Task: Search one way flight ticket for 3 adults, 3 children in premium economy from Roanoke: Roanoke-blacksburg Regional Airport (woodrum Field) to Rock Springs: Southwest Wyoming Regional Airport (rock Springs Sweetwater County Airport) on 8-5-2023. Choice of flights is Royal air maroc. Number of bags: 1 carry on bag. Price is upto 94000. Outbound departure time preference is 23:45.
Action: Mouse moved to (368, 351)
Screenshot: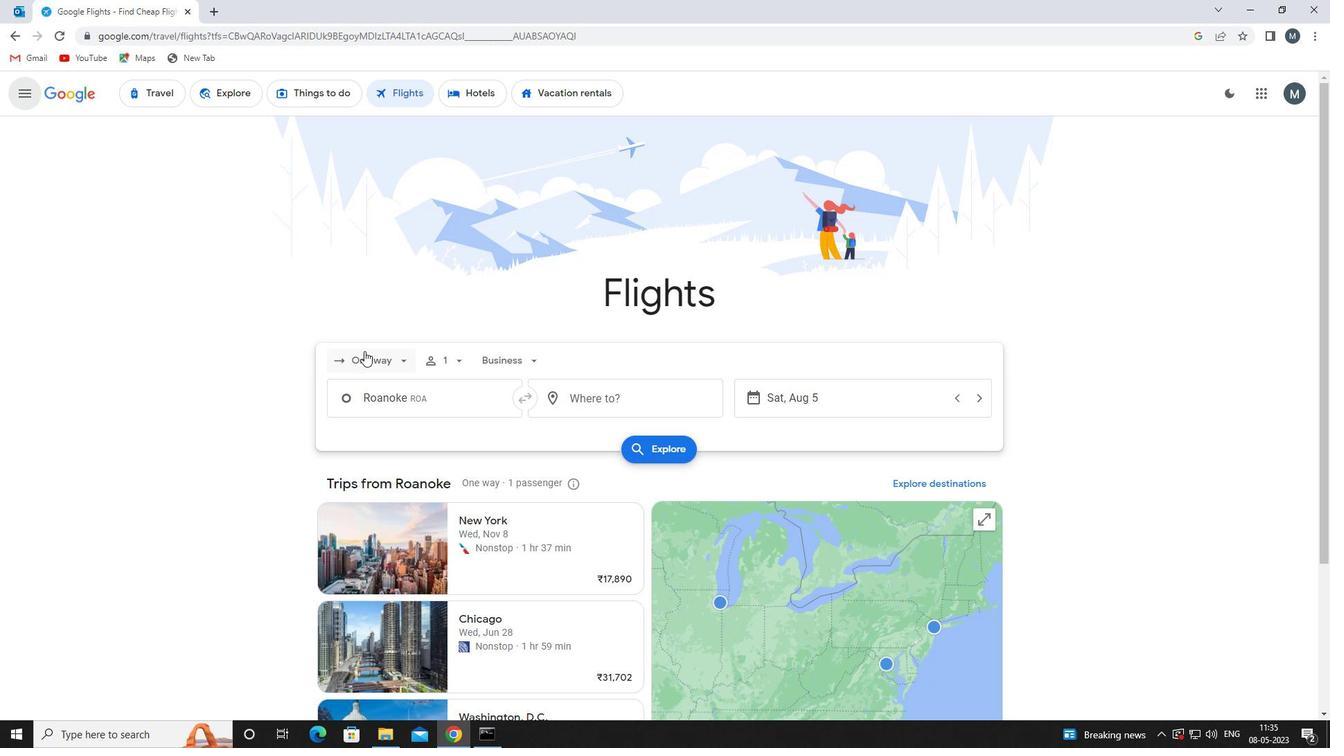 
Action: Mouse pressed left at (368, 351)
Screenshot: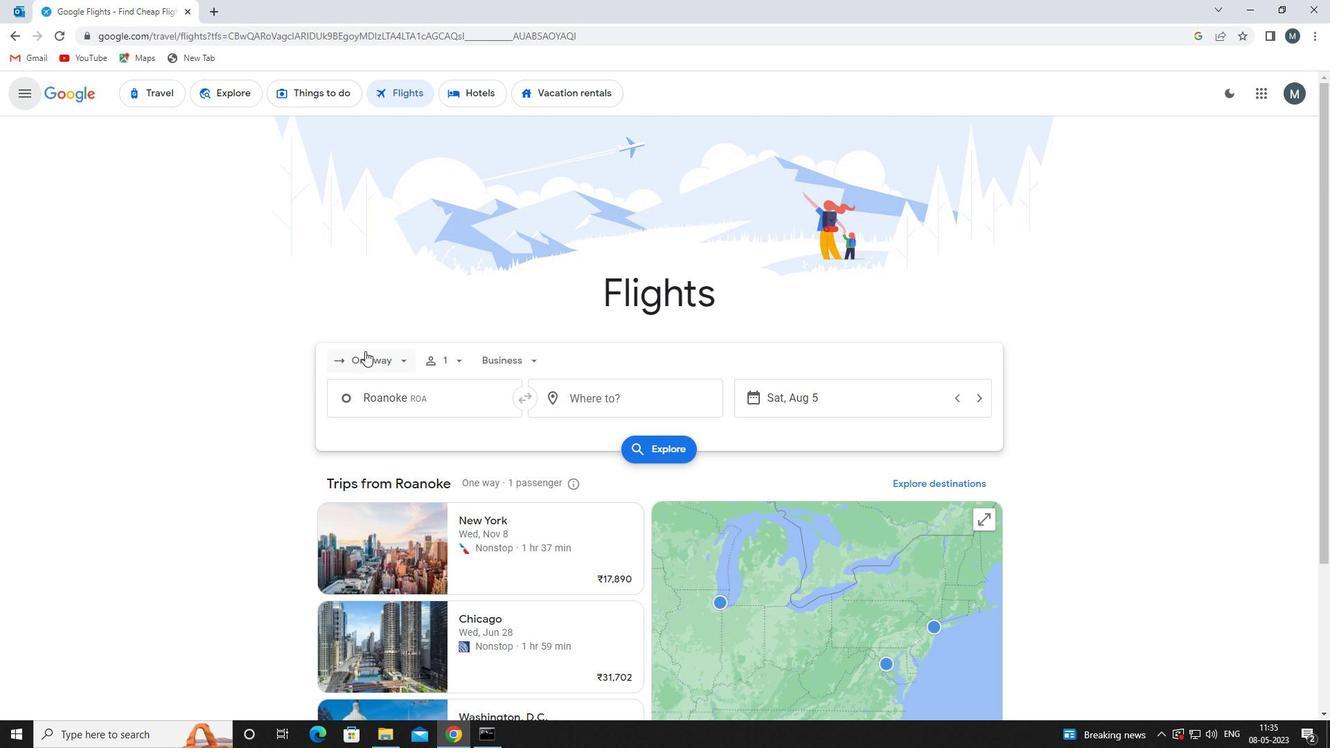 
Action: Mouse moved to (384, 421)
Screenshot: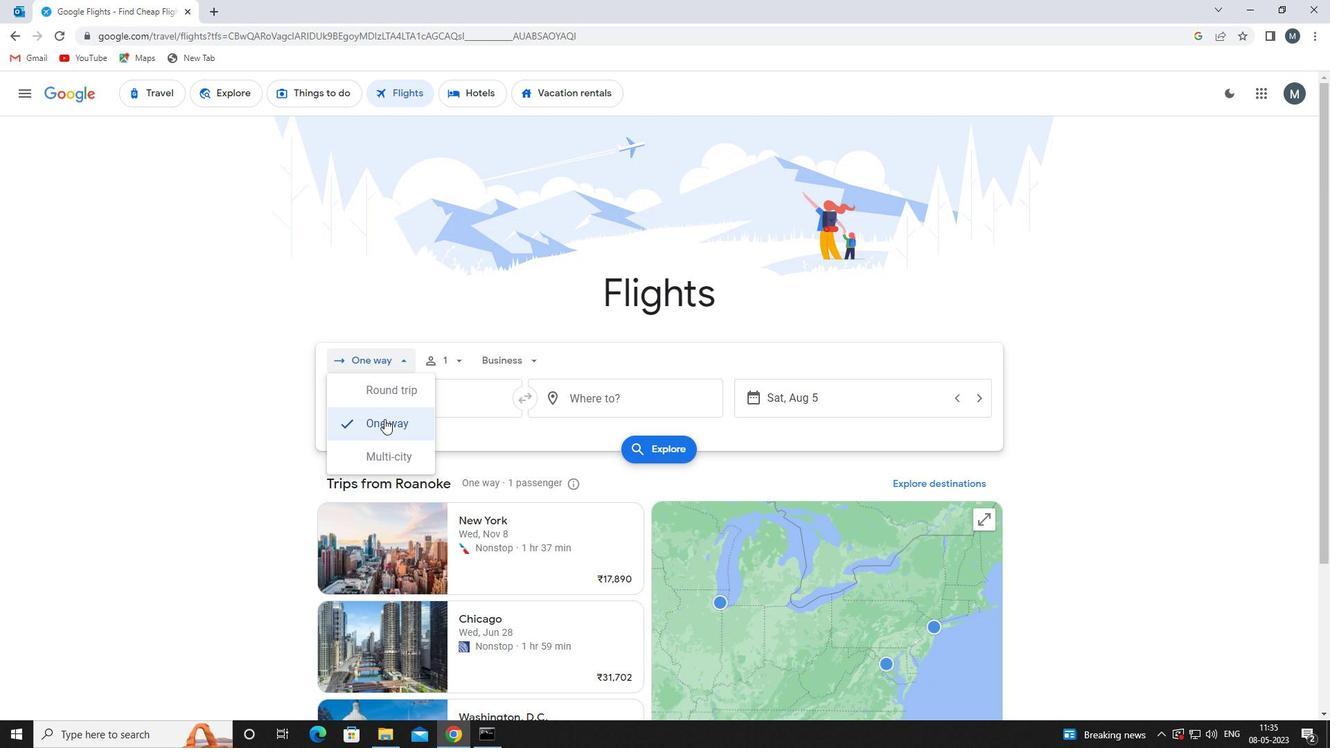 
Action: Mouse pressed left at (384, 421)
Screenshot: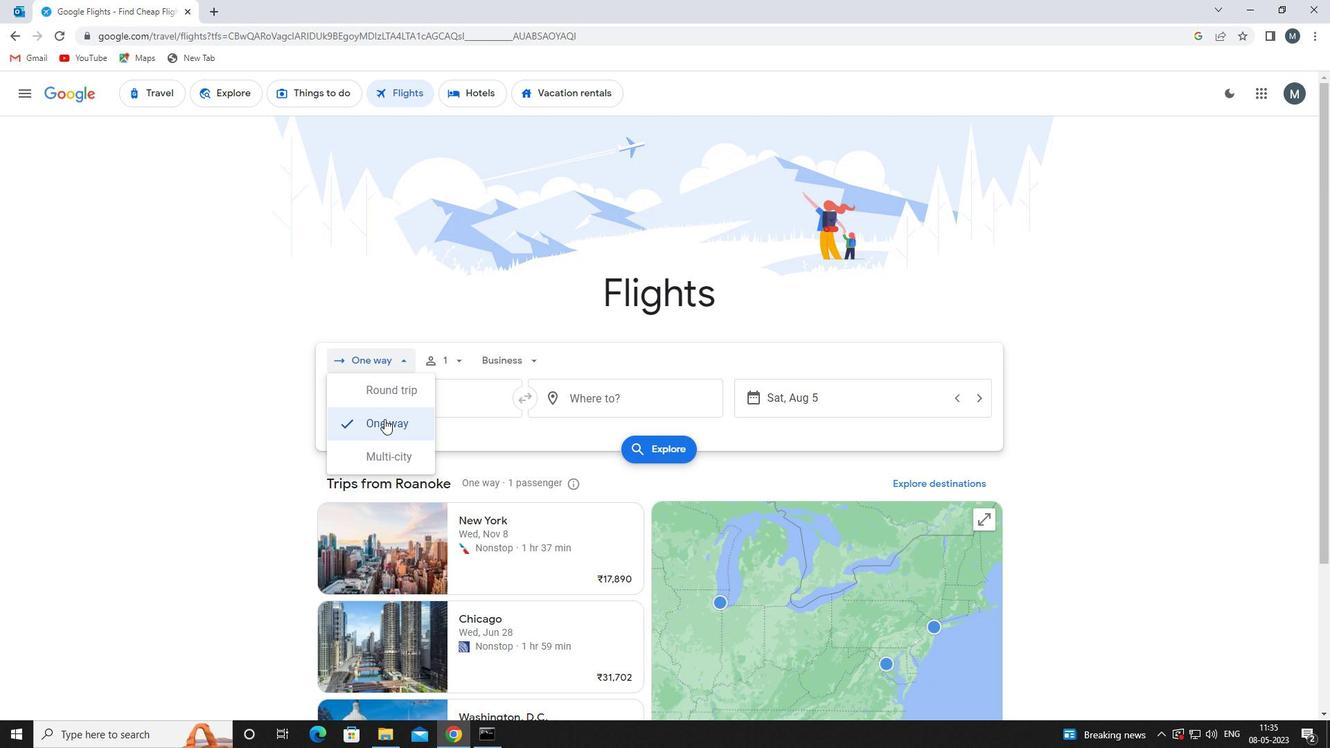 
Action: Mouse moved to (462, 365)
Screenshot: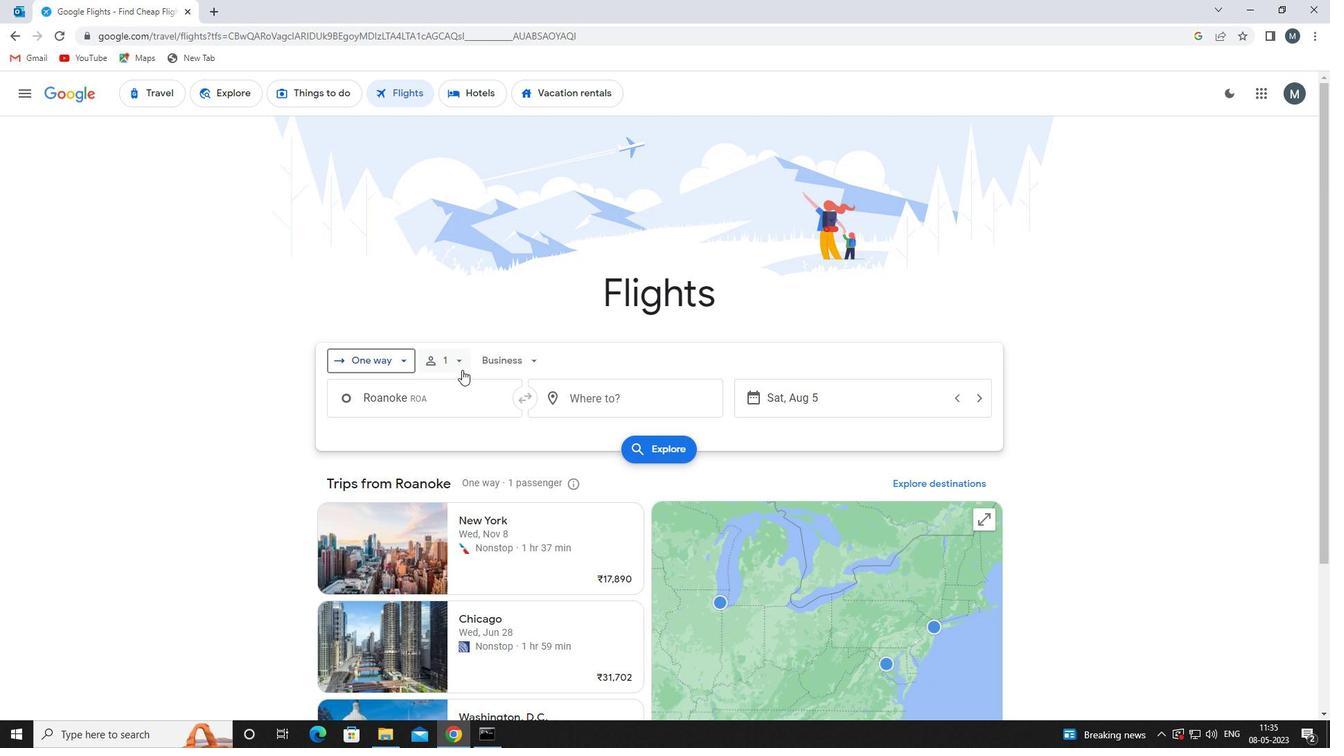 
Action: Mouse pressed left at (462, 365)
Screenshot: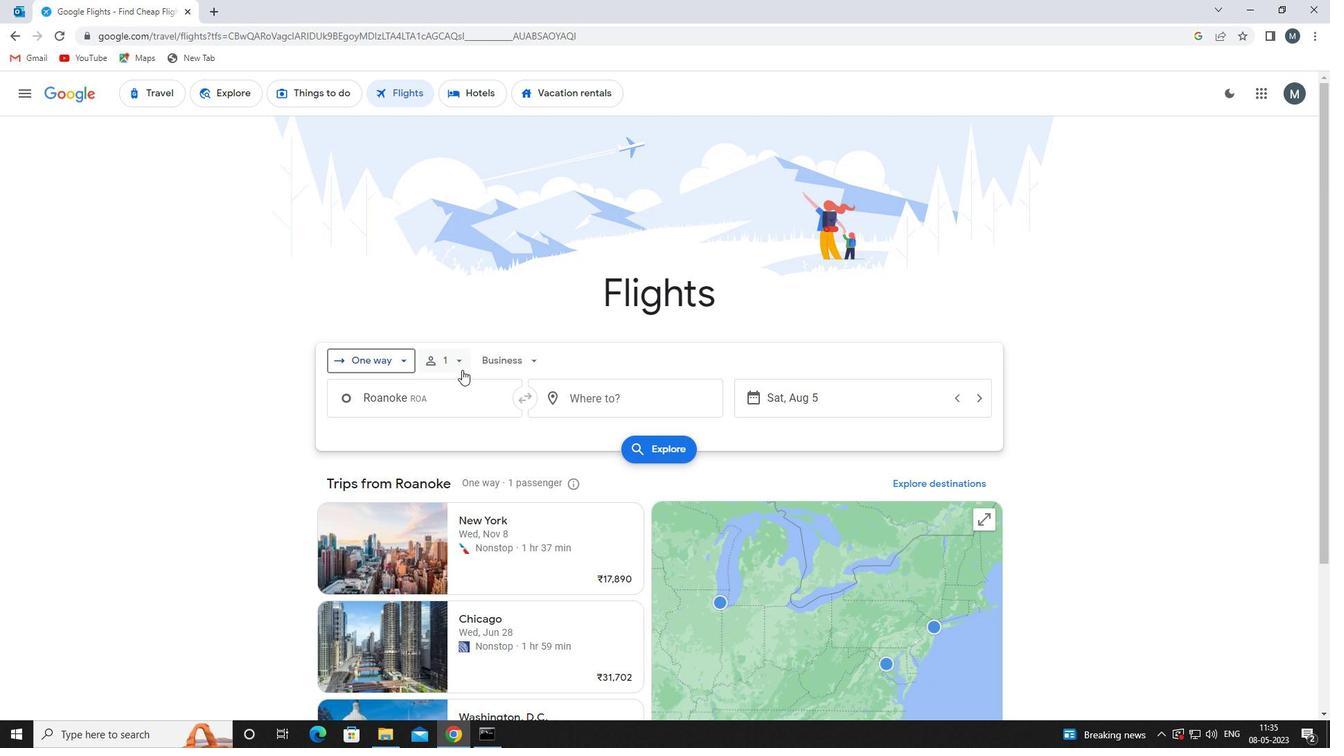 
Action: Mouse moved to (566, 399)
Screenshot: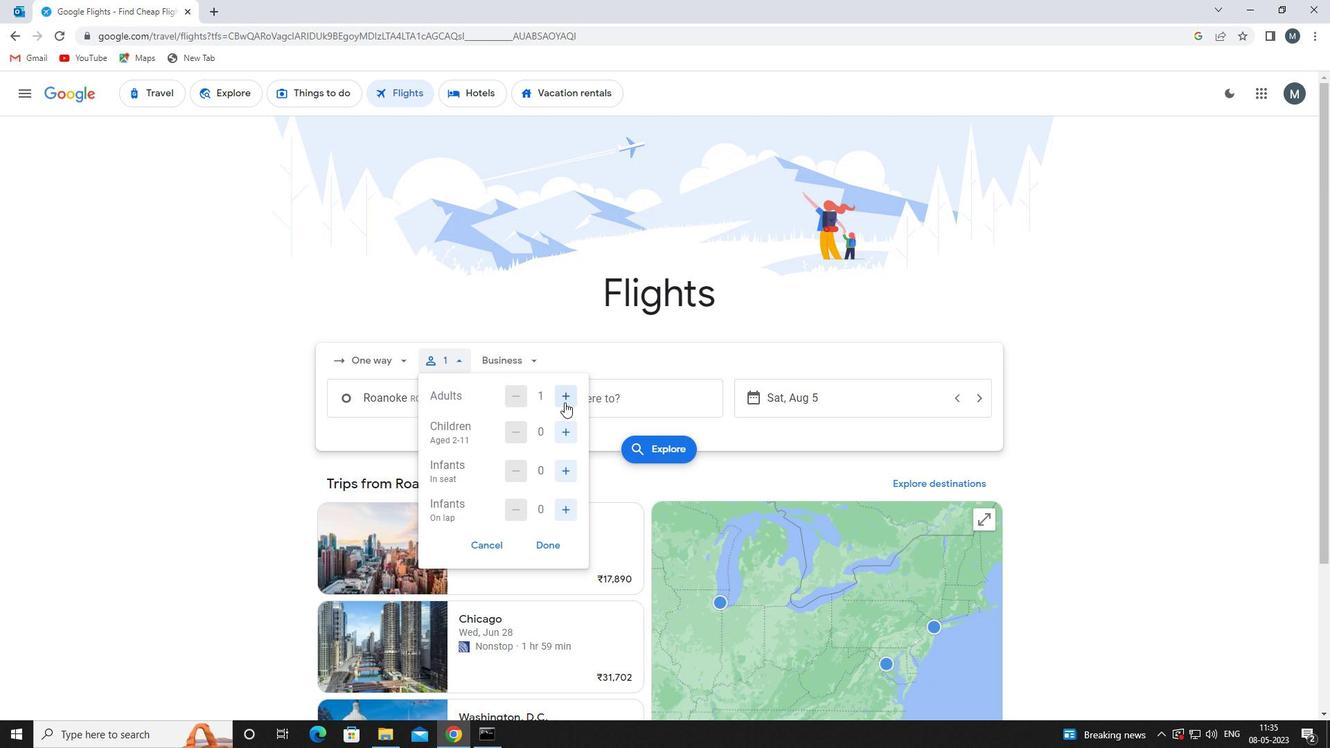 
Action: Mouse pressed left at (566, 399)
Screenshot: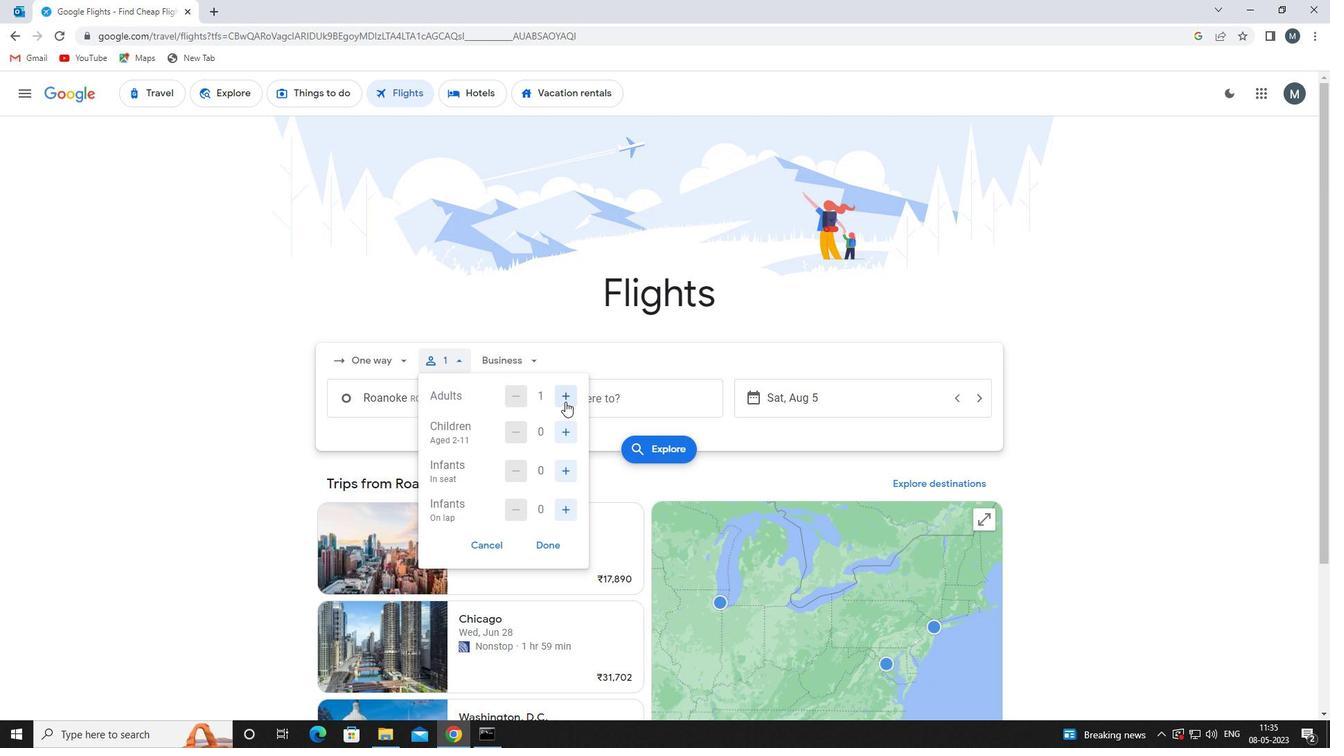 
Action: Mouse moved to (567, 399)
Screenshot: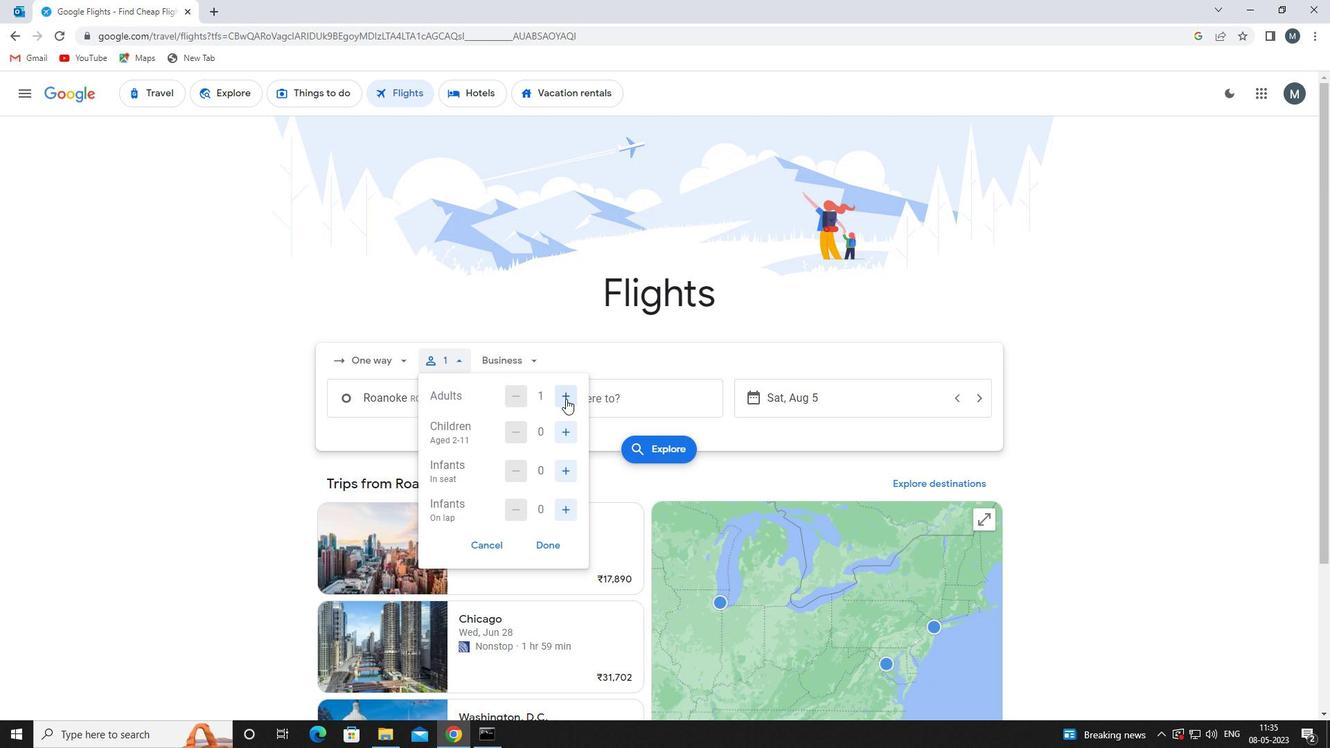 
Action: Mouse pressed left at (567, 399)
Screenshot: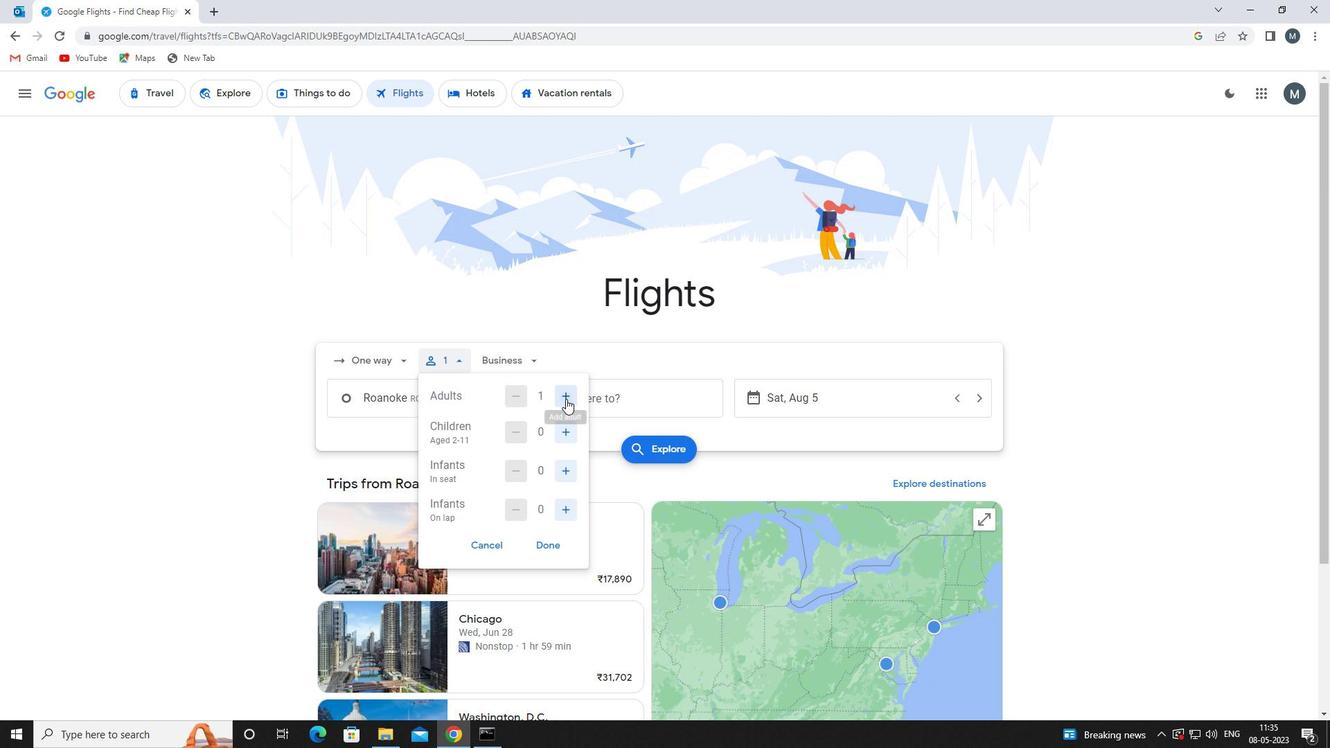 
Action: Mouse moved to (569, 436)
Screenshot: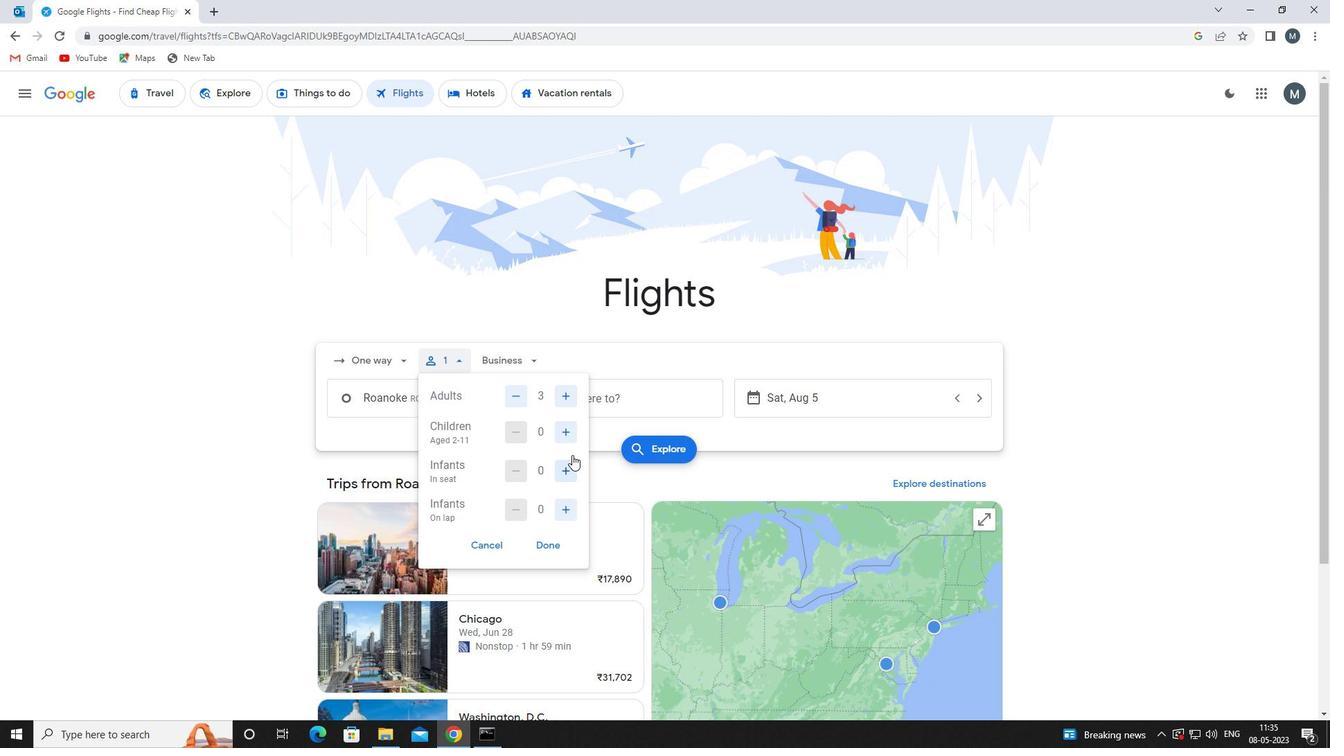 
Action: Mouse pressed left at (569, 436)
Screenshot: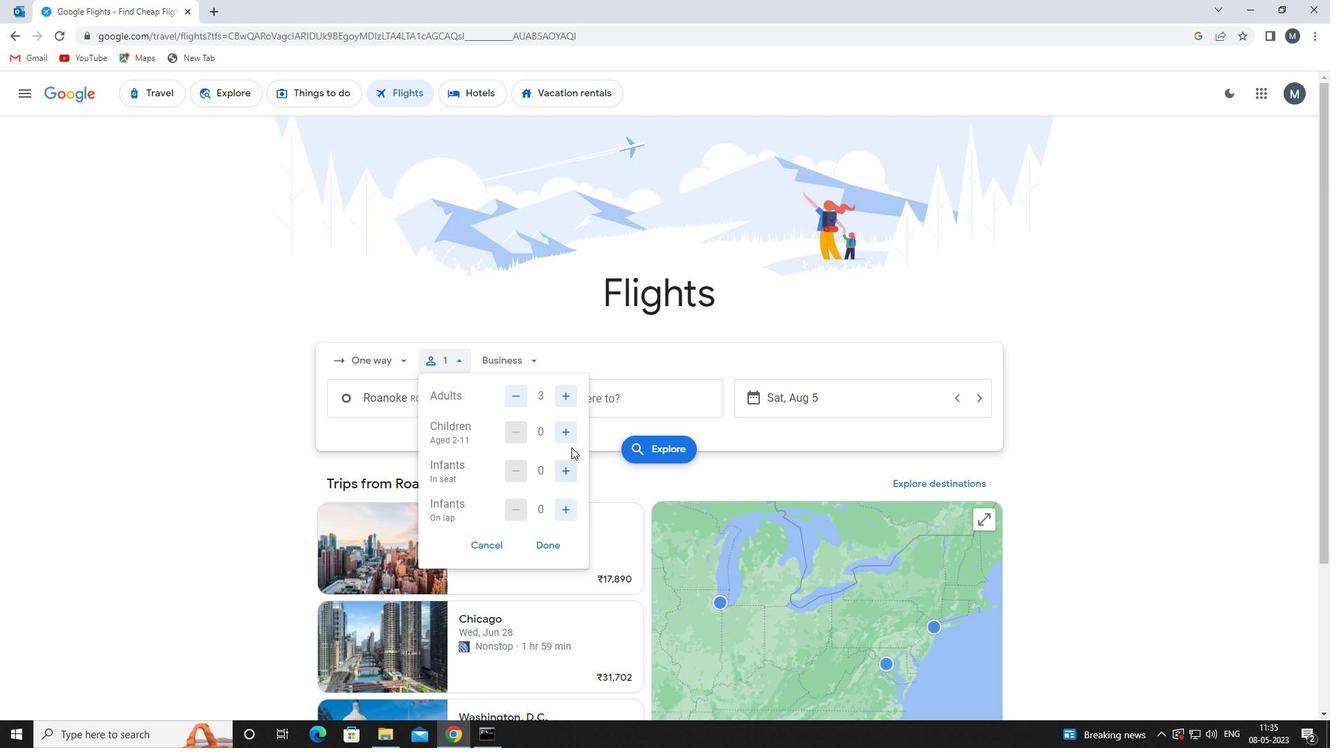 
Action: Mouse pressed left at (569, 436)
Screenshot: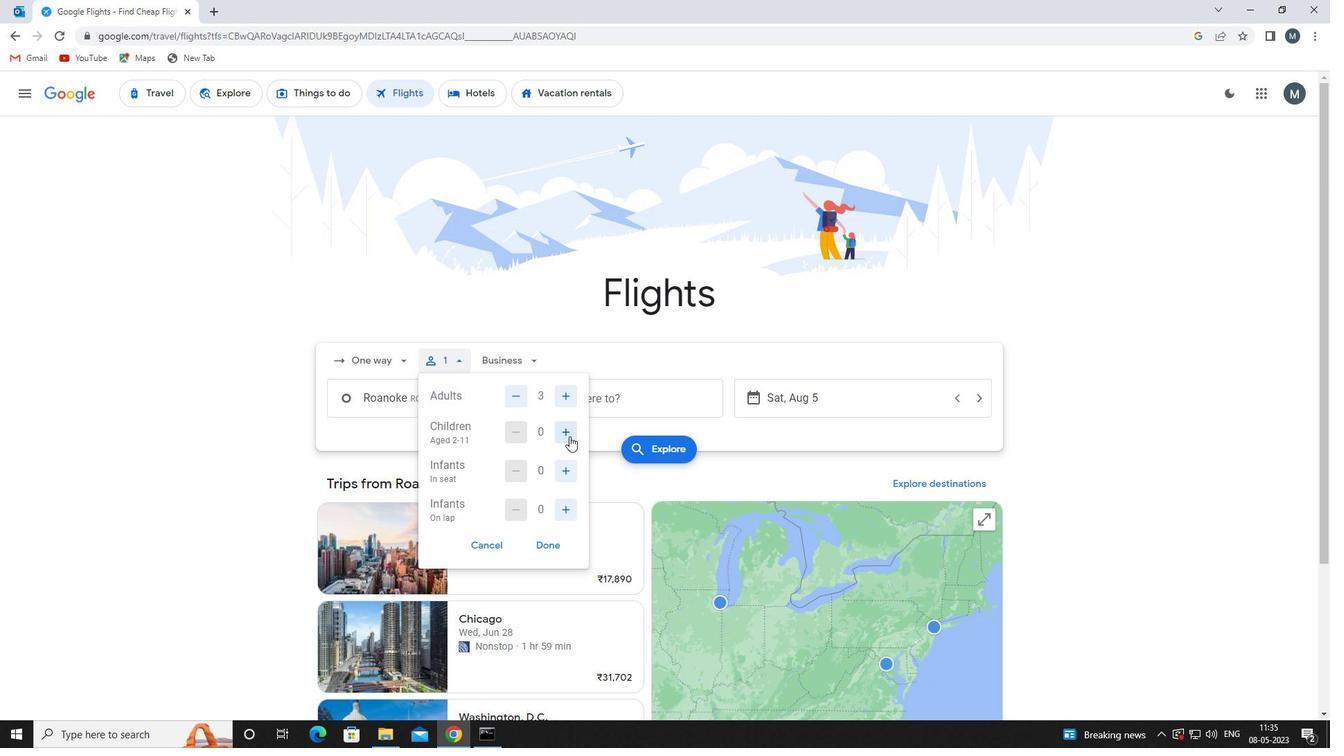 
Action: Mouse pressed left at (569, 436)
Screenshot: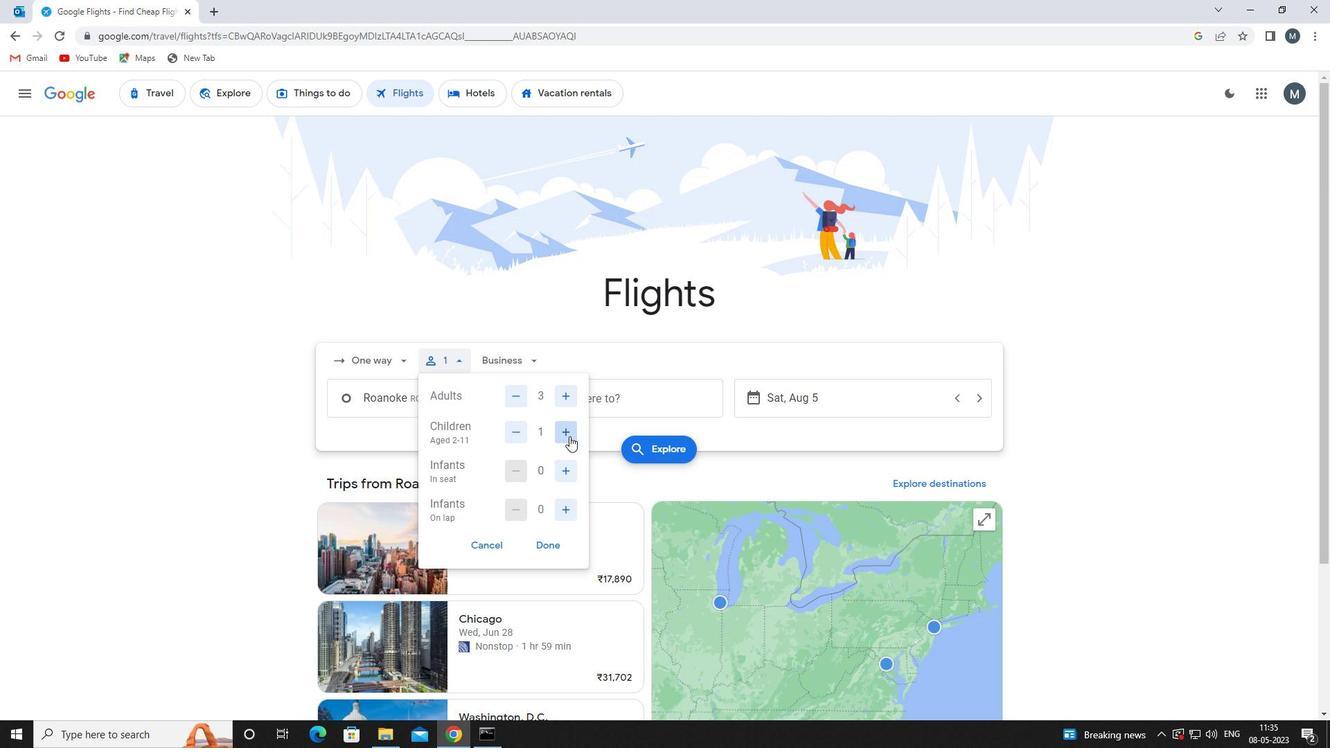 
Action: Mouse moved to (546, 544)
Screenshot: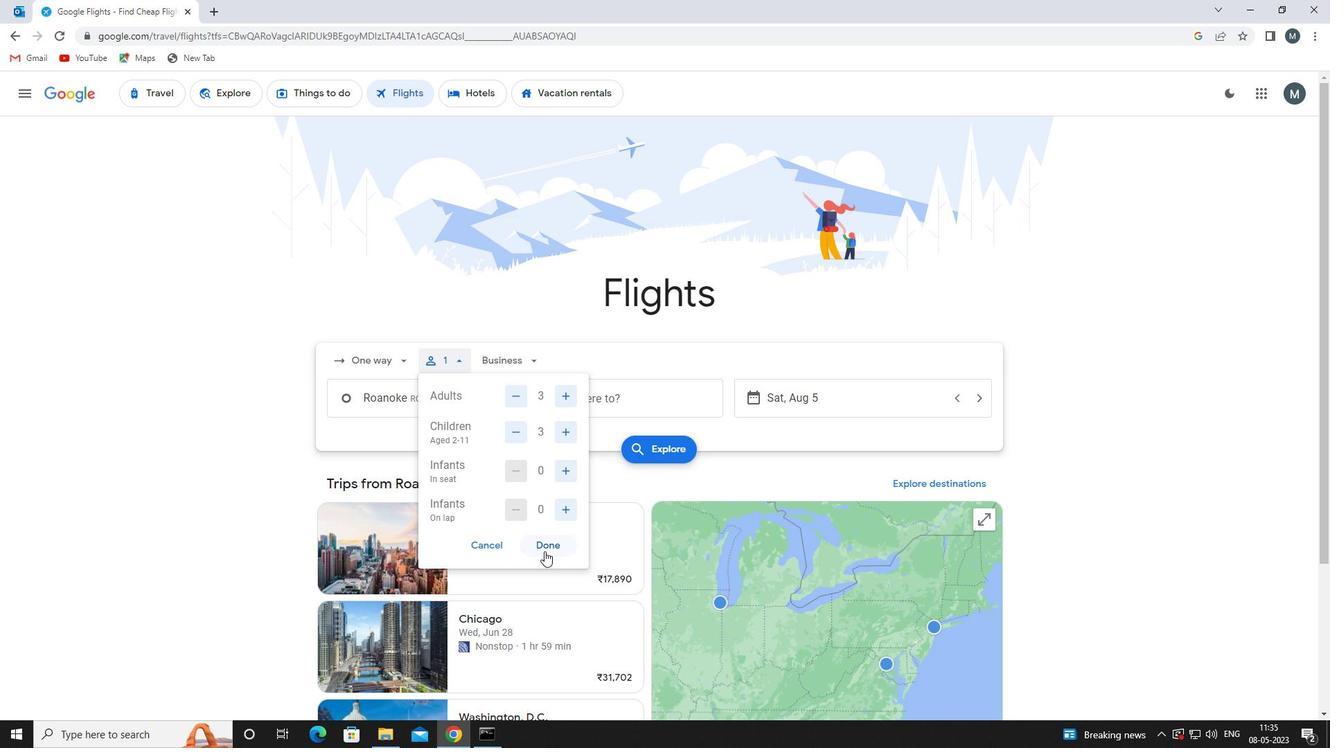 
Action: Mouse pressed left at (546, 544)
Screenshot: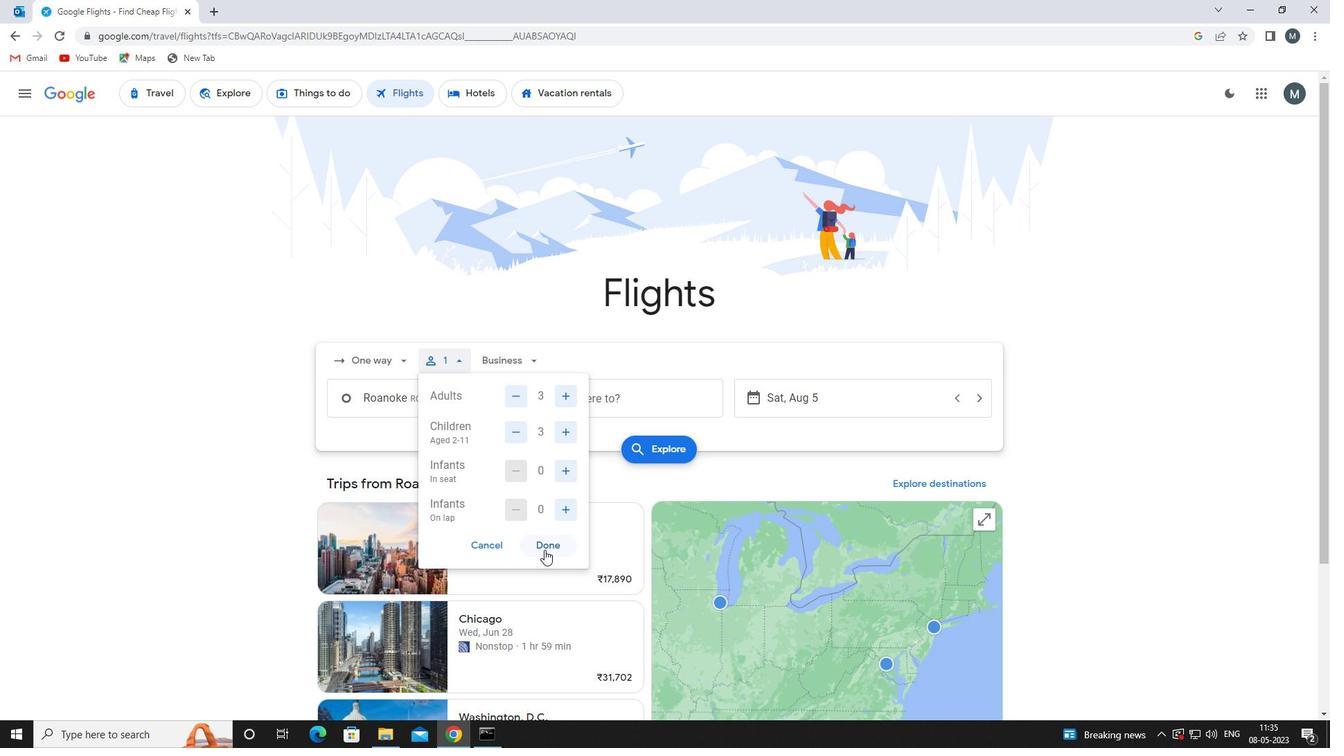 
Action: Mouse moved to (522, 363)
Screenshot: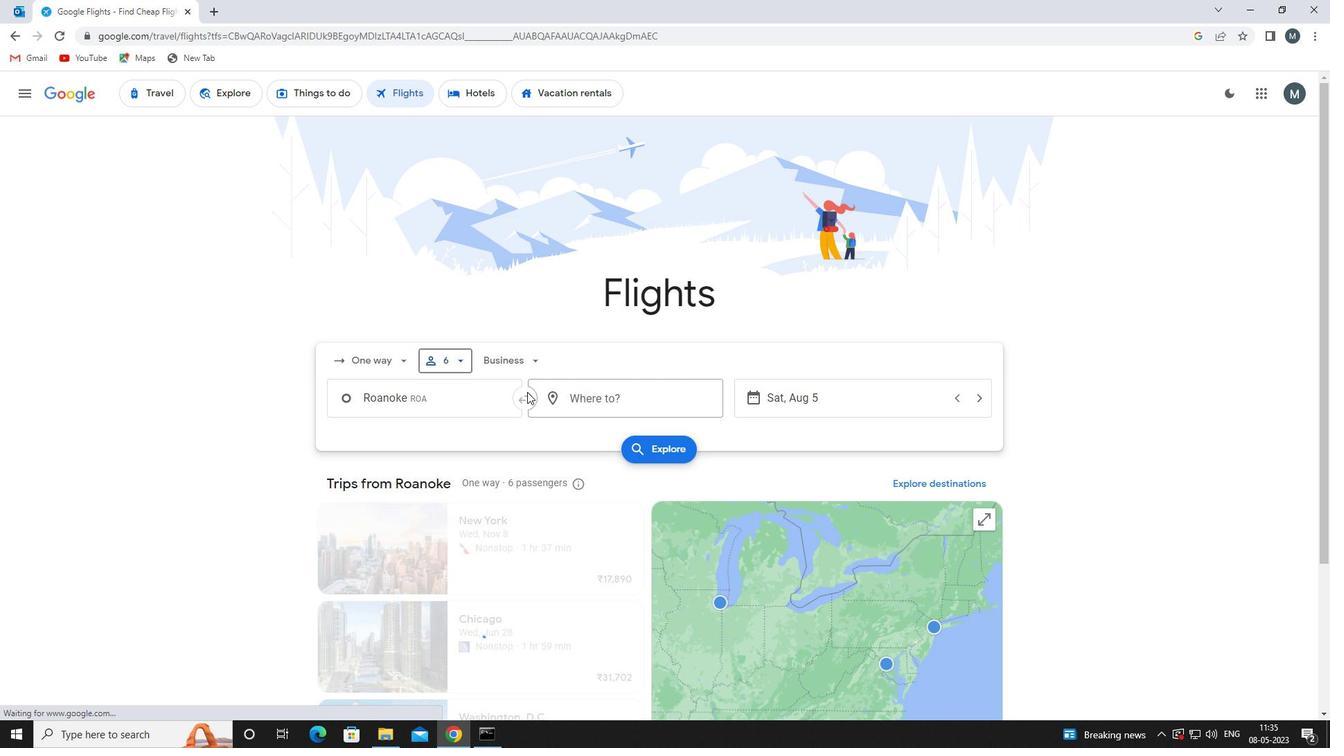 
Action: Mouse pressed left at (522, 363)
Screenshot: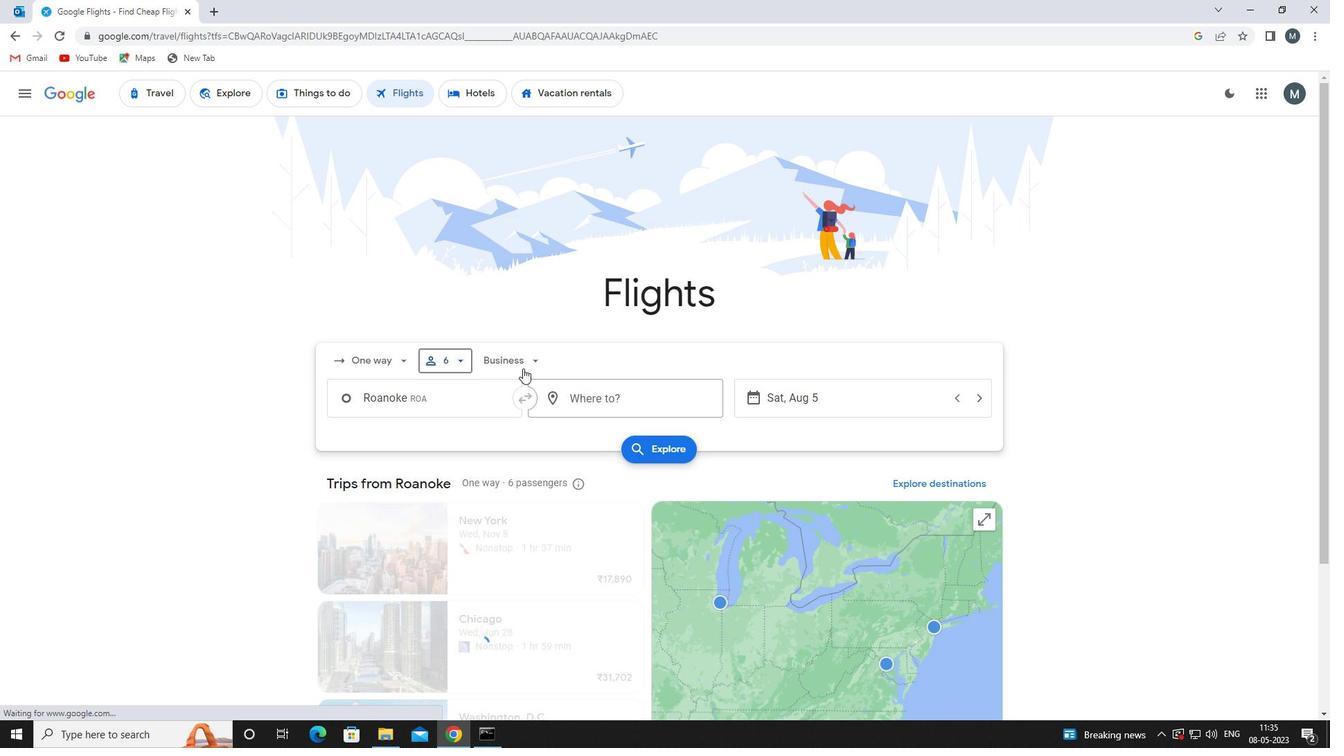 
Action: Mouse moved to (520, 426)
Screenshot: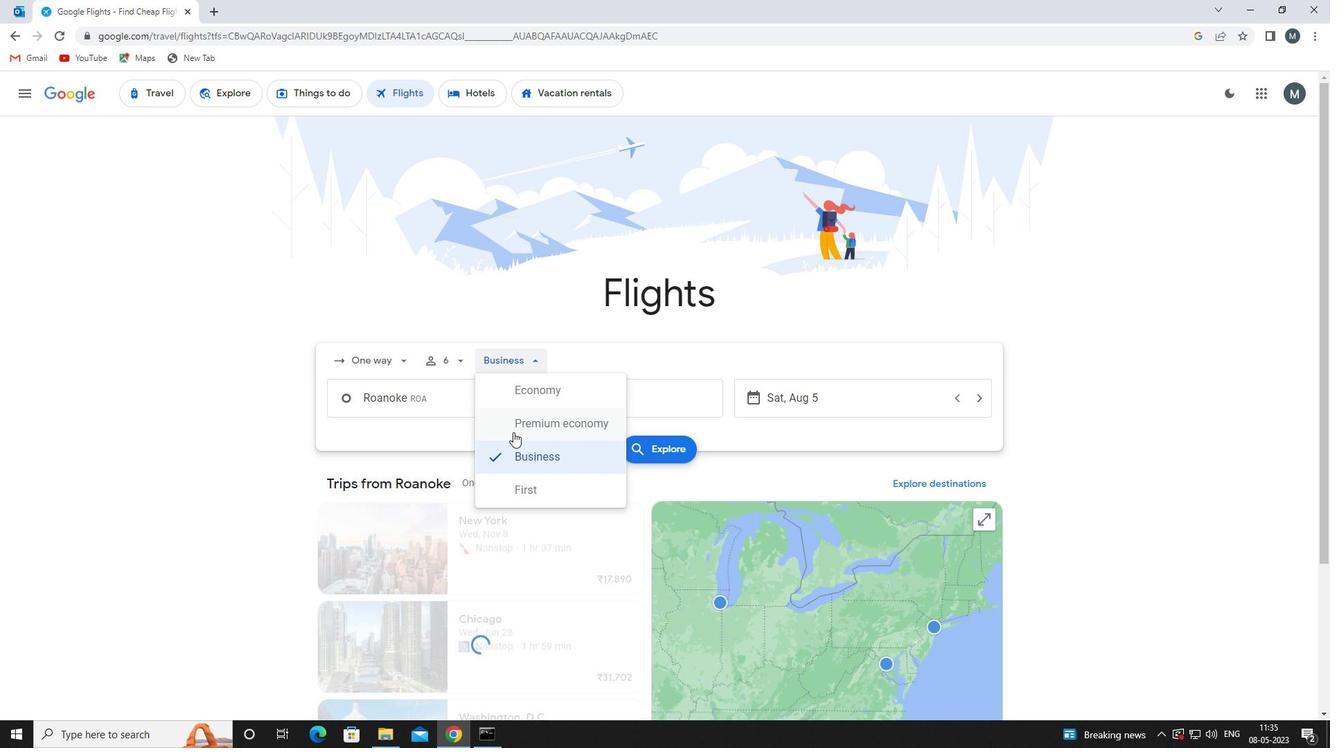 
Action: Mouse pressed left at (520, 426)
Screenshot: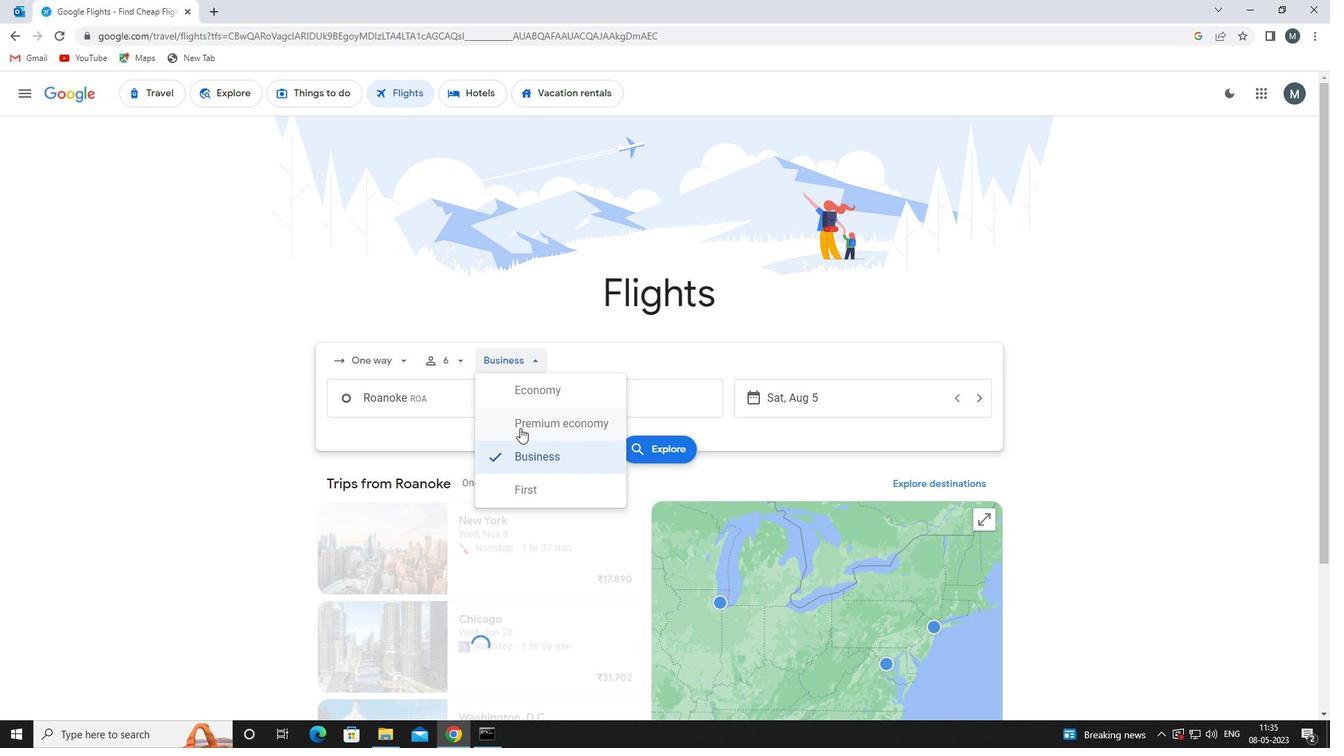 
Action: Mouse moved to (438, 402)
Screenshot: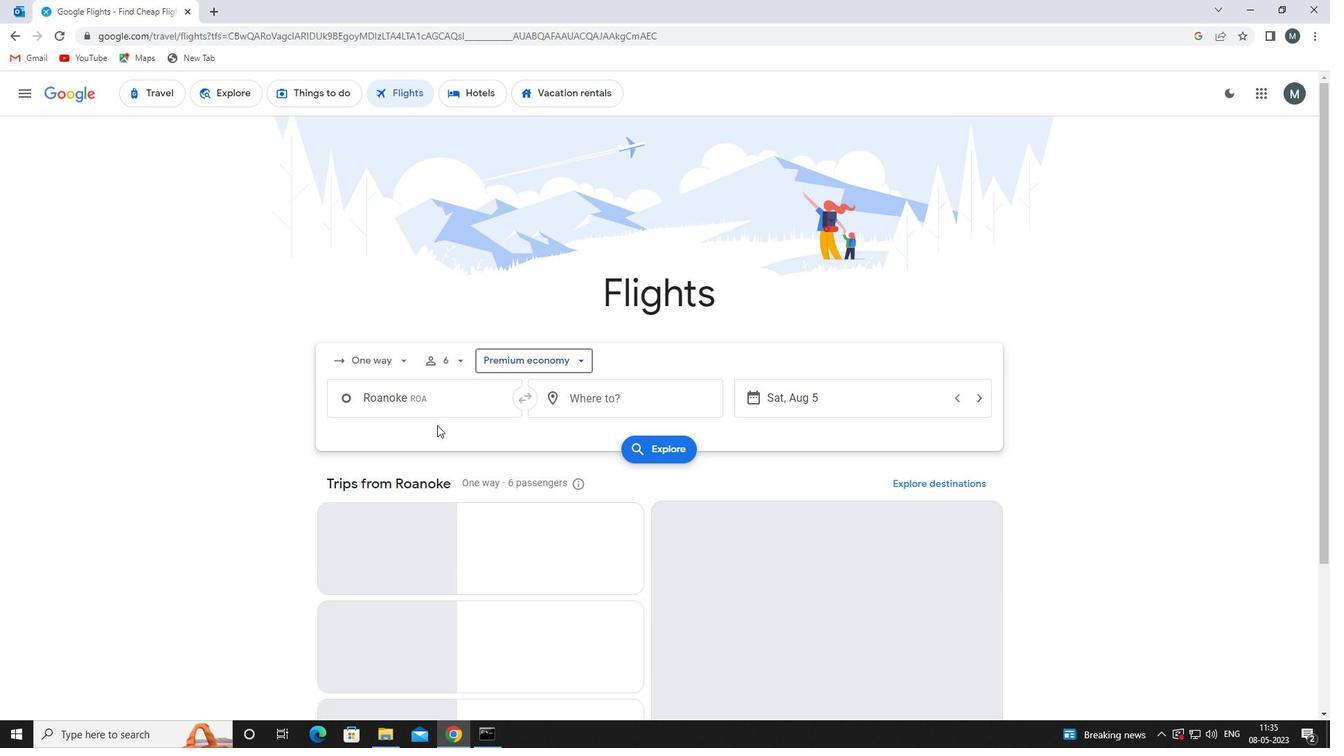 
Action: Mouse pressed left at (438, 402)
Screenshot: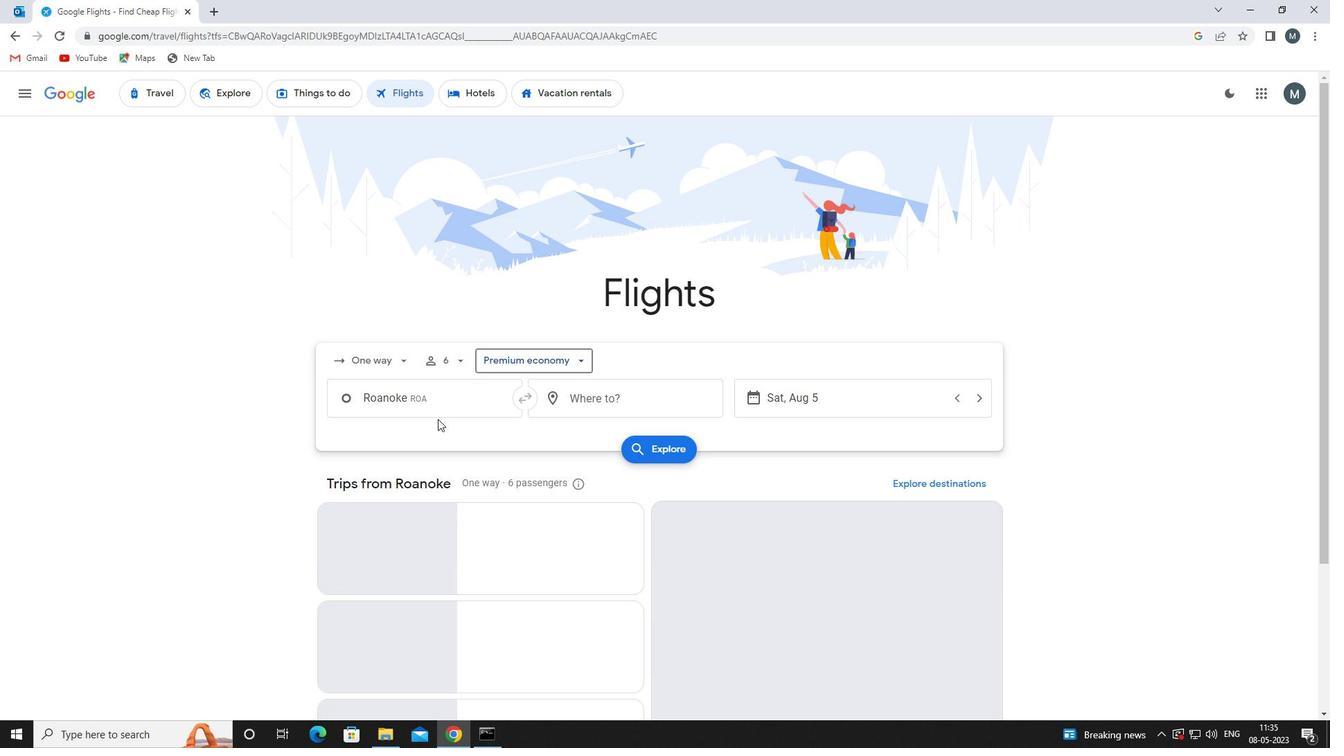 
Action: Mouse moved to (452, 478)
Screenshot: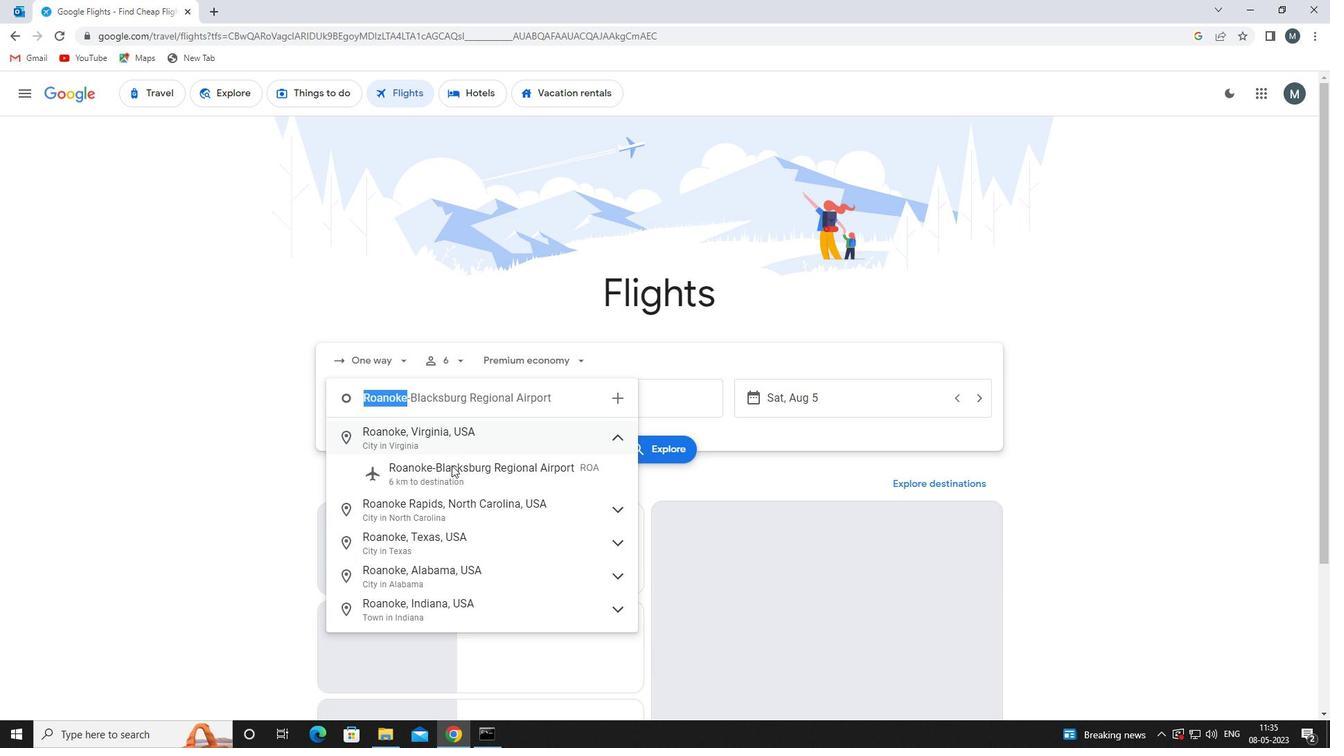 
Action: Mouse pressed left at (452, 478)
Screenshot: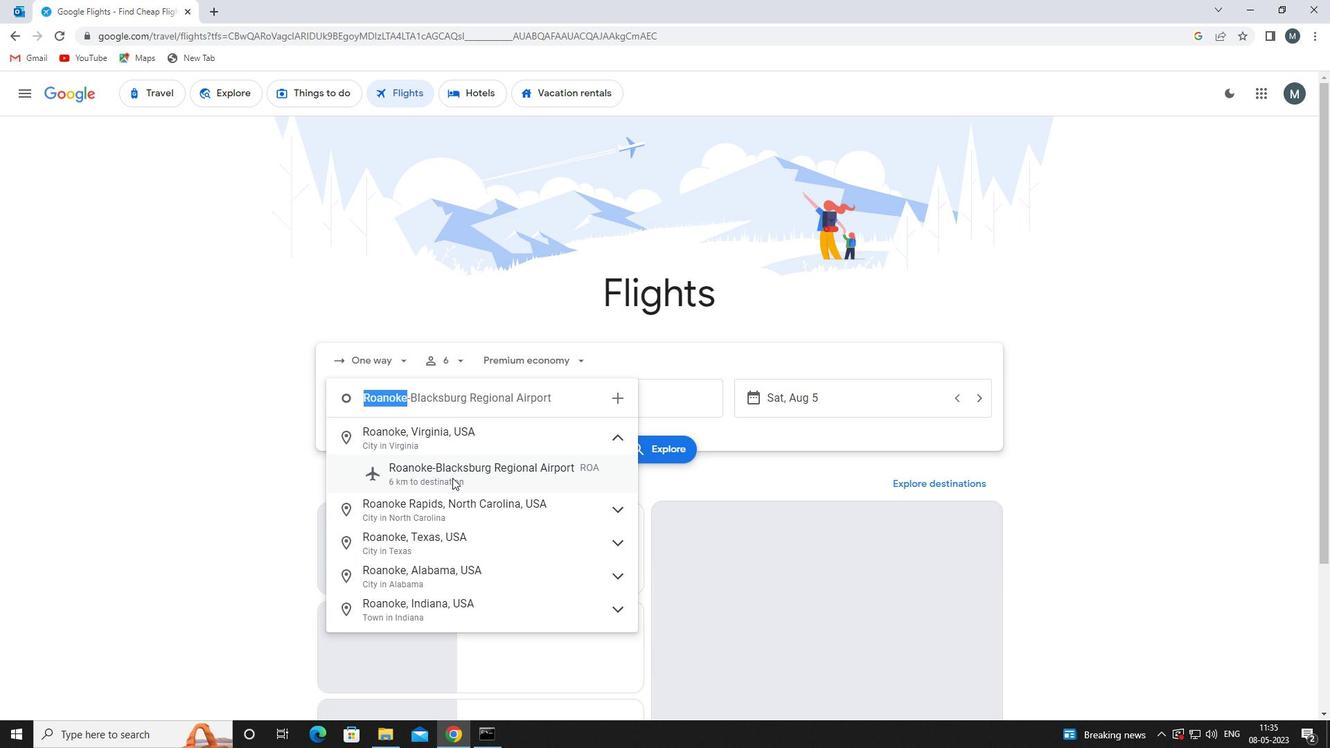 
Action: Mouse moved to (589, 398)
Screenshot: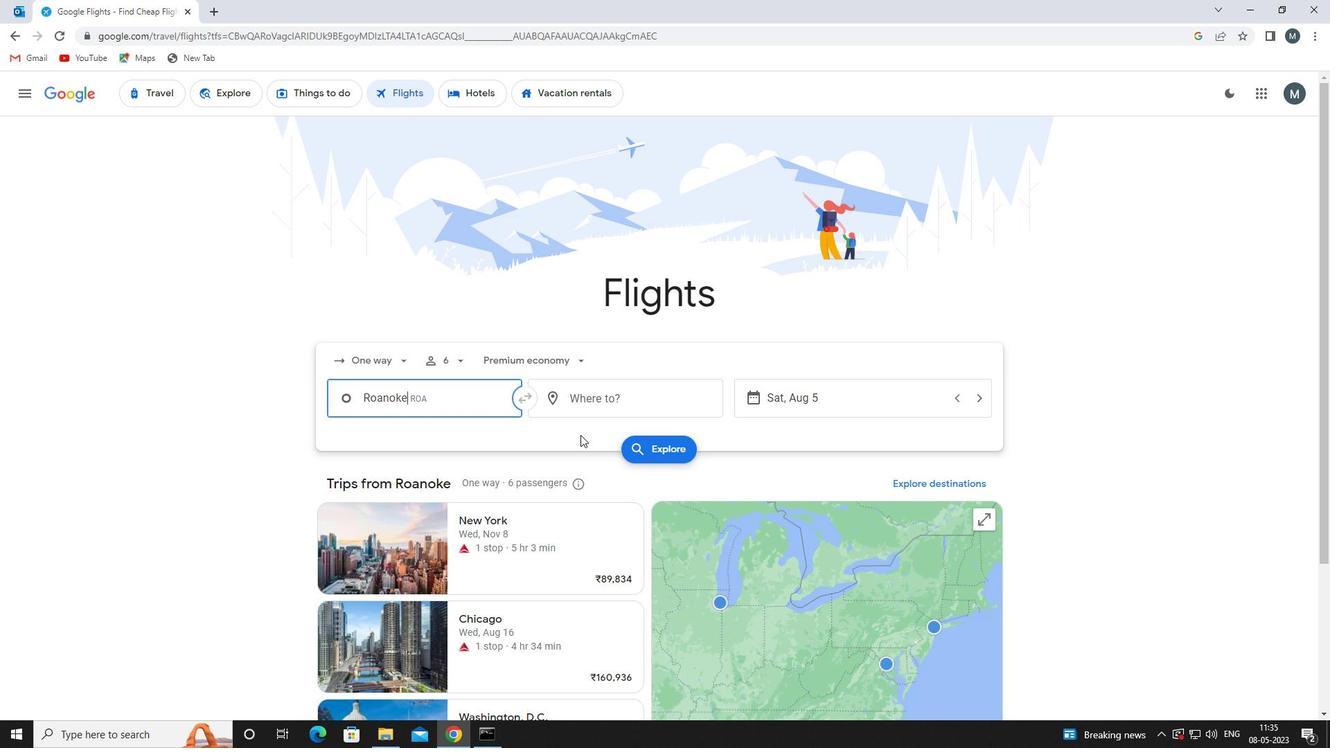 
Action: Mouse pressed left at (589, 398)
Screenshot: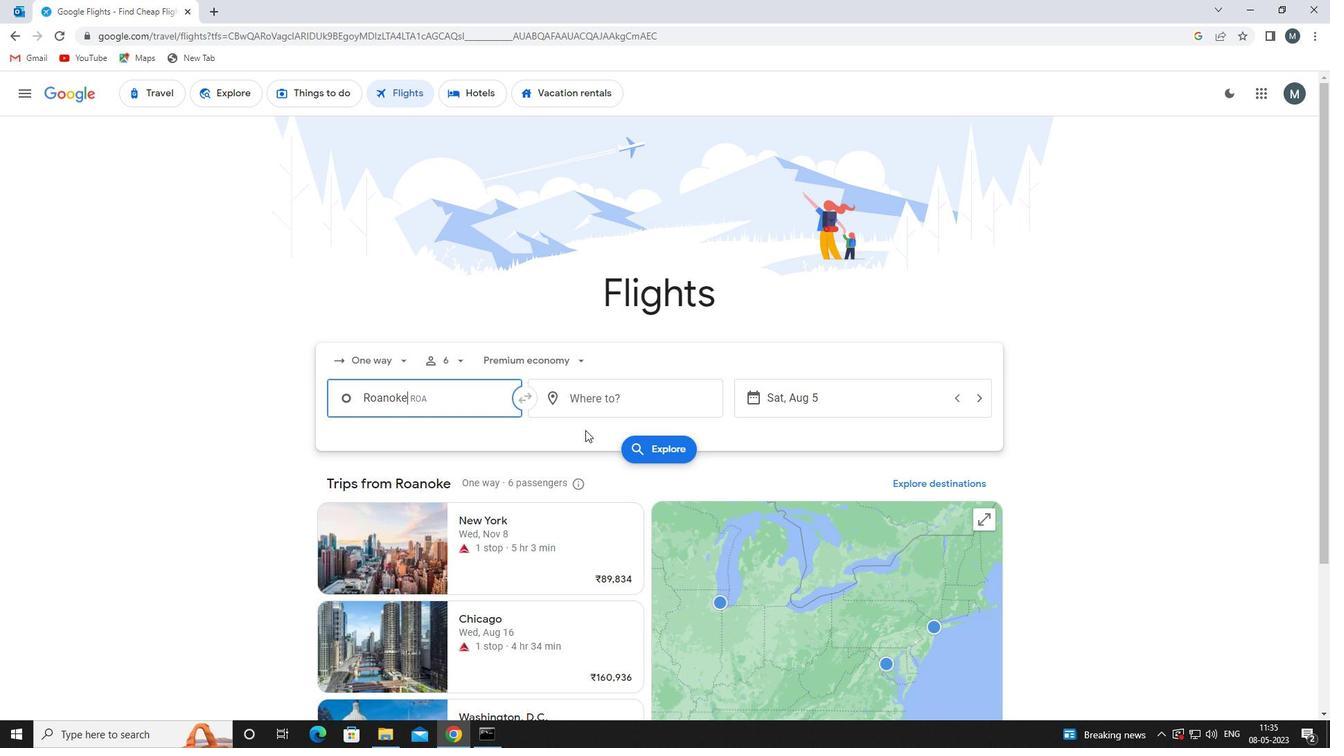 
Action: Mouse moved to (587, 399)
Screenshot: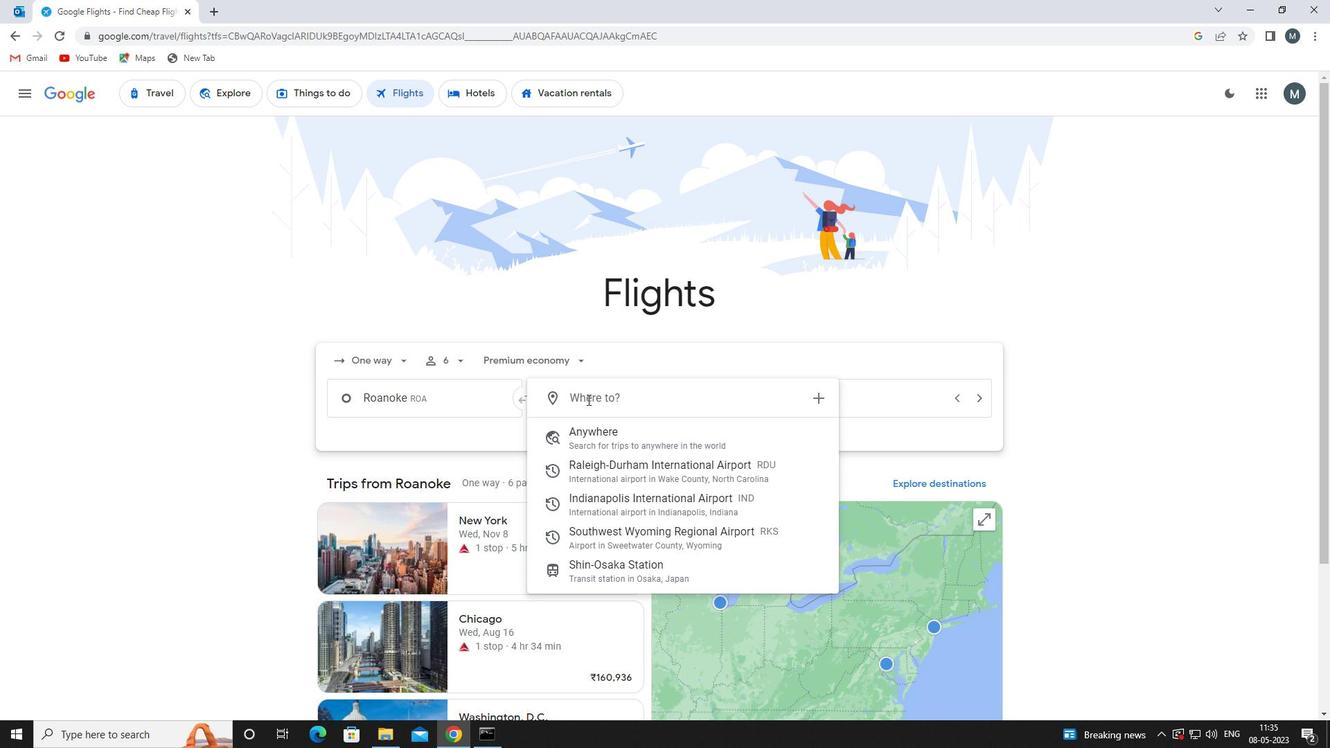 
Action: Key pressed rk
Screenshot: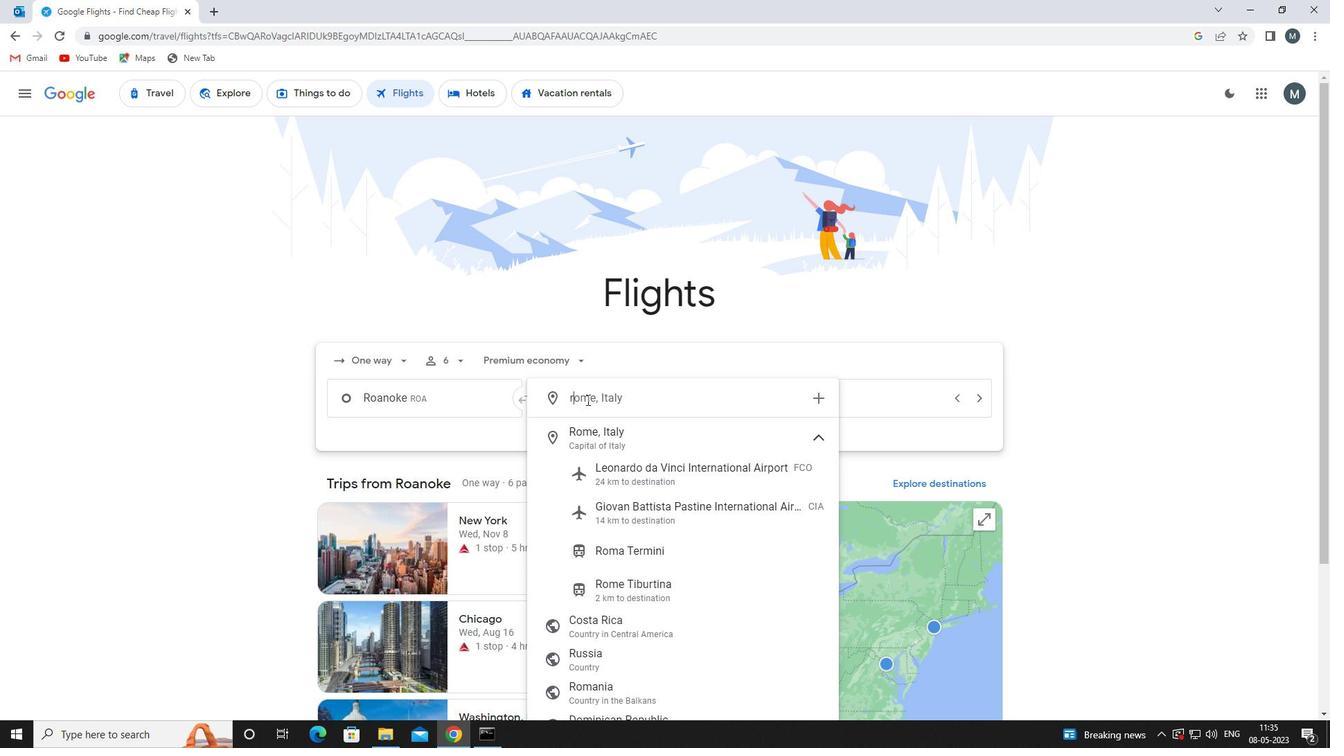 
Action: Mouse moved to (585, 400)
Screenshot: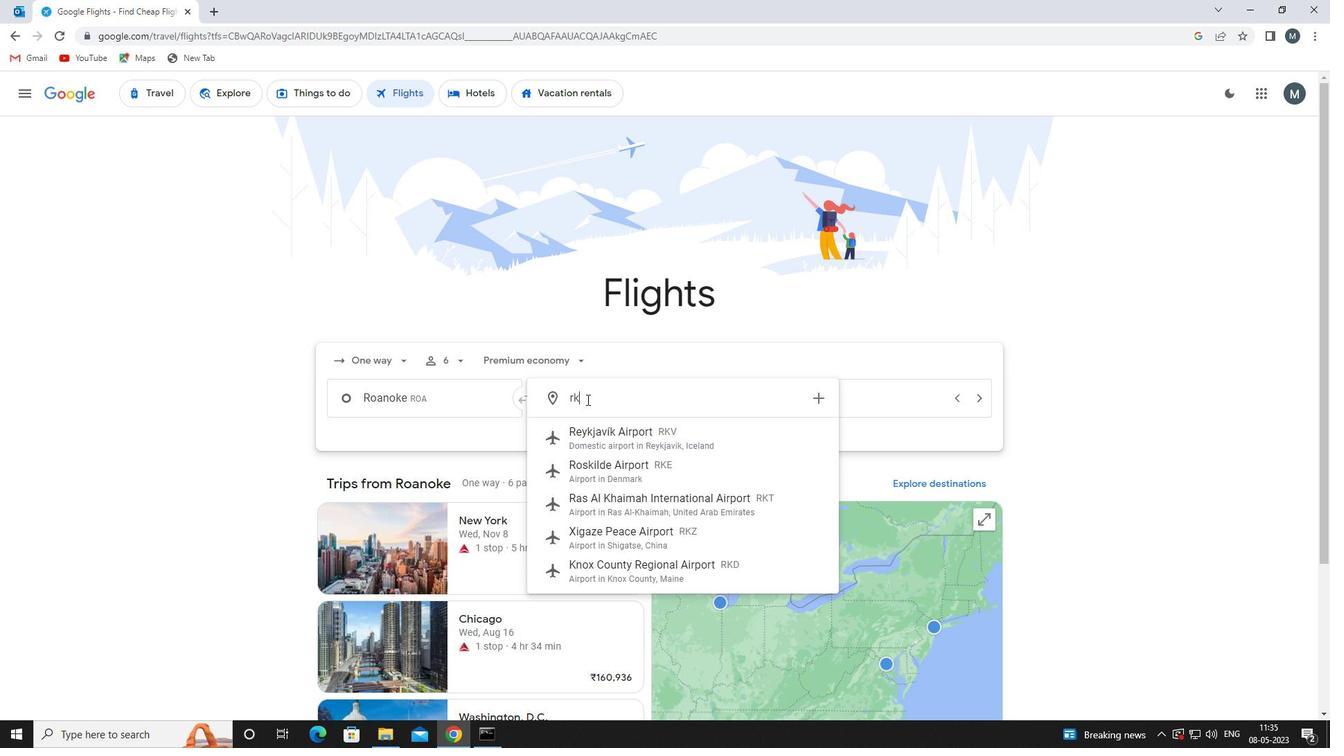 
Action: Key pressed s
Screenshot: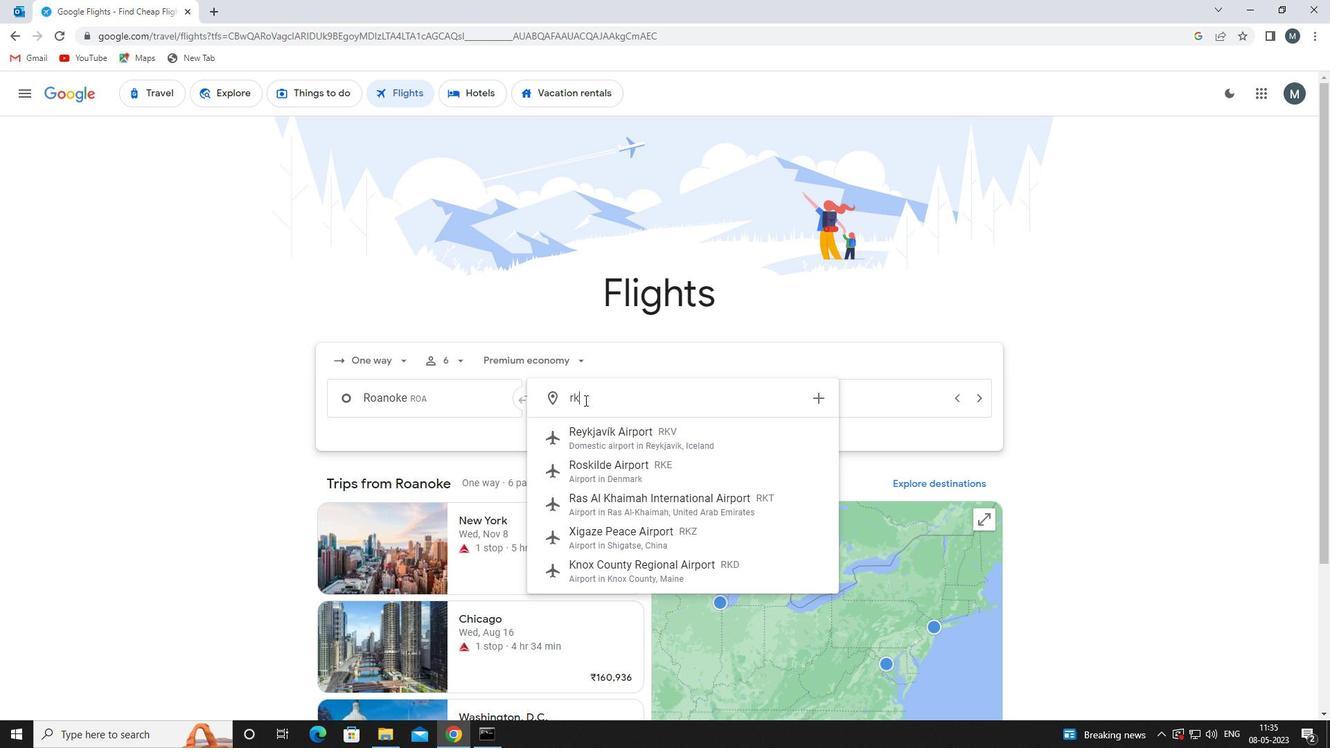 
Action: Mouse moved to (603, 456)
Screenshot: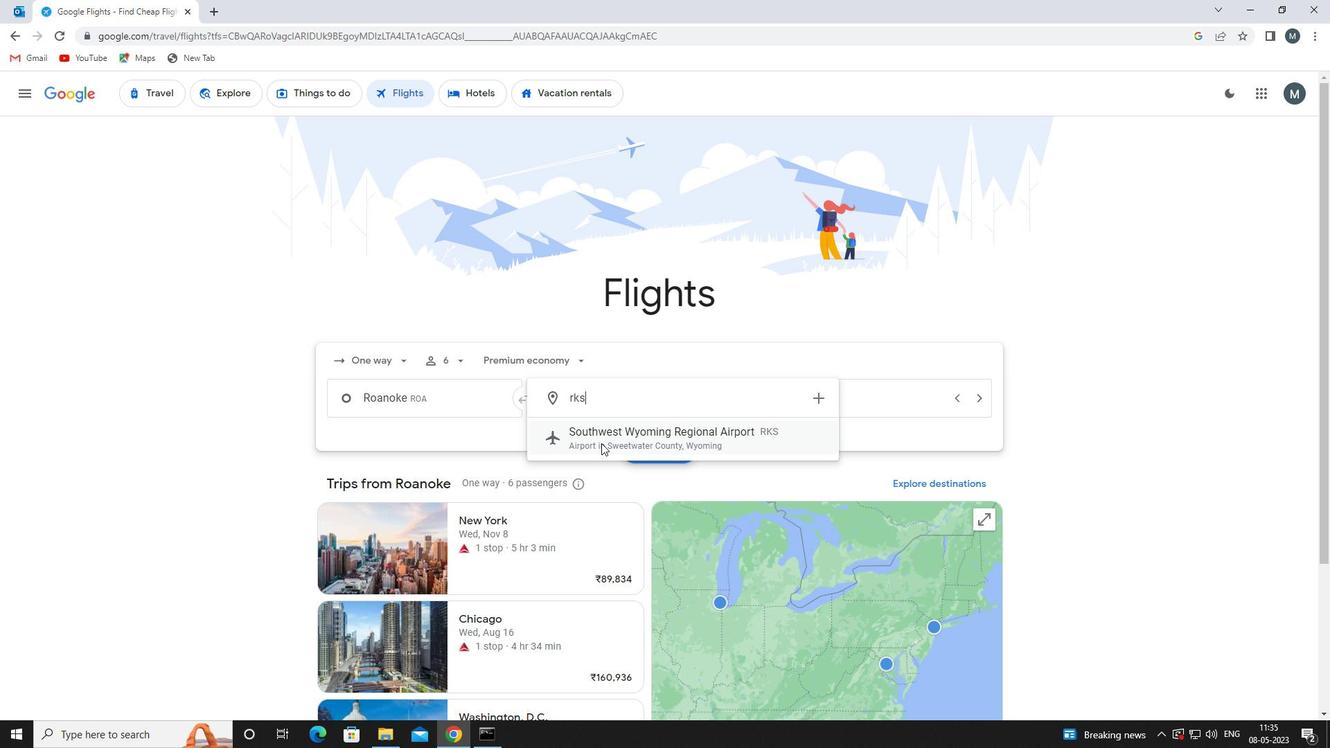
Action: Mouse pressed left at (603, 456)
Screenshot: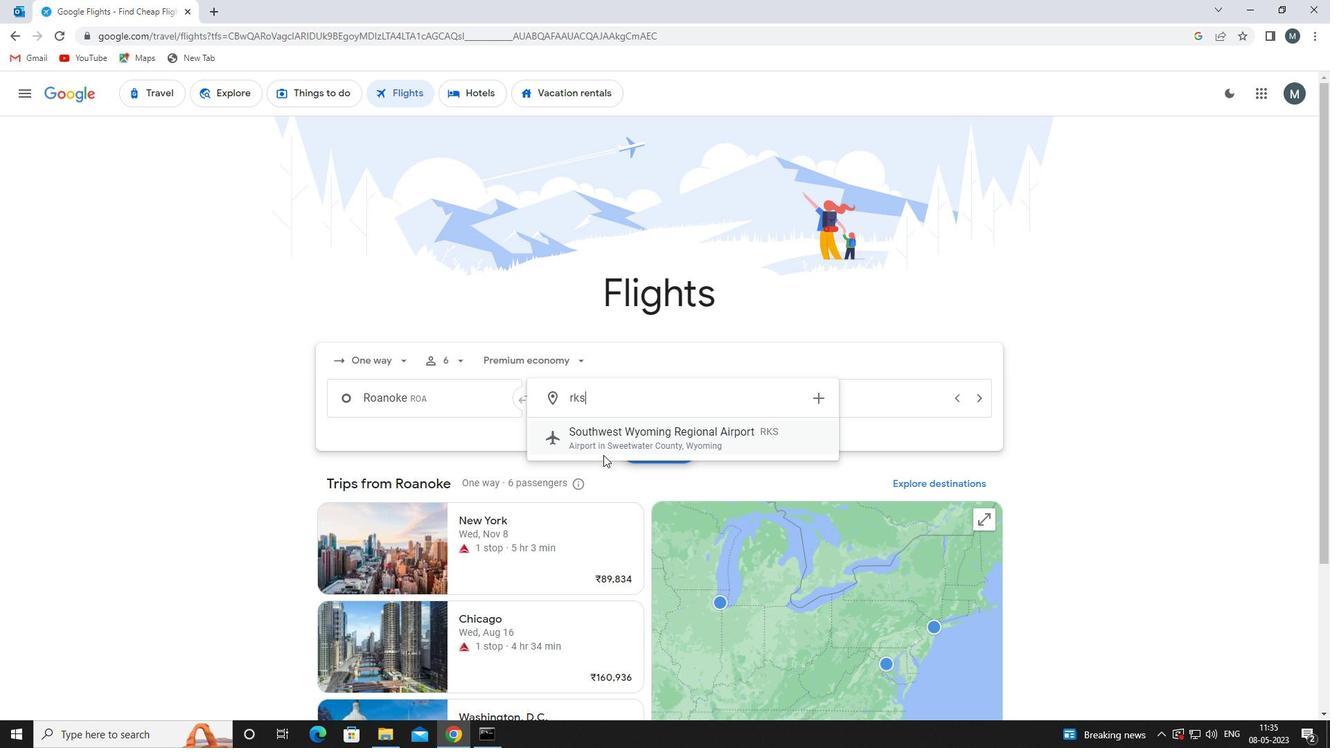 
Action: Mouse moved to (609, 440)
Screenshot: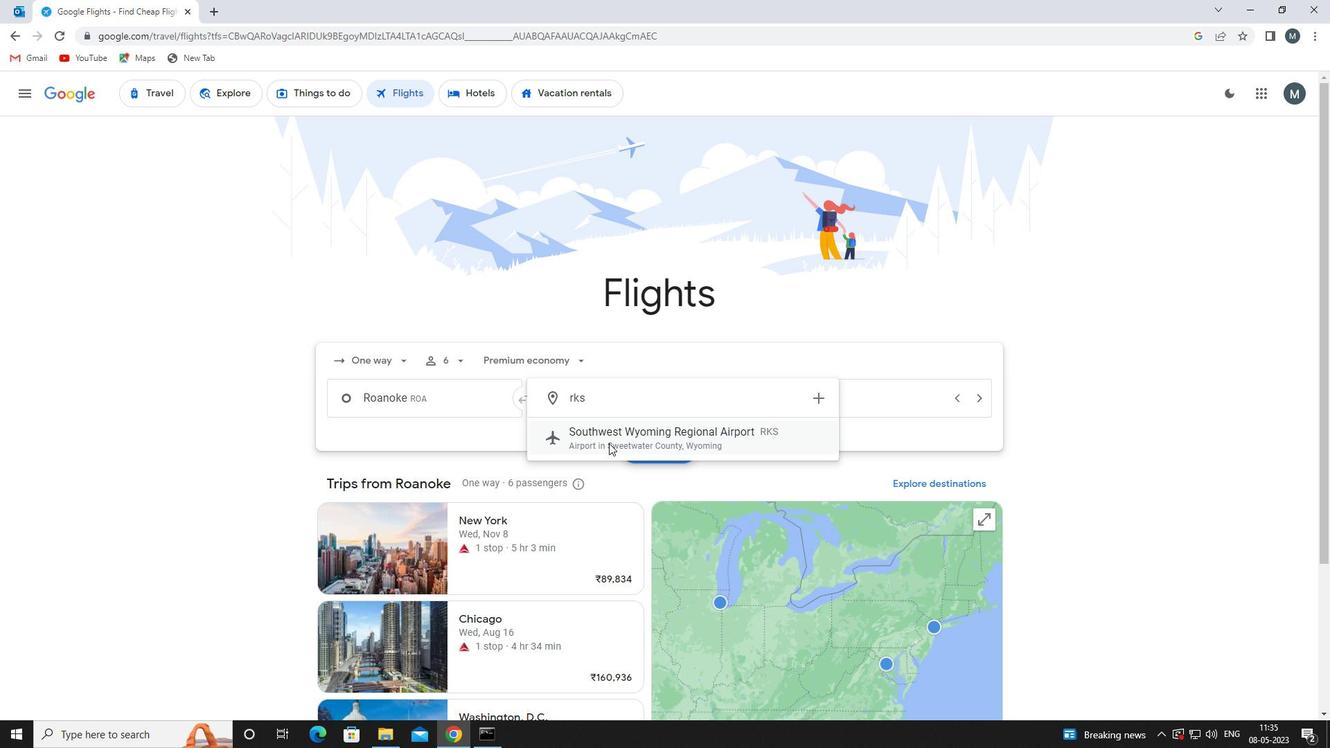 
Action: Mouse pressed left at (609, 440)
Screenshot: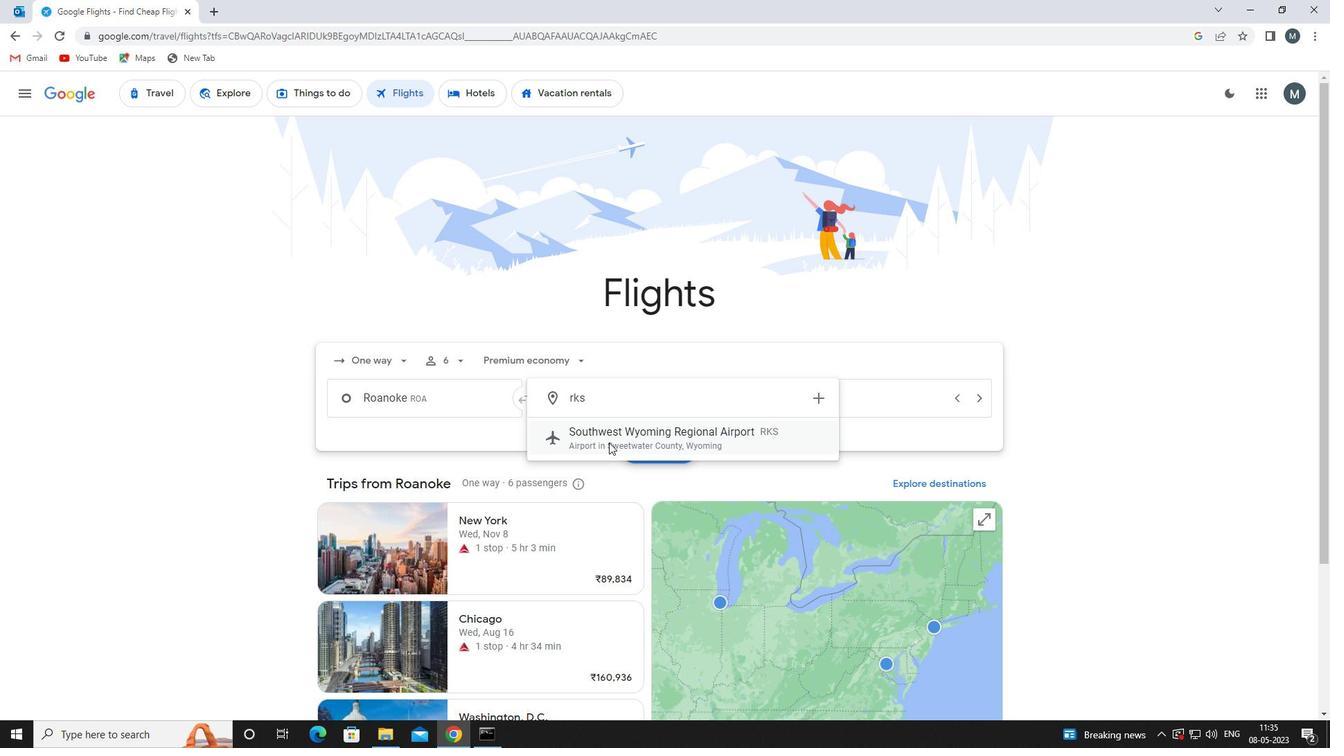 
Action: Mouse moved to (769, 392)
Screenshot: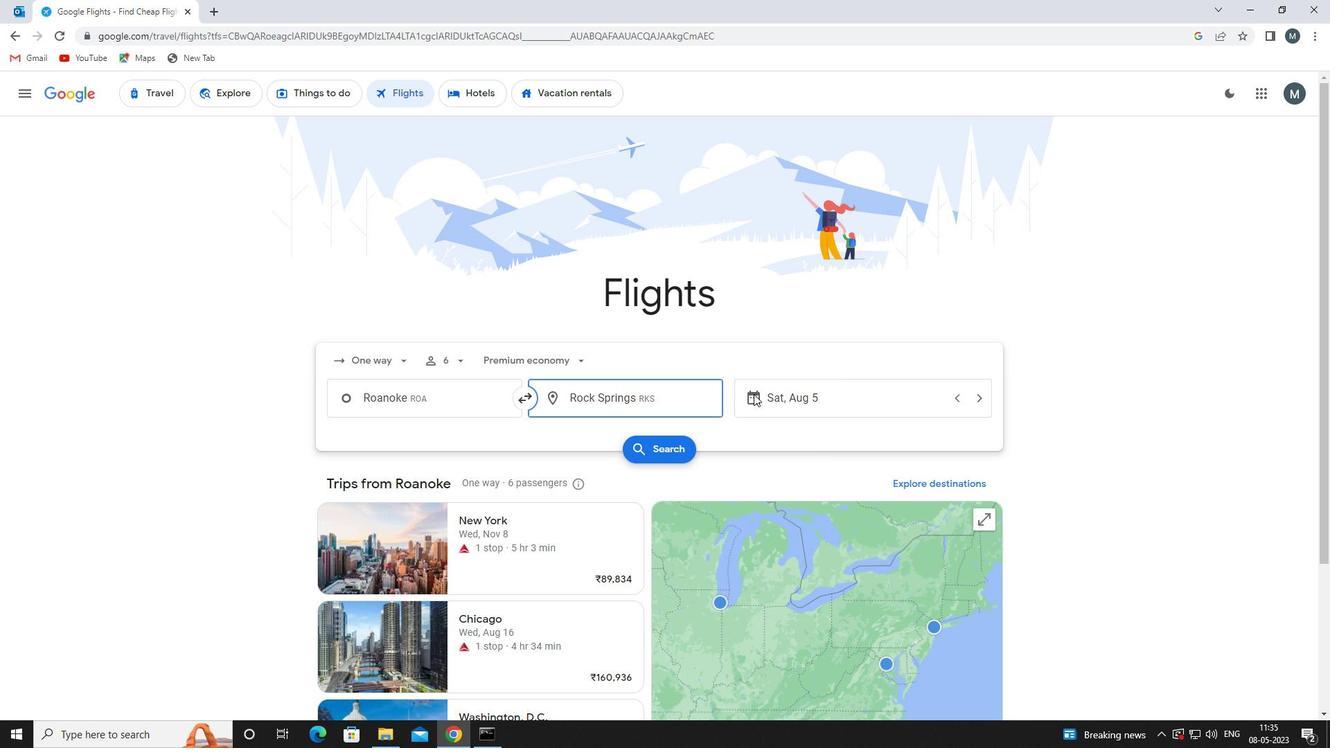 
Action: Mouse pressed left at (769, 392)
Screenshot: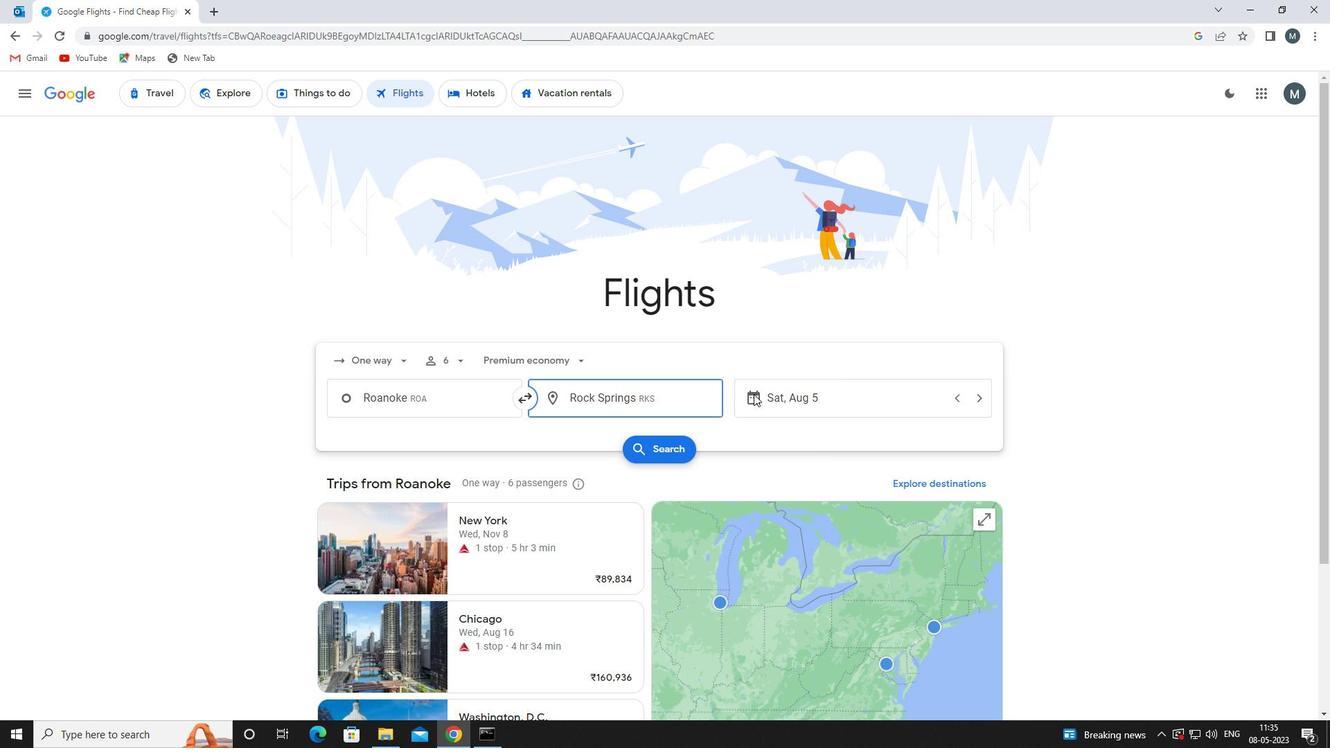 
Action: Mouse moved to (693, 470)
Screenshot: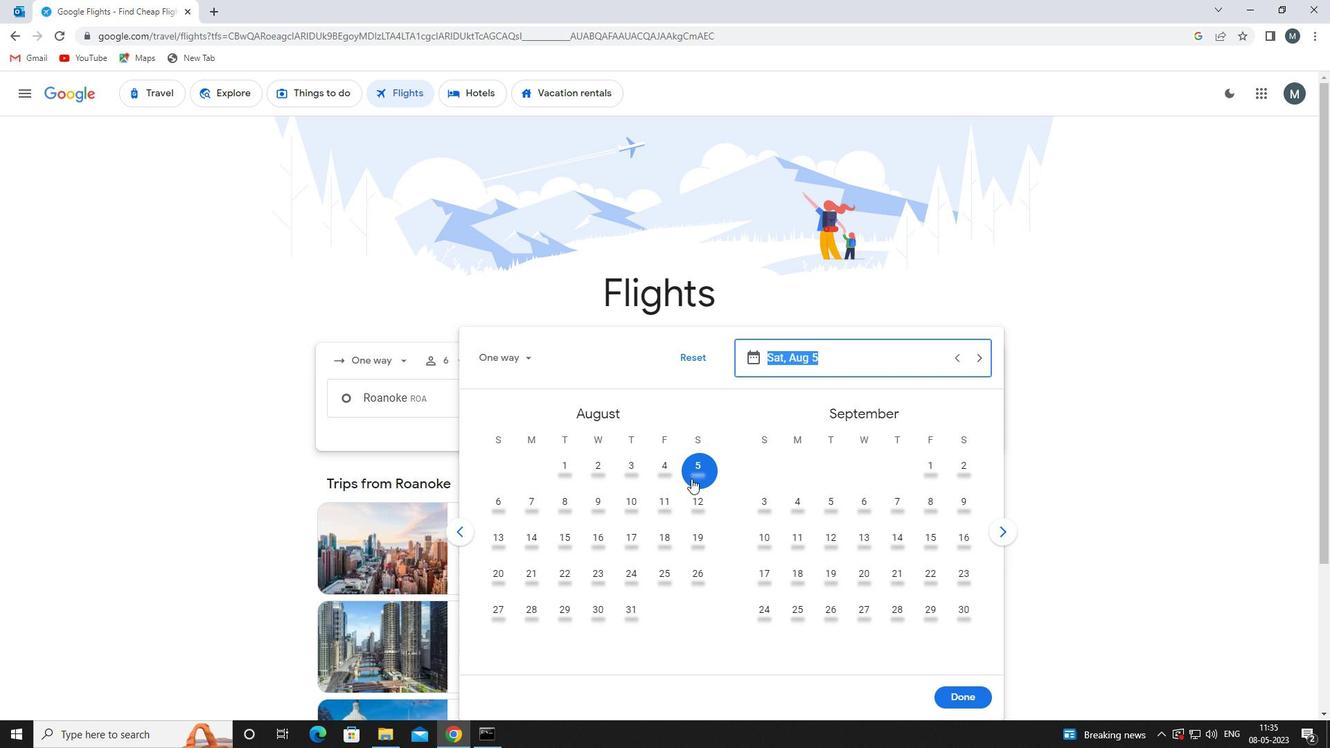 
Action: Mouse pressed left at (693, 470)
Screenshot: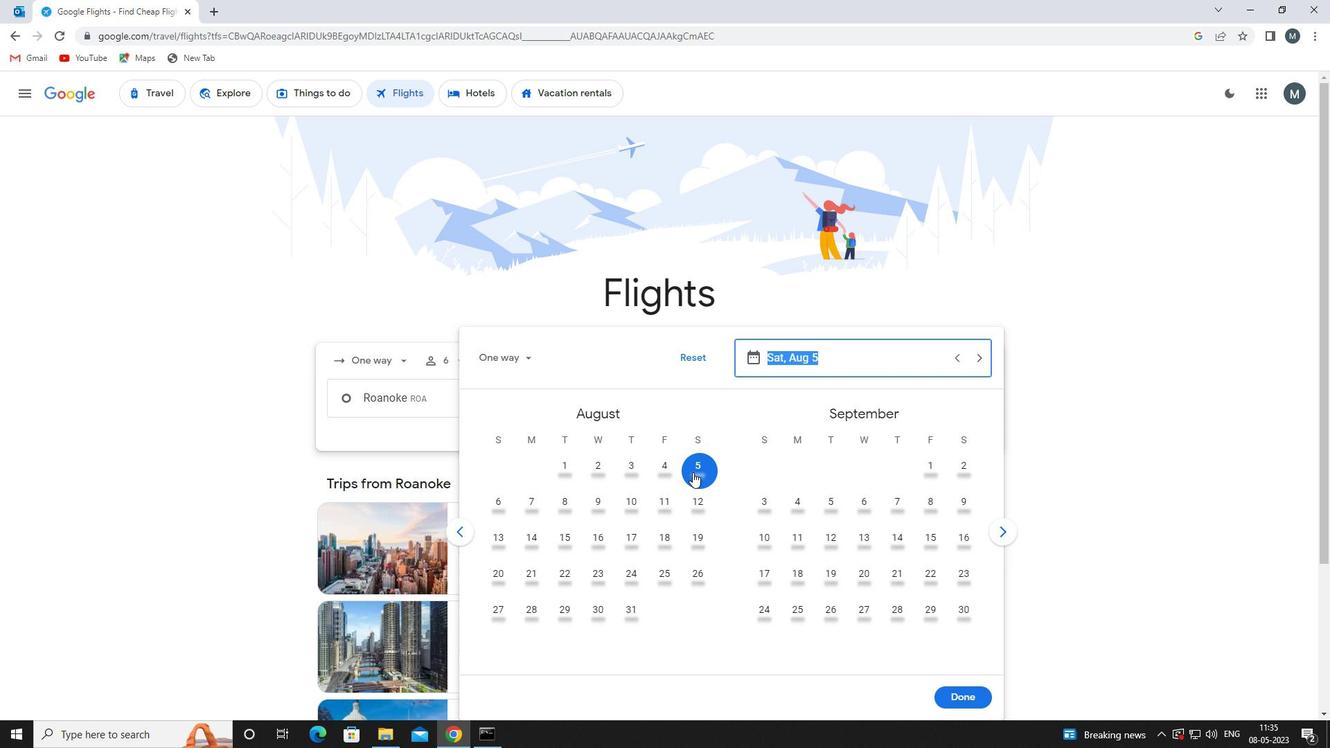 
Action: Mouse moved to (970, 698)
Screenshot: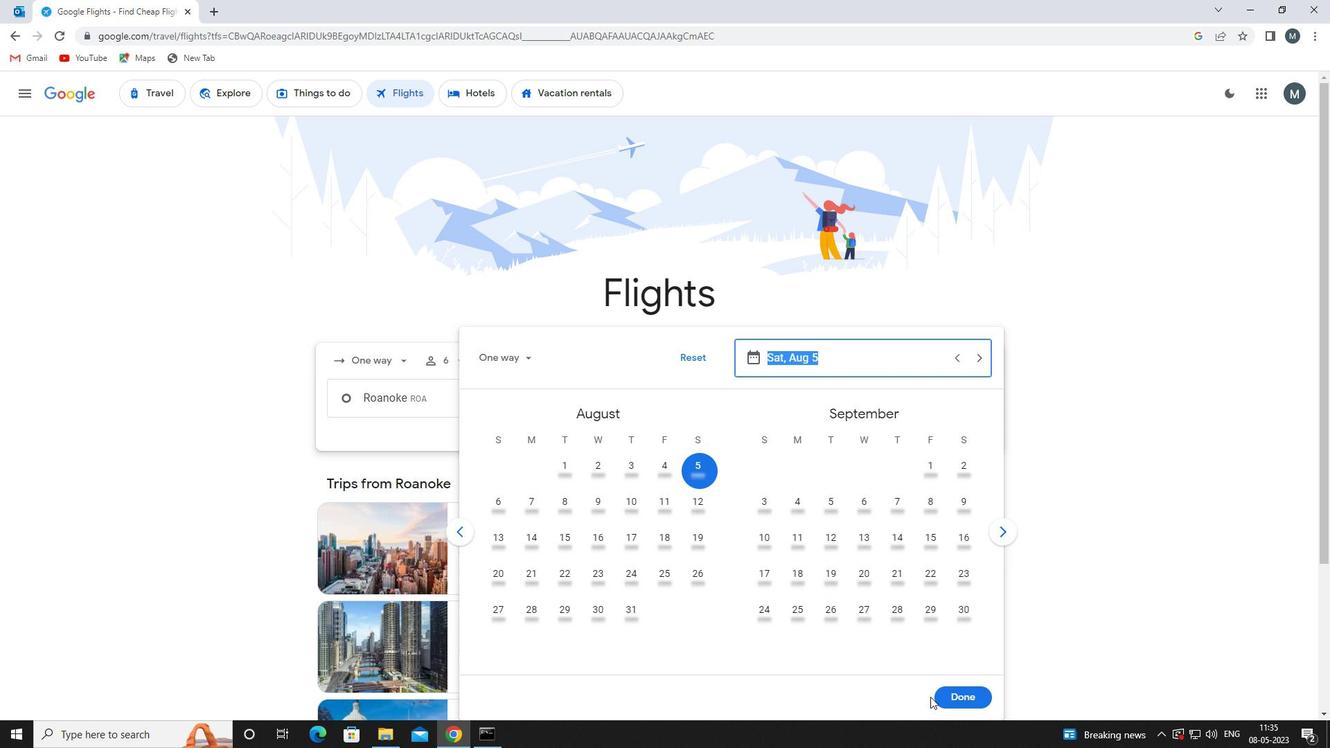 
Action: Mouse pressed left at (970, 698)
Screenshot: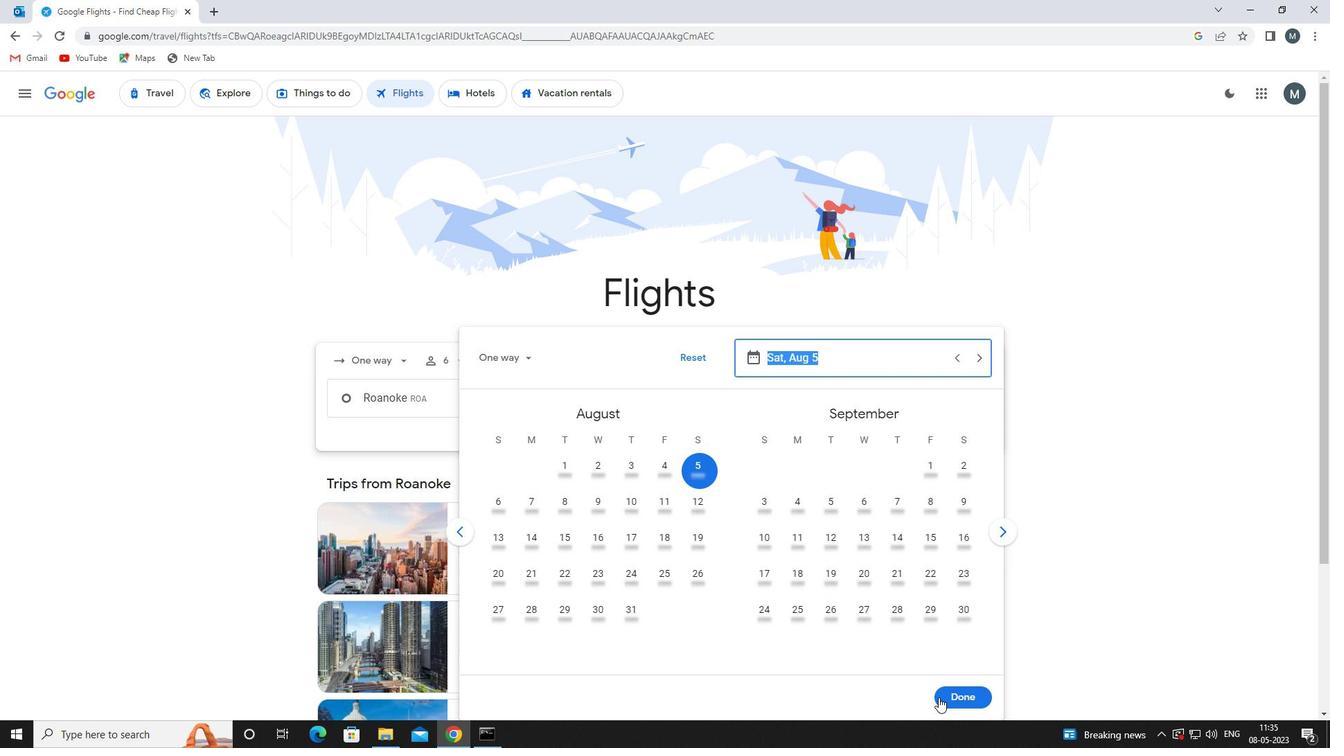 
Action: Mouse moved to (666, 449)
Screenshot: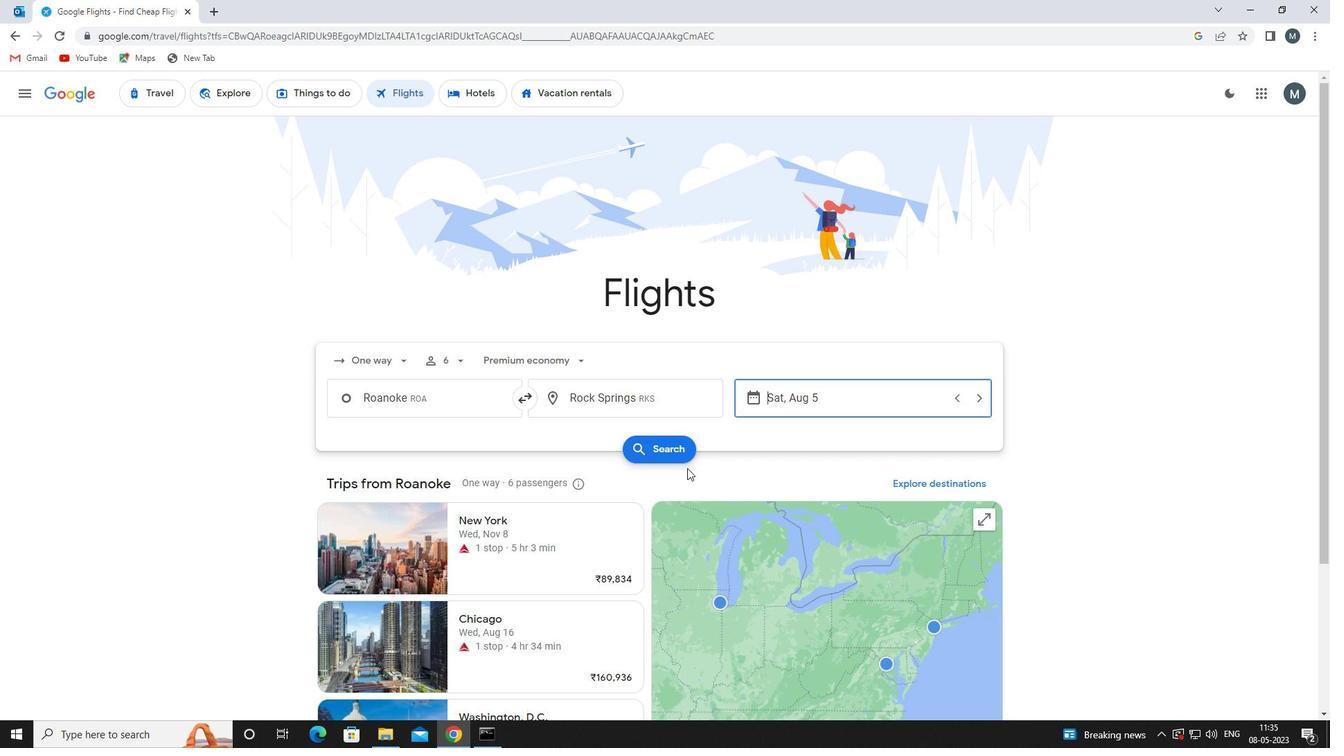 
Action: Mouse pressed left at (666, 449)
Screenshot: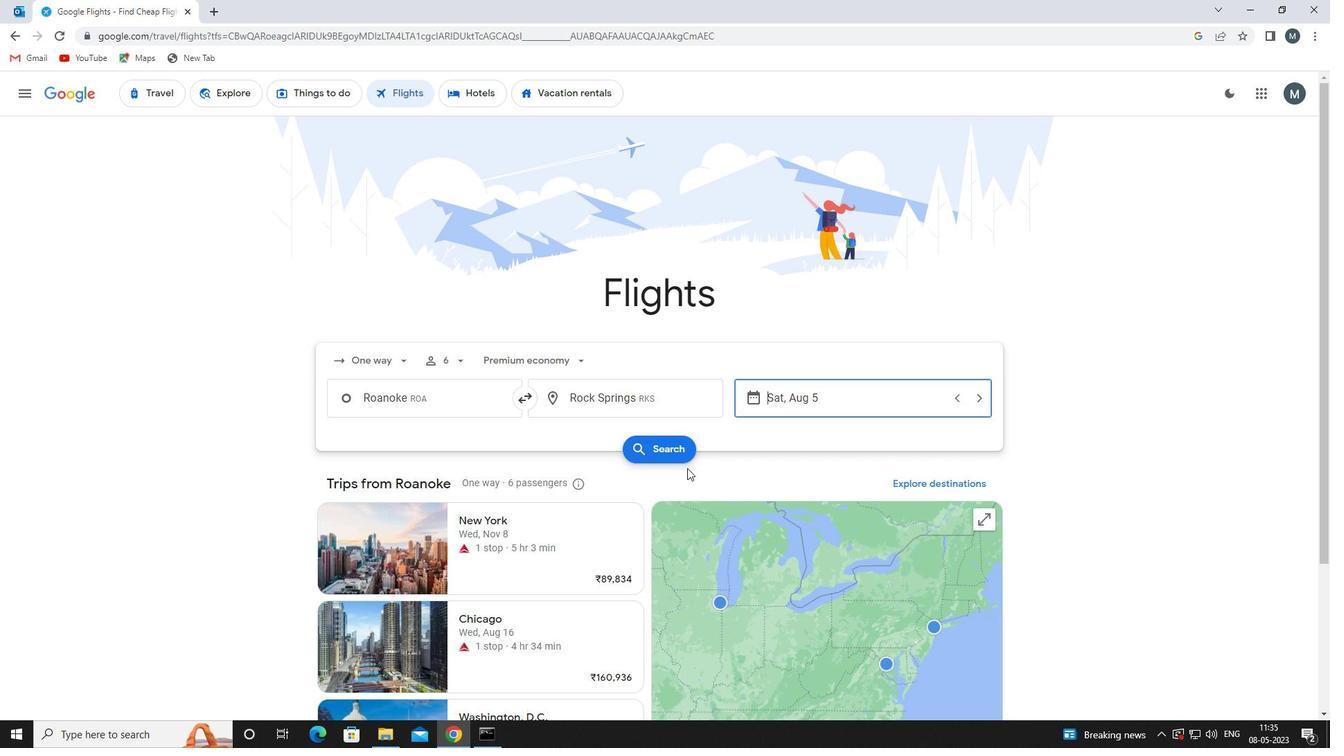 
Action: Mouse moved to (329, 217)
Screenshot: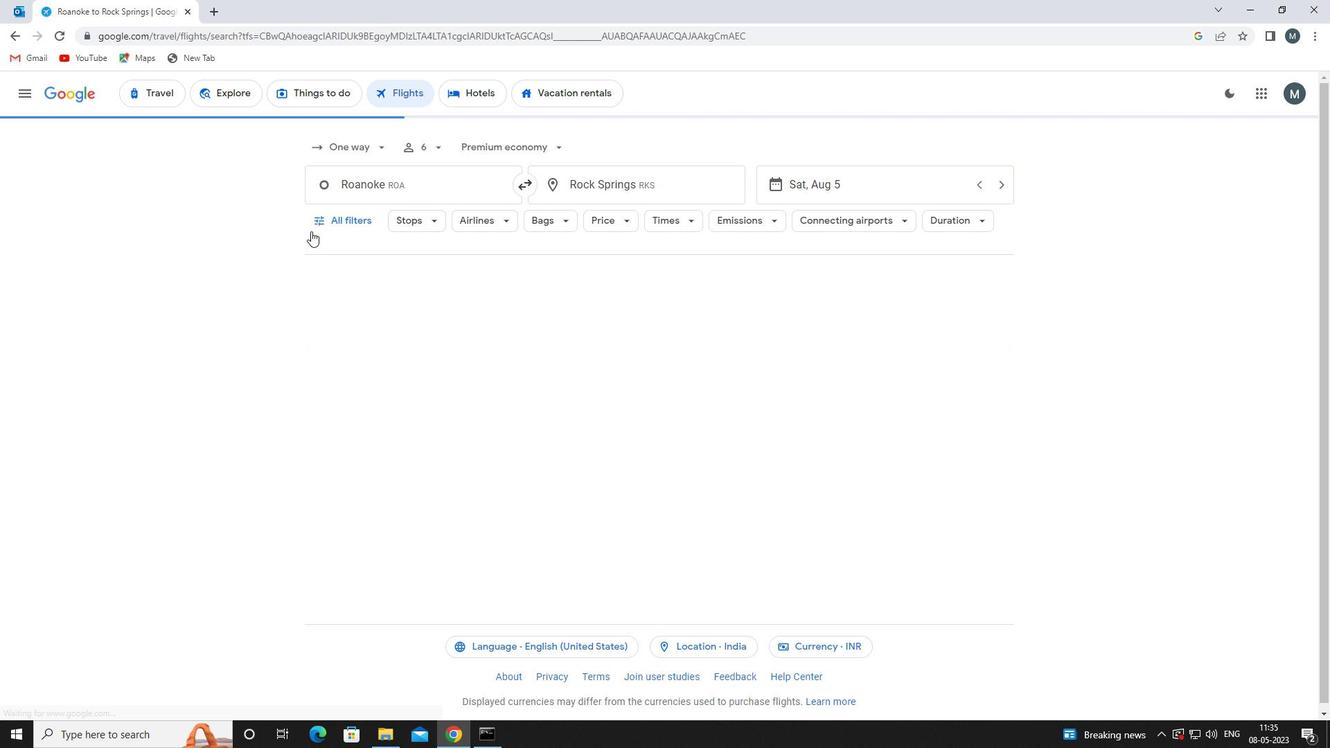 
Action: Mouse pressed left at (329, 217)
Screenshot: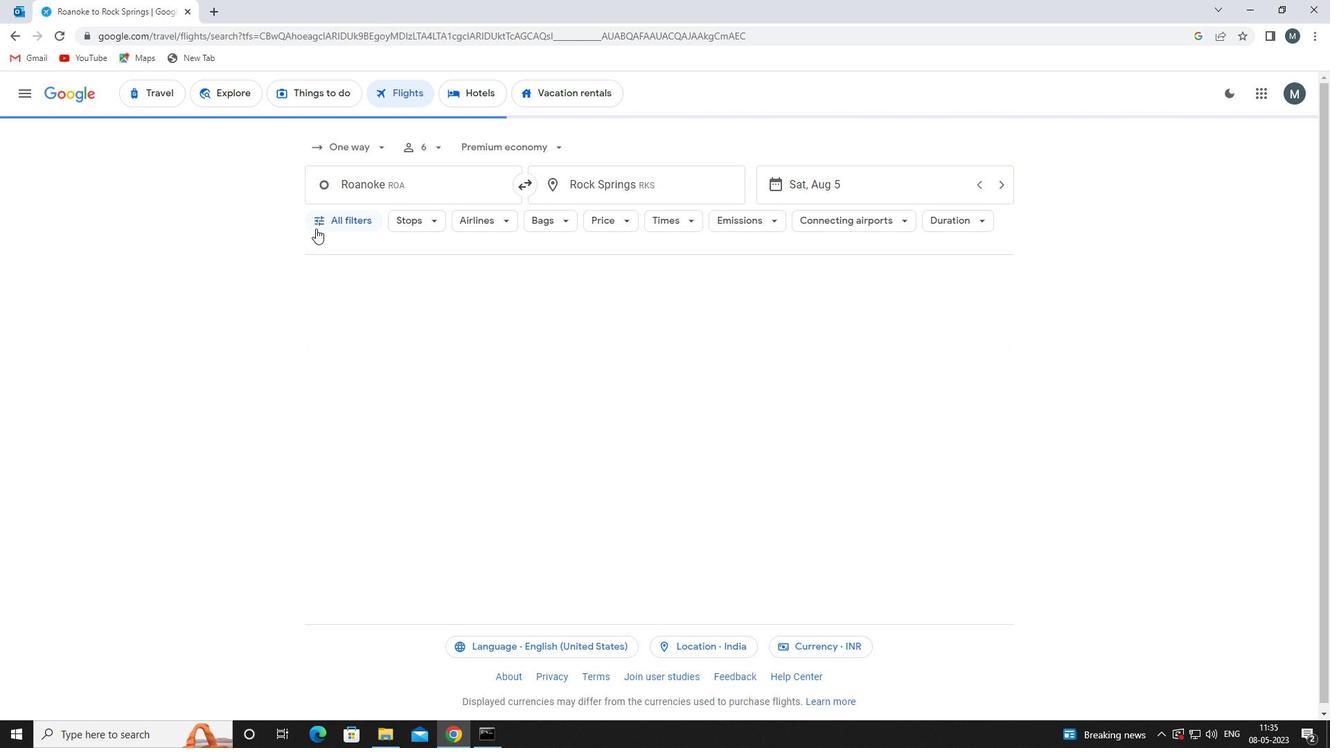 
Action: Mouse moved to (363, 347)
Screenshot: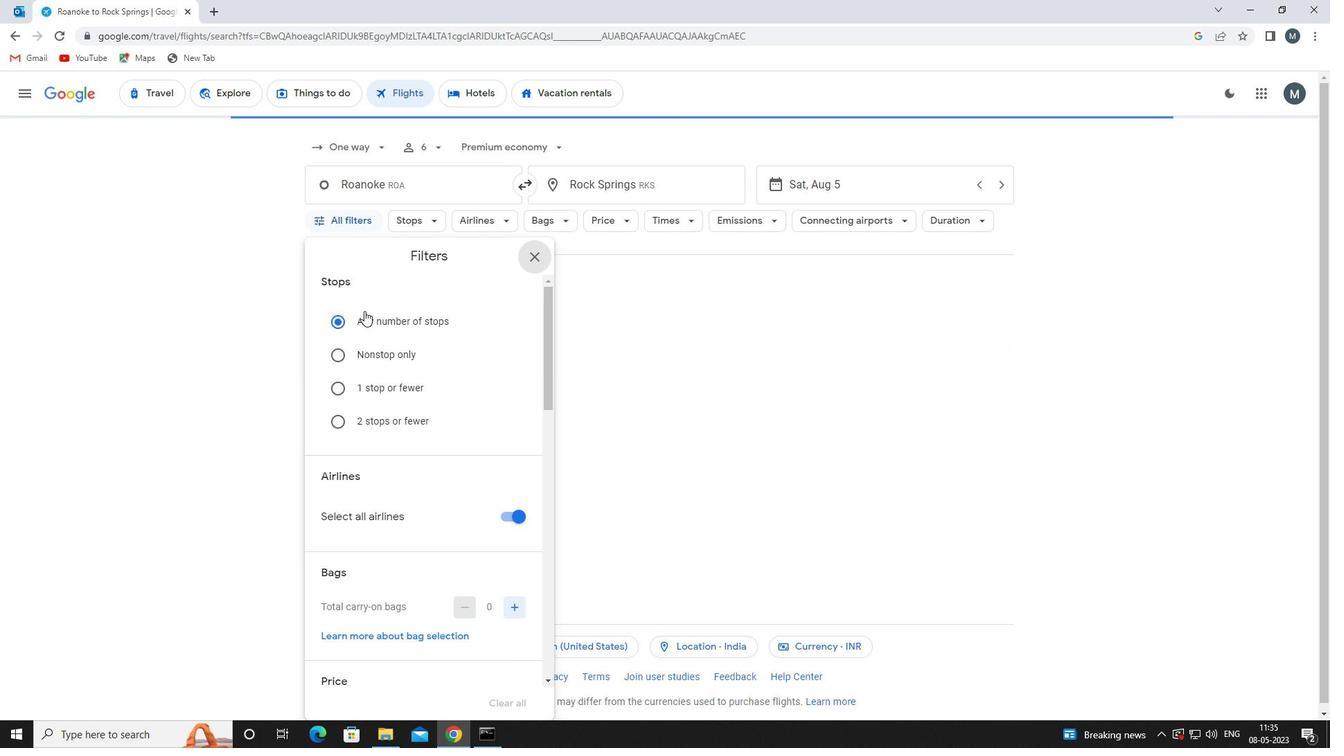 
Action: Mouse scrolled (363, 347) with delta (0, 0)
Screenshot: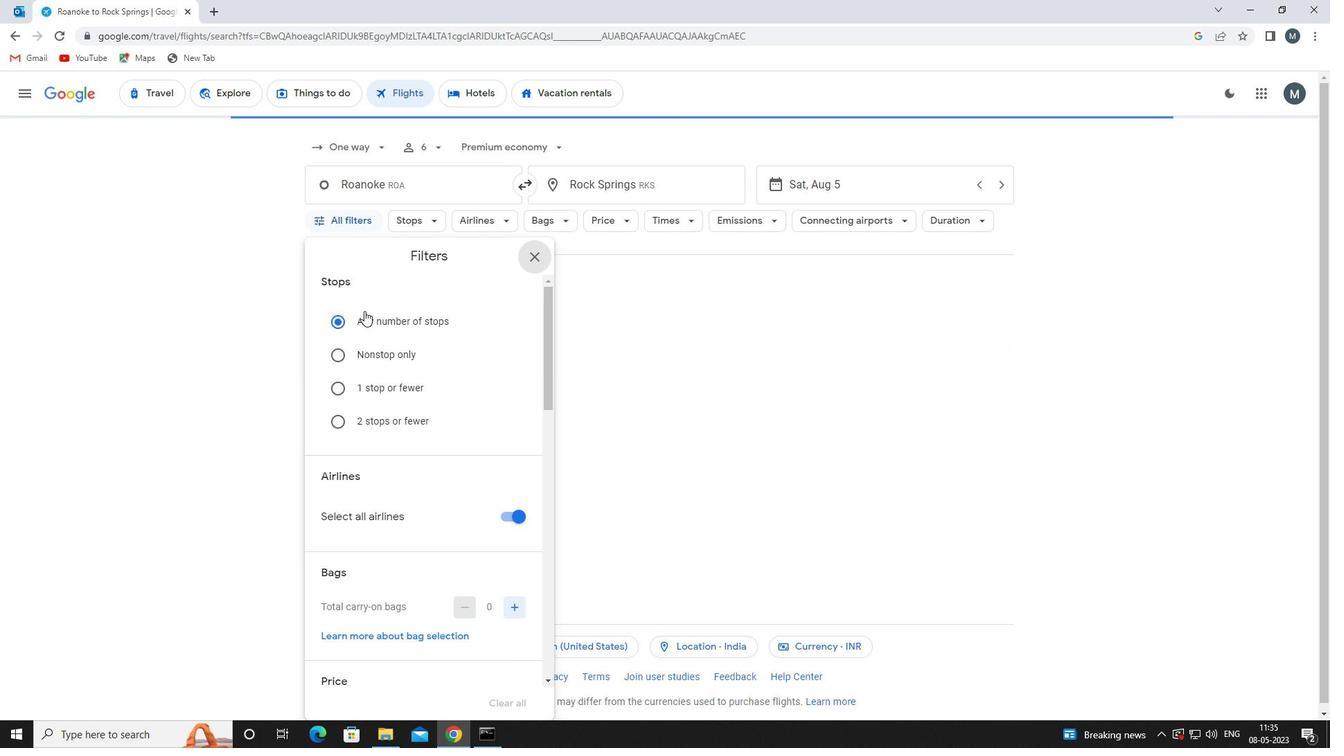 
Action: Mouse moved to (363, 347)
Screenshot: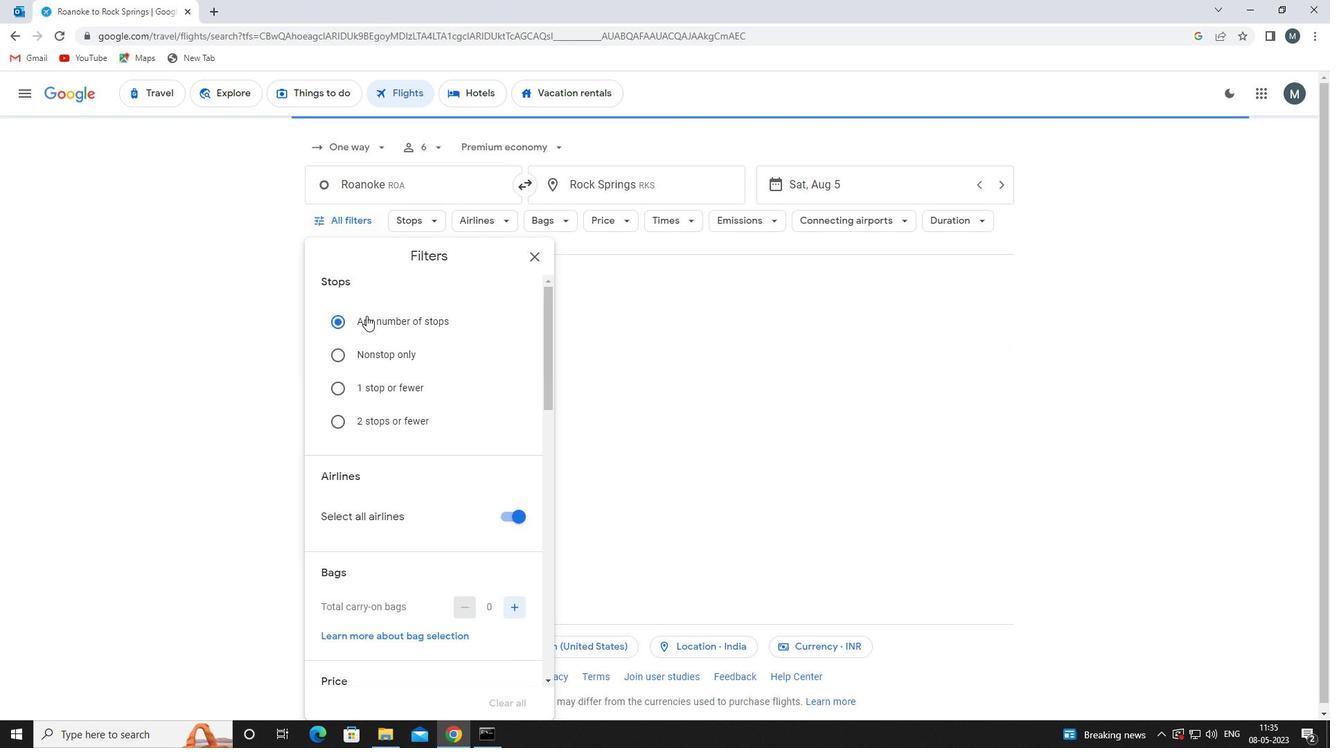 
Action: Mouse scrolled (363, 347) with delta (0, 0)
Screenshot: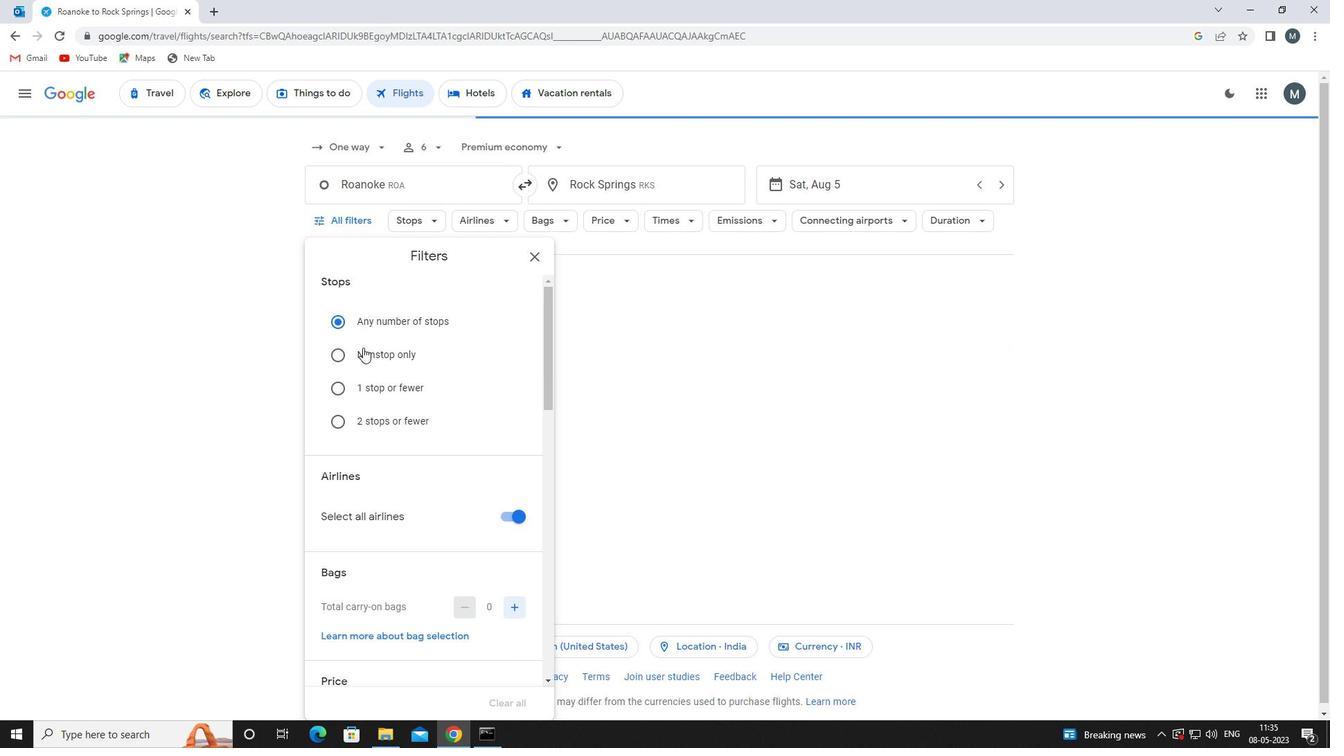 
Action: Mouse moved to (514, 379)
Screenshot: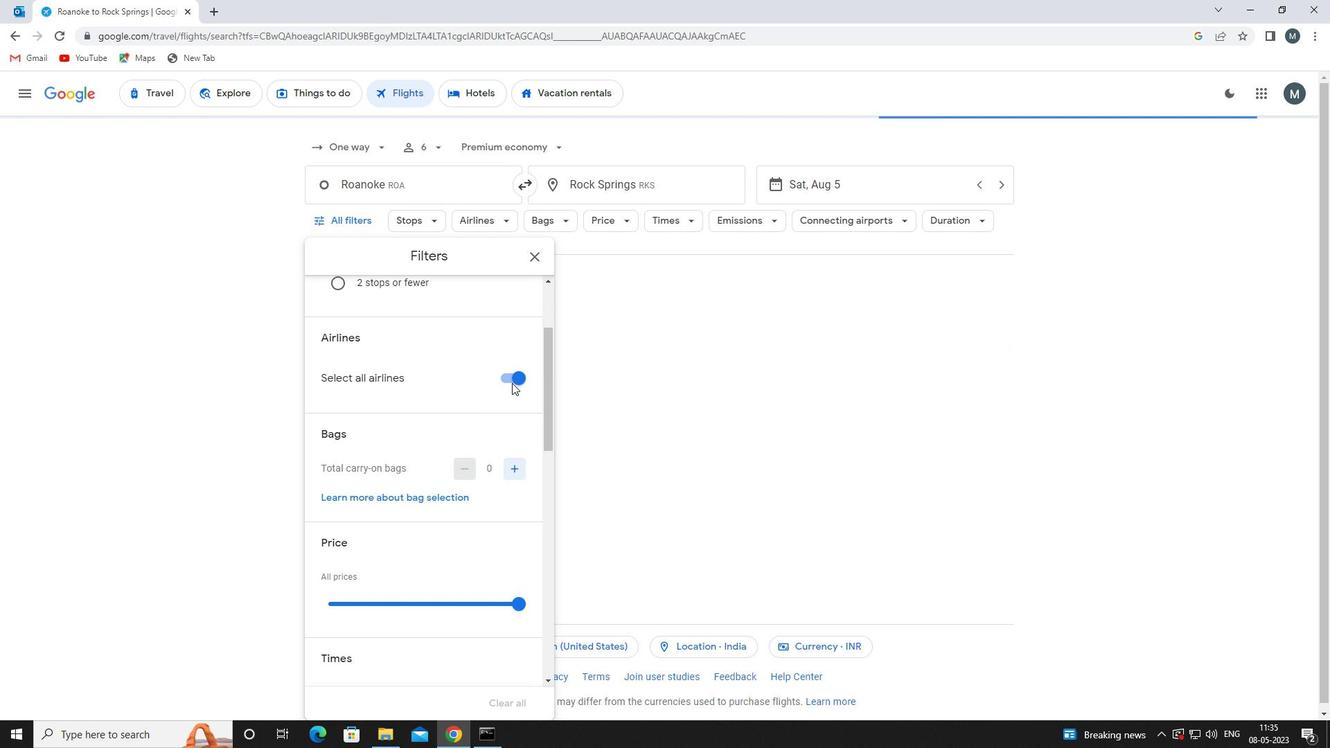 
Action: Mouse pressed left at (514, 379)
Screenshot: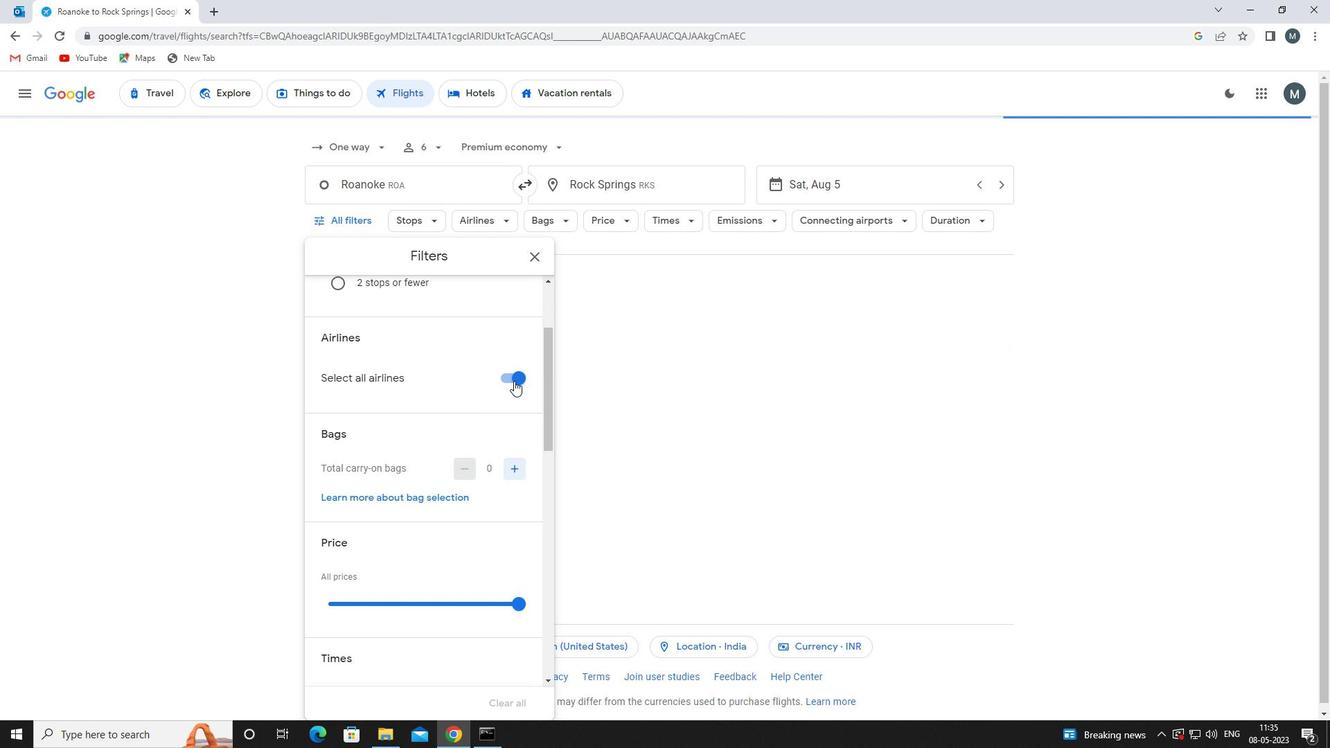 
Action: Mouse moved to (438, 449)
Screenshot: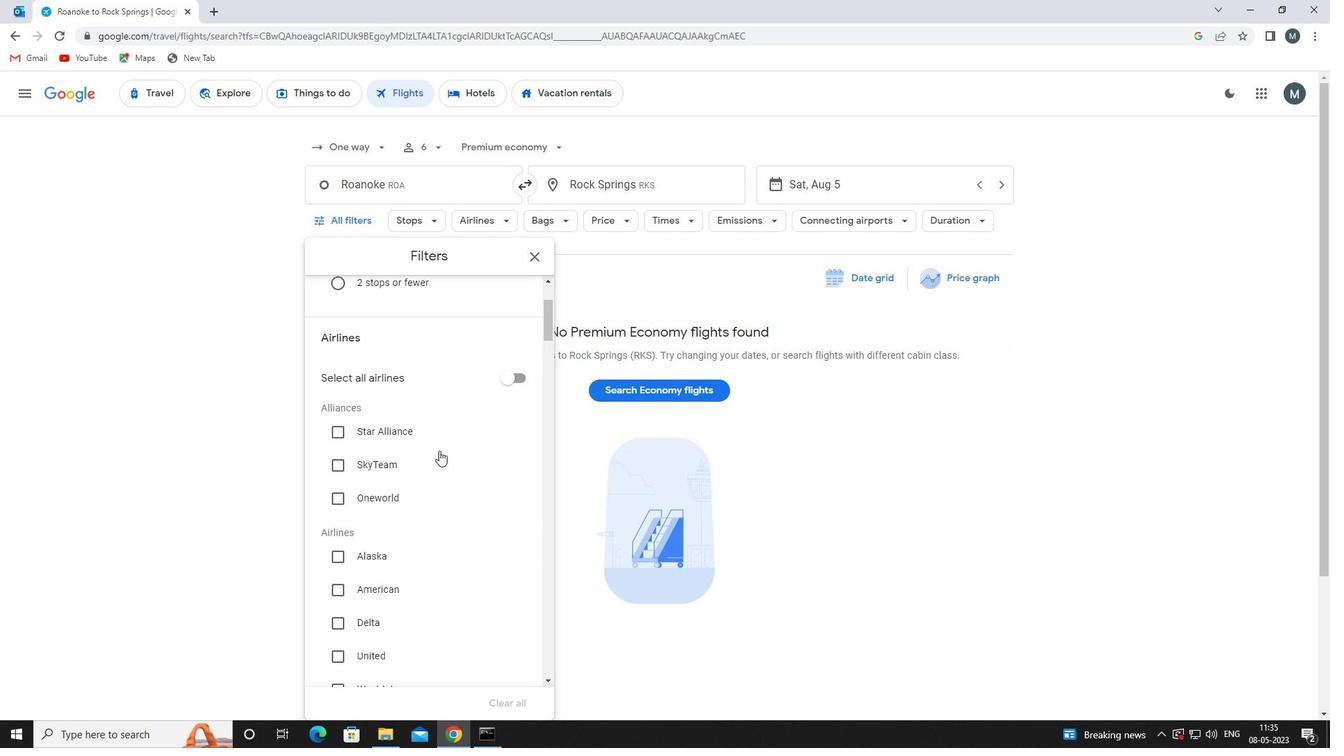 
Action: Mouse scrolled (438, 448) with delta (0, 0)
Screenshot: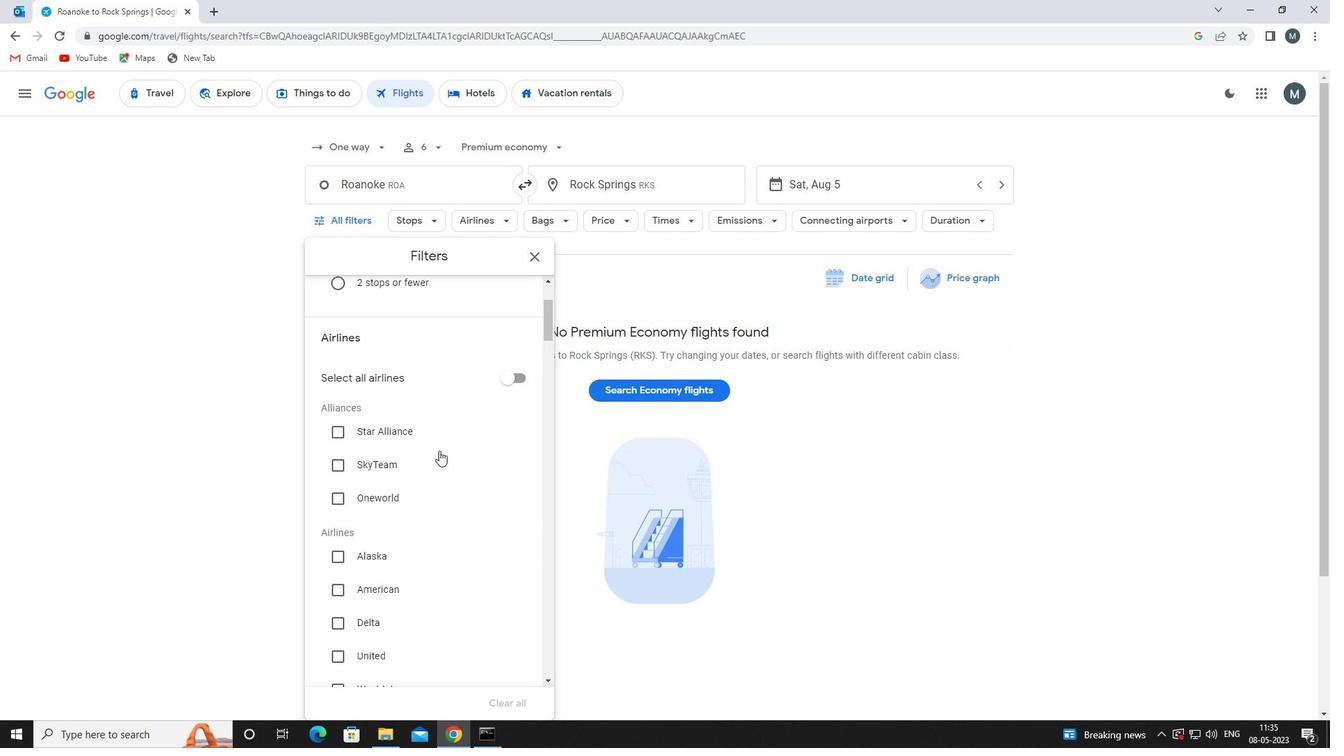 
Action: Mouse scrolled (438, 448) with delta (0, 0)
Screenshot: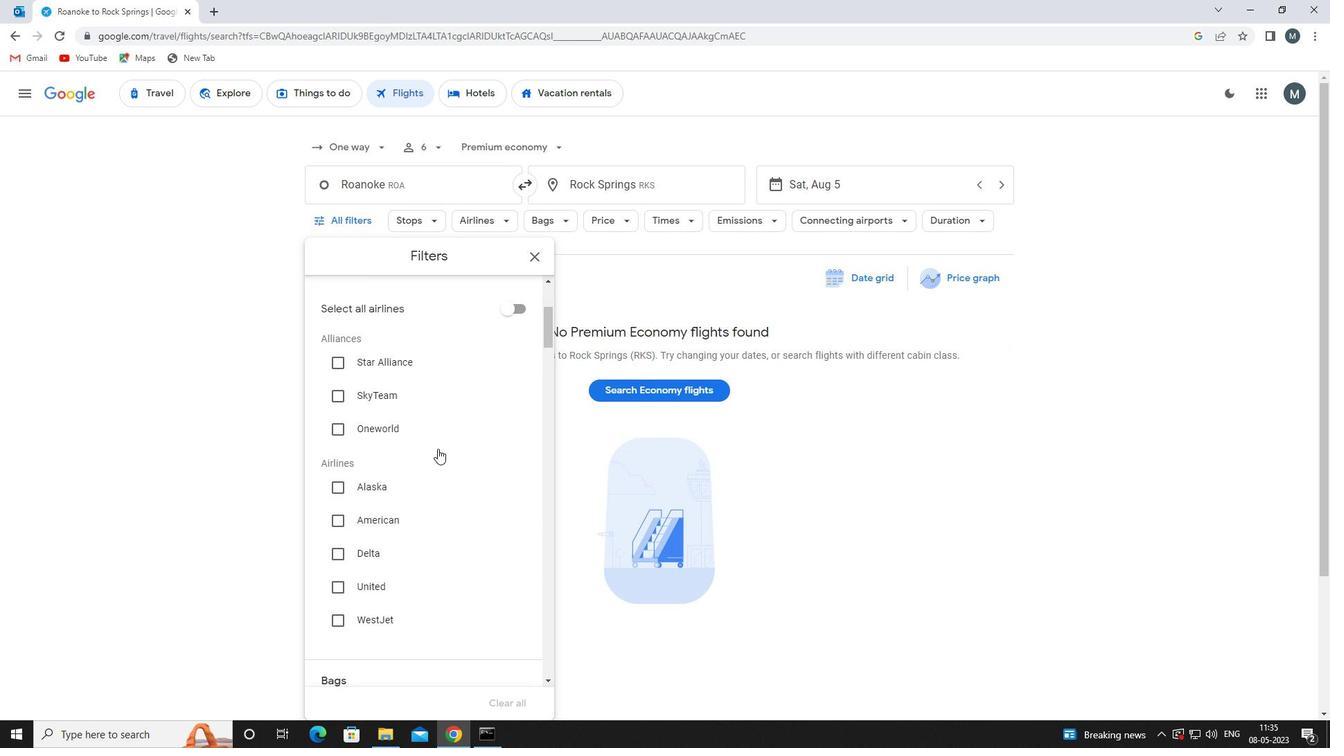 
Action: Mouse moved to (437, 448)
Screenshot: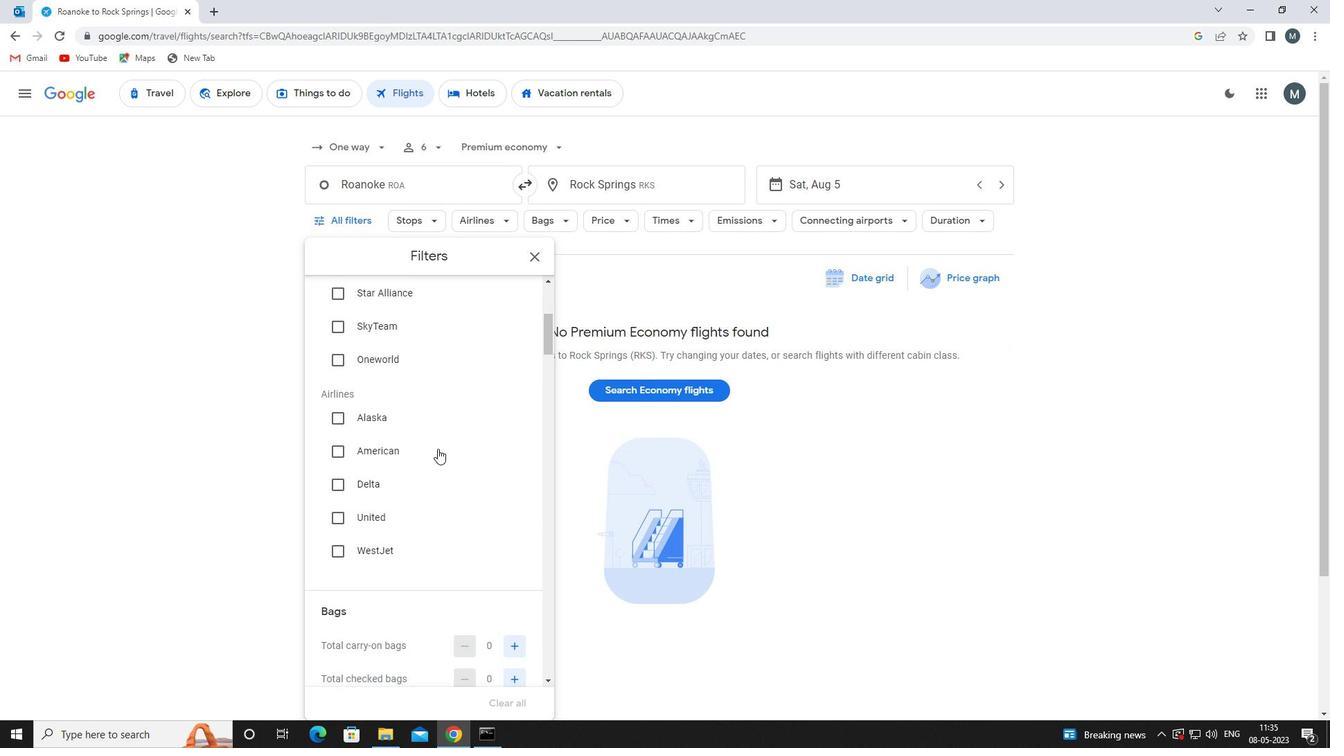 
Action: Mouse scrolled (437, 447) with delta (0, 0)
Screenshot: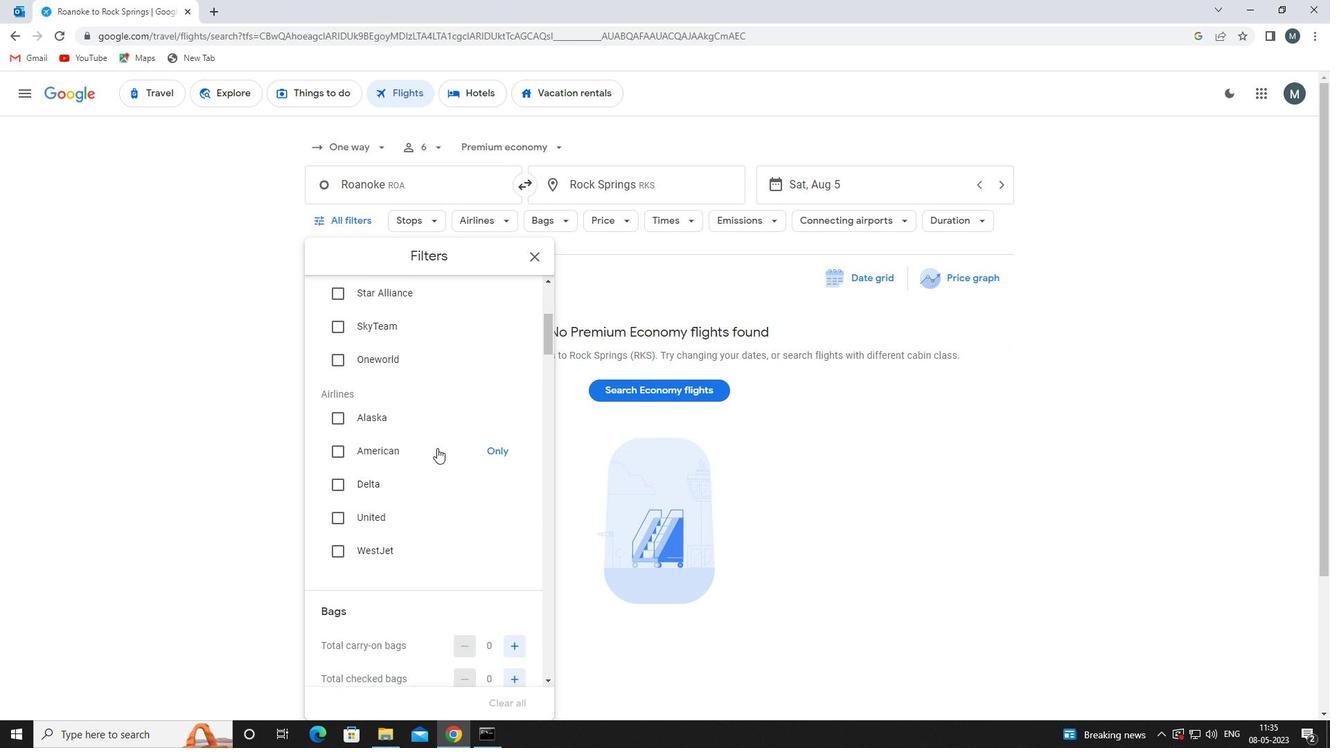 
Action: Mouse moved to (458, 431)
Screenshot: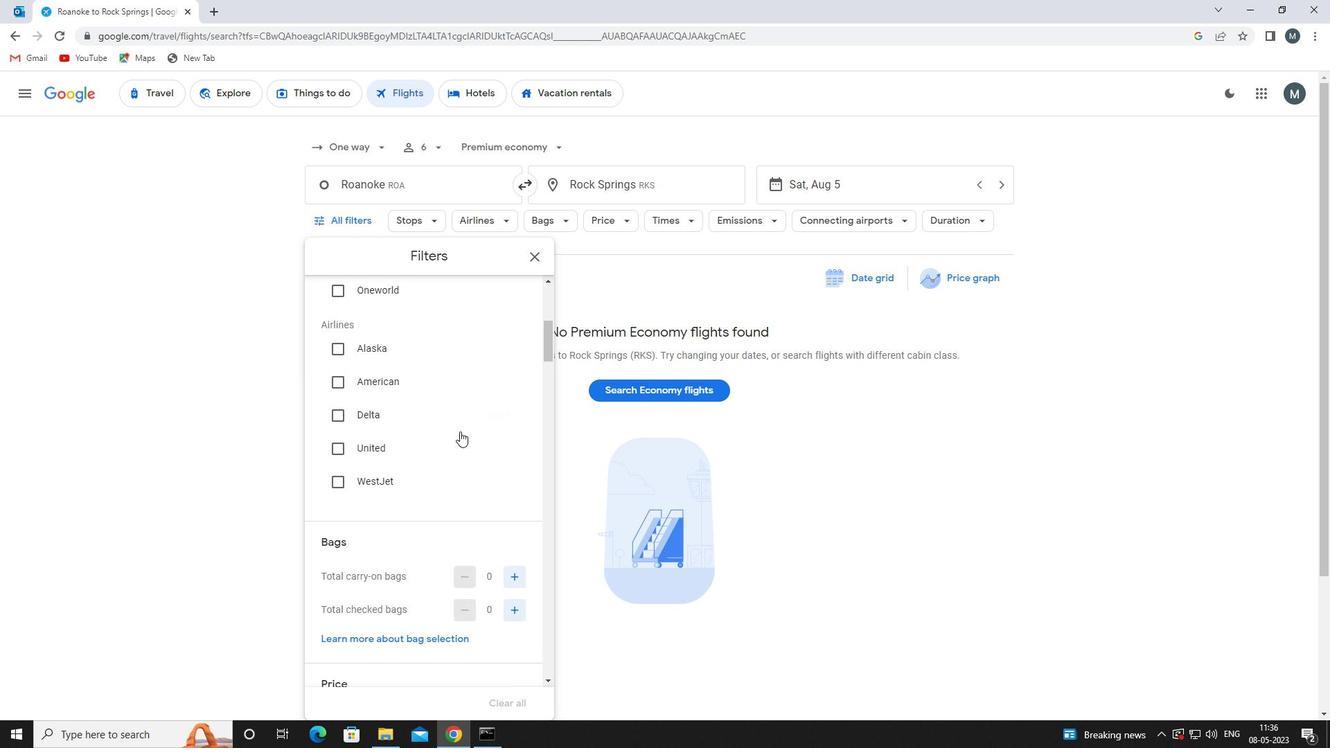 
Action: Mouse scrolled (458, 431) with delta (0, 0)
Screenshot: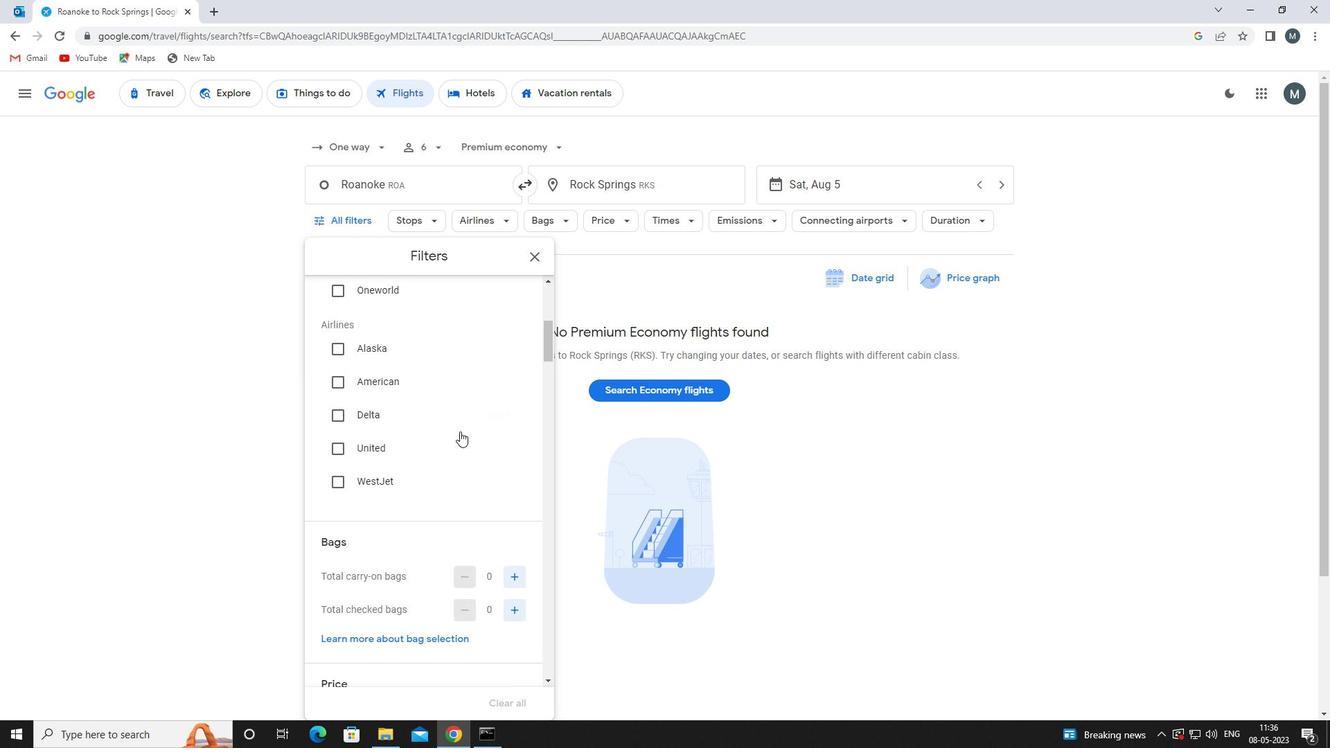 
Action: Mouse moved to (454, 431)
Screenshot: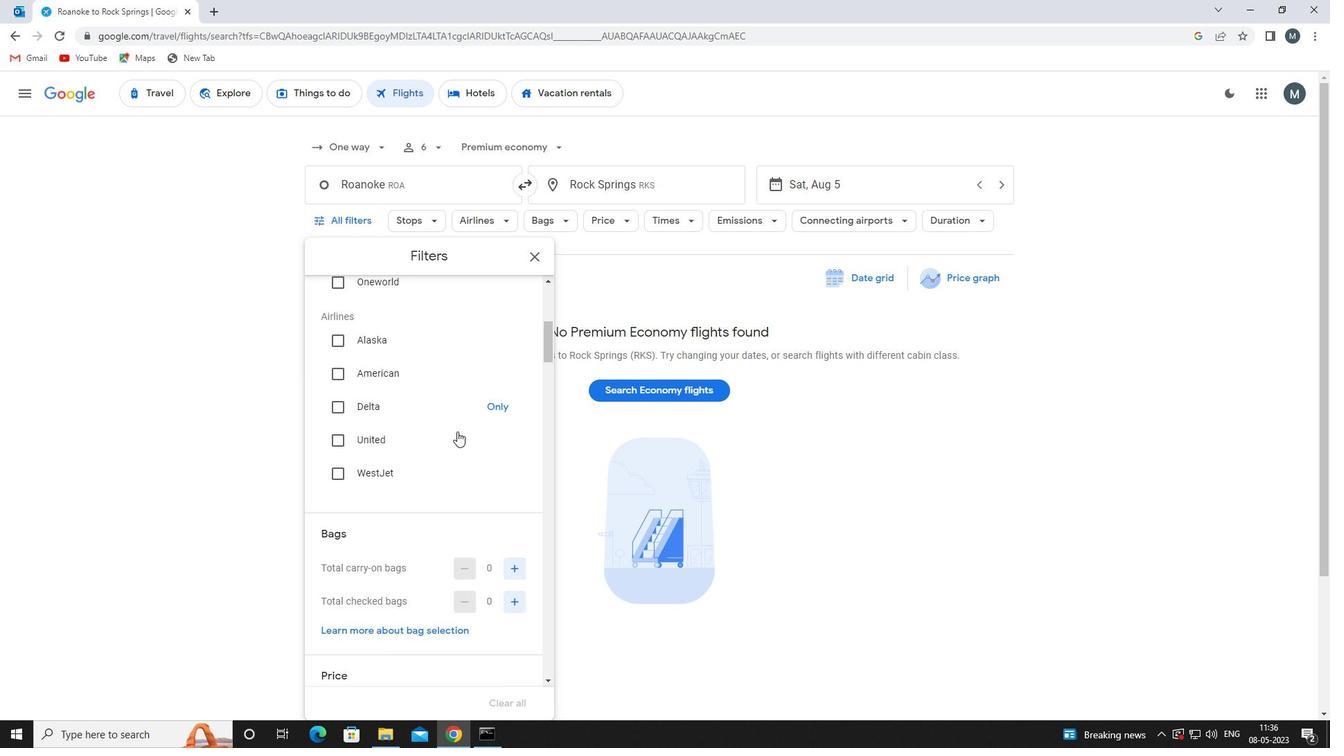 
Action: Mouse scrolled (454, 430) with delta (0, 0)
Screenshot: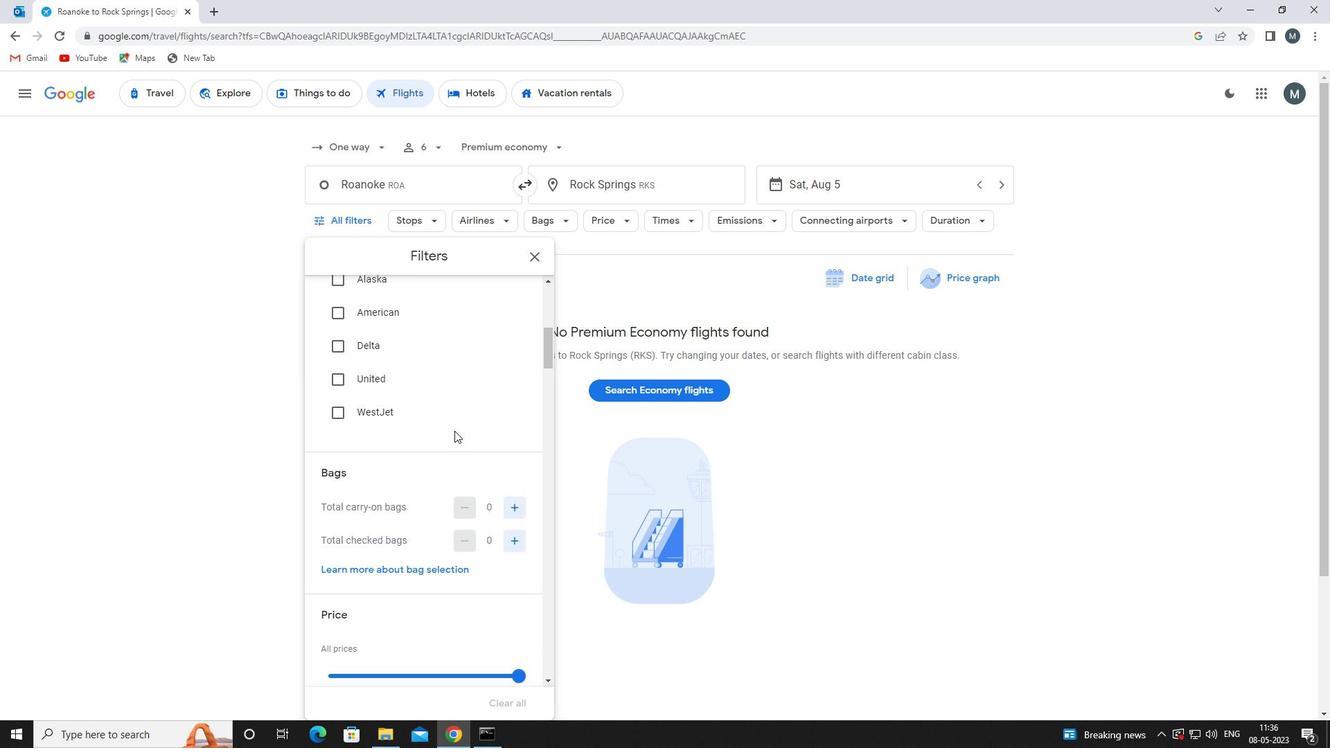 
Action: Mouse moved to (518, 437)
Screenshot: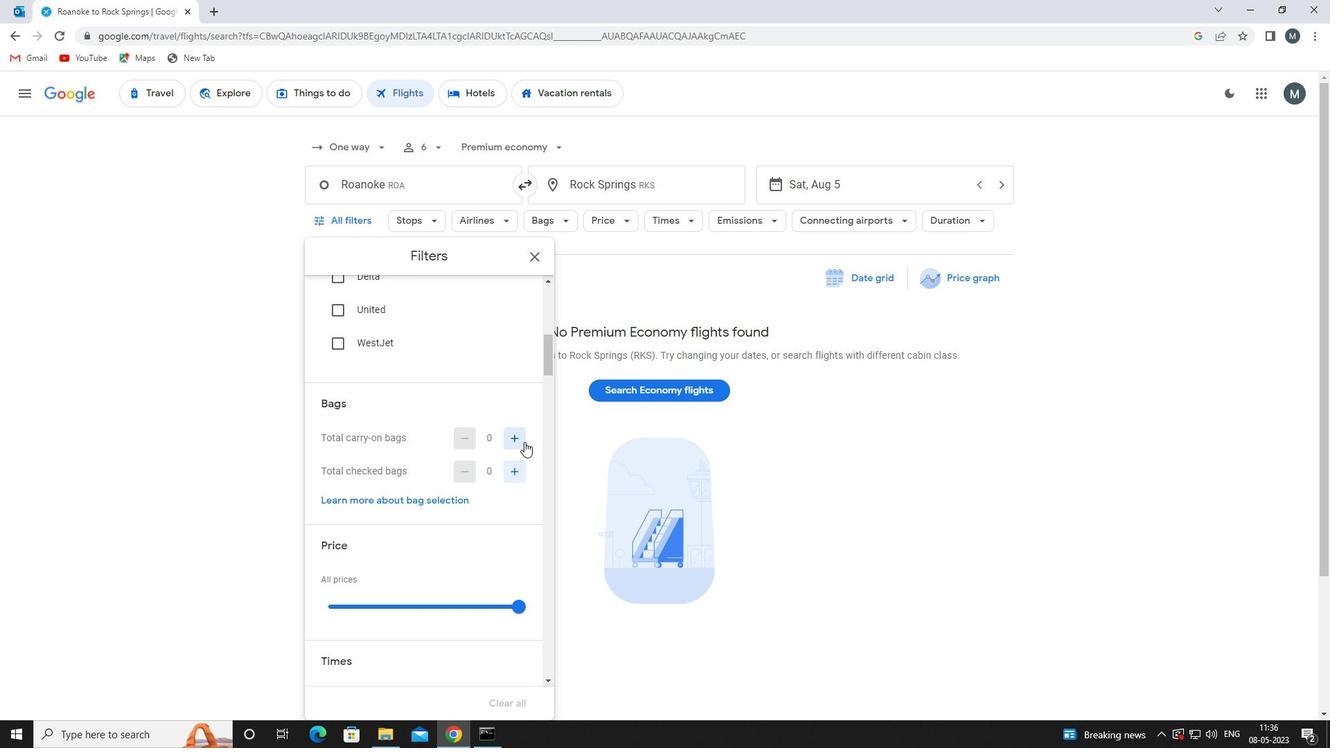 
Action: Mouse pressed left at (518, 437)
Screenshot: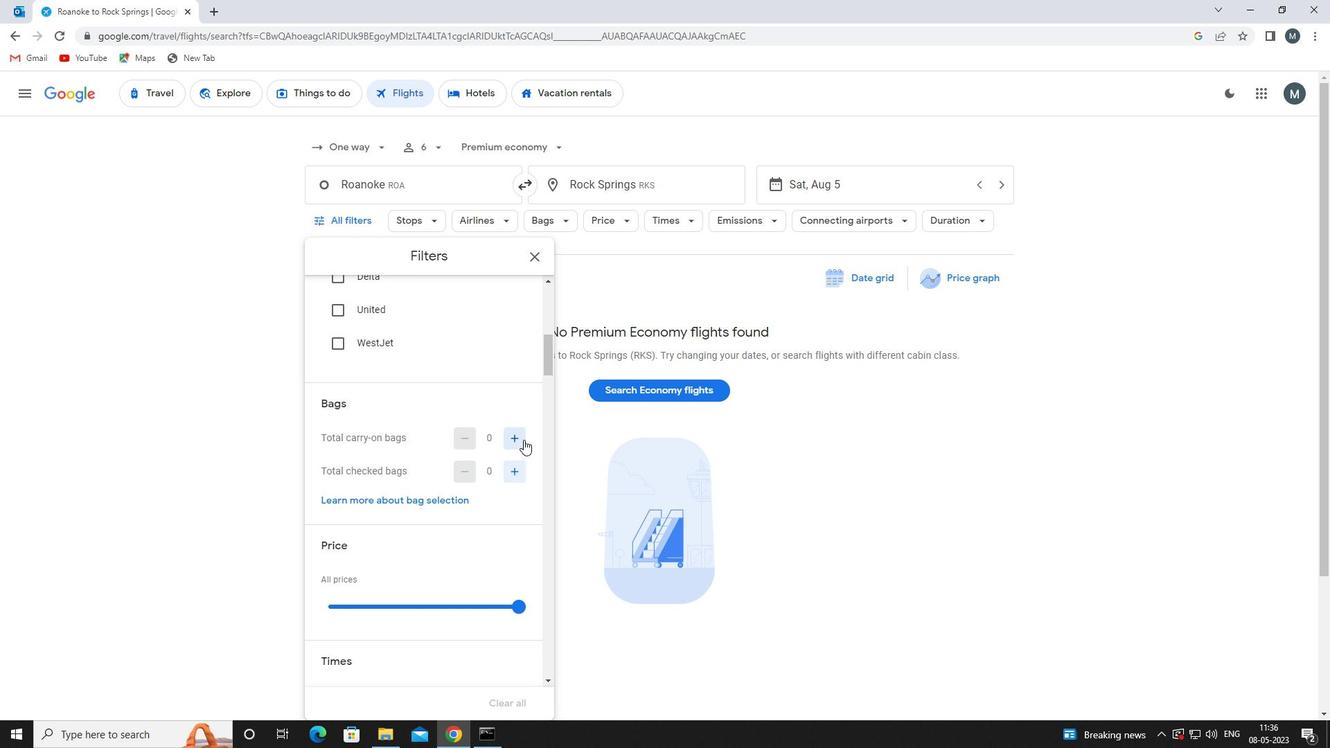 
Action: Mouse moved to (429, 436)
Screenshot: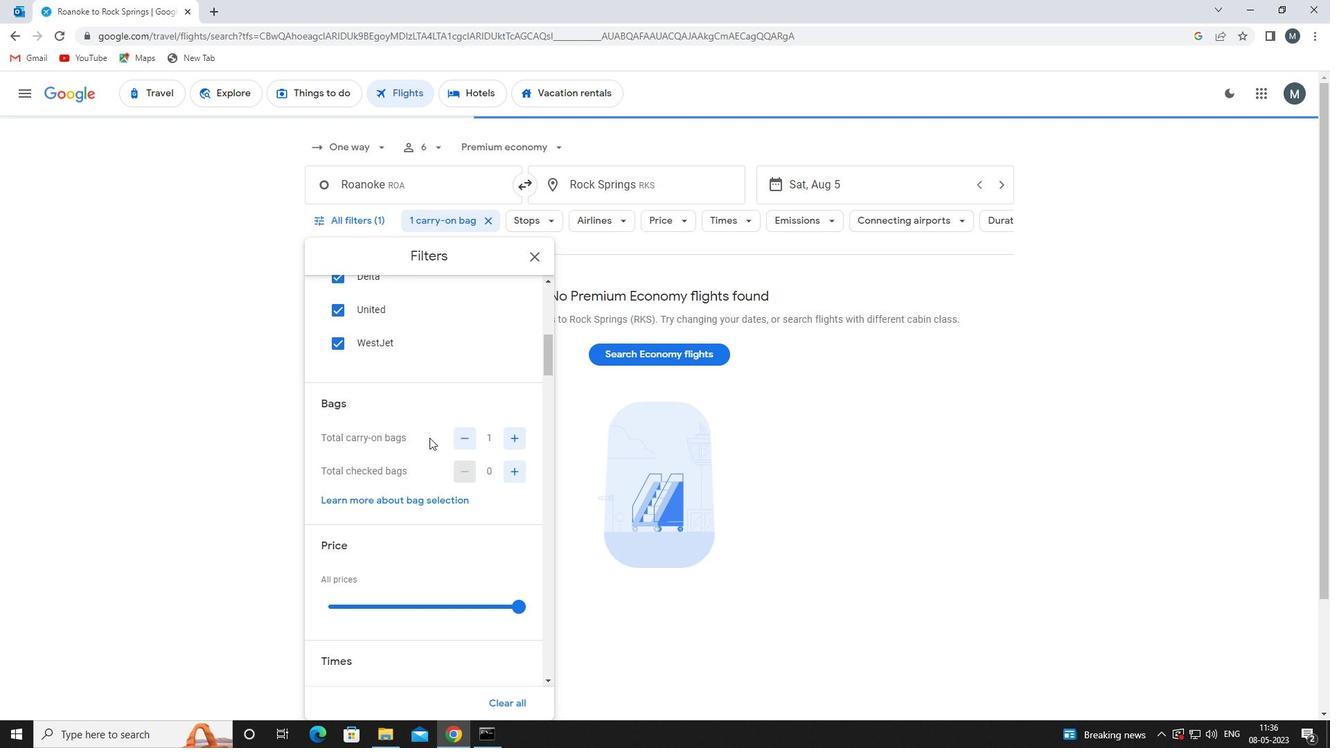 
Action: Mouse scrolled (429, 436) with delta (0, 0)
Screenshot: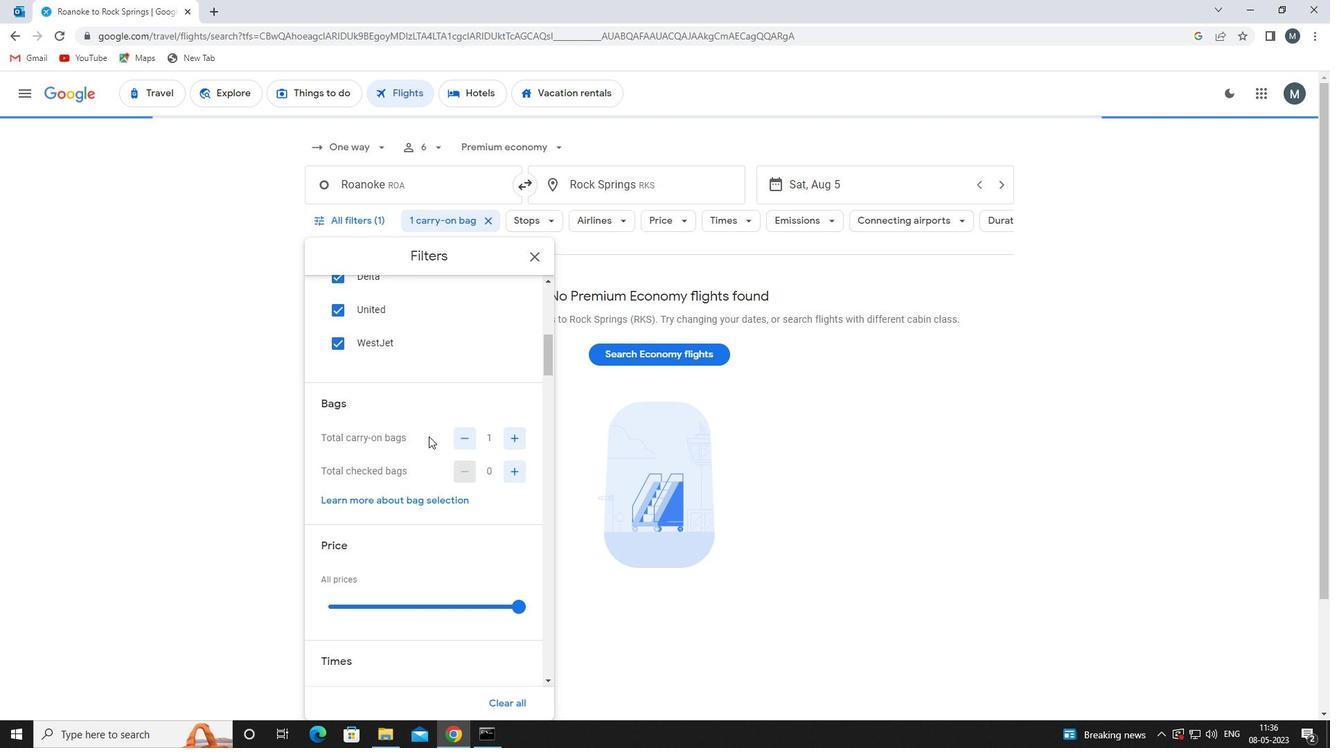 
Action: Mouse scrolled (429, 436) with delta (0, 0)
Screenshot: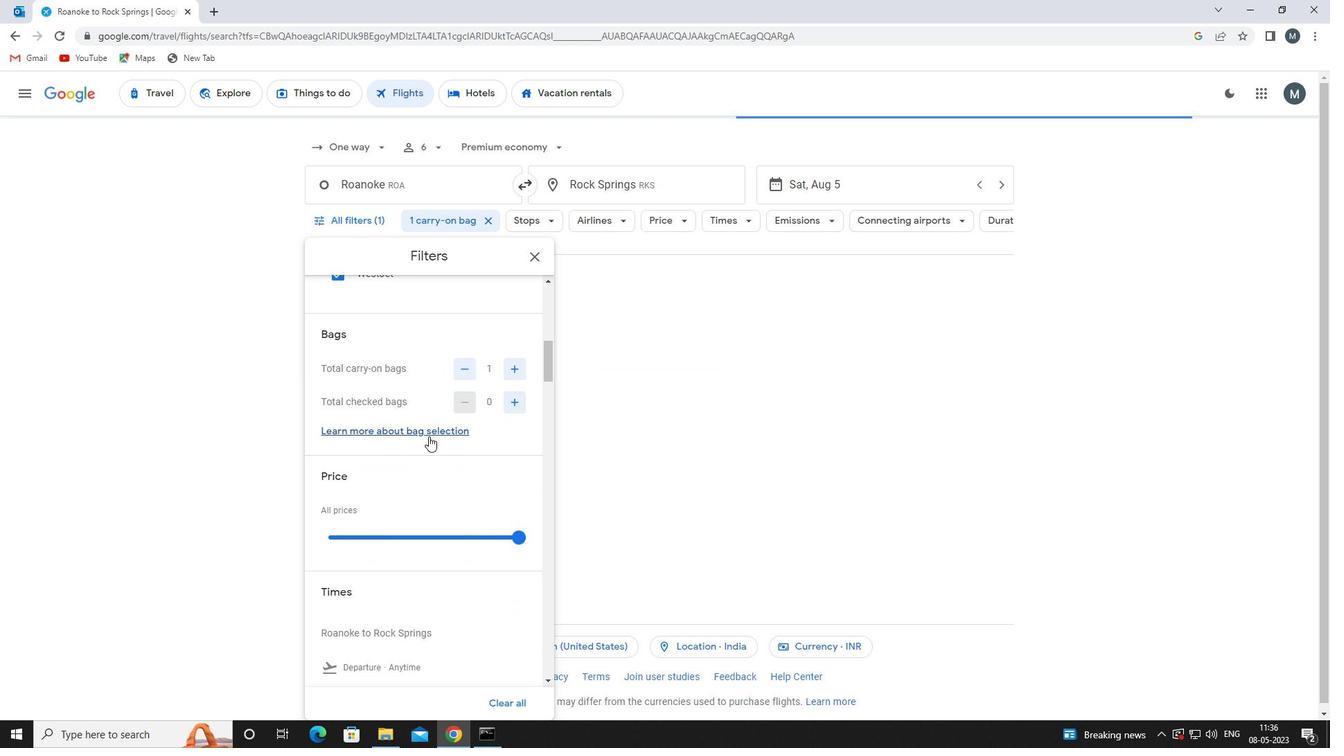 
Action: Mouse moved to (420, 463)
Screenshot: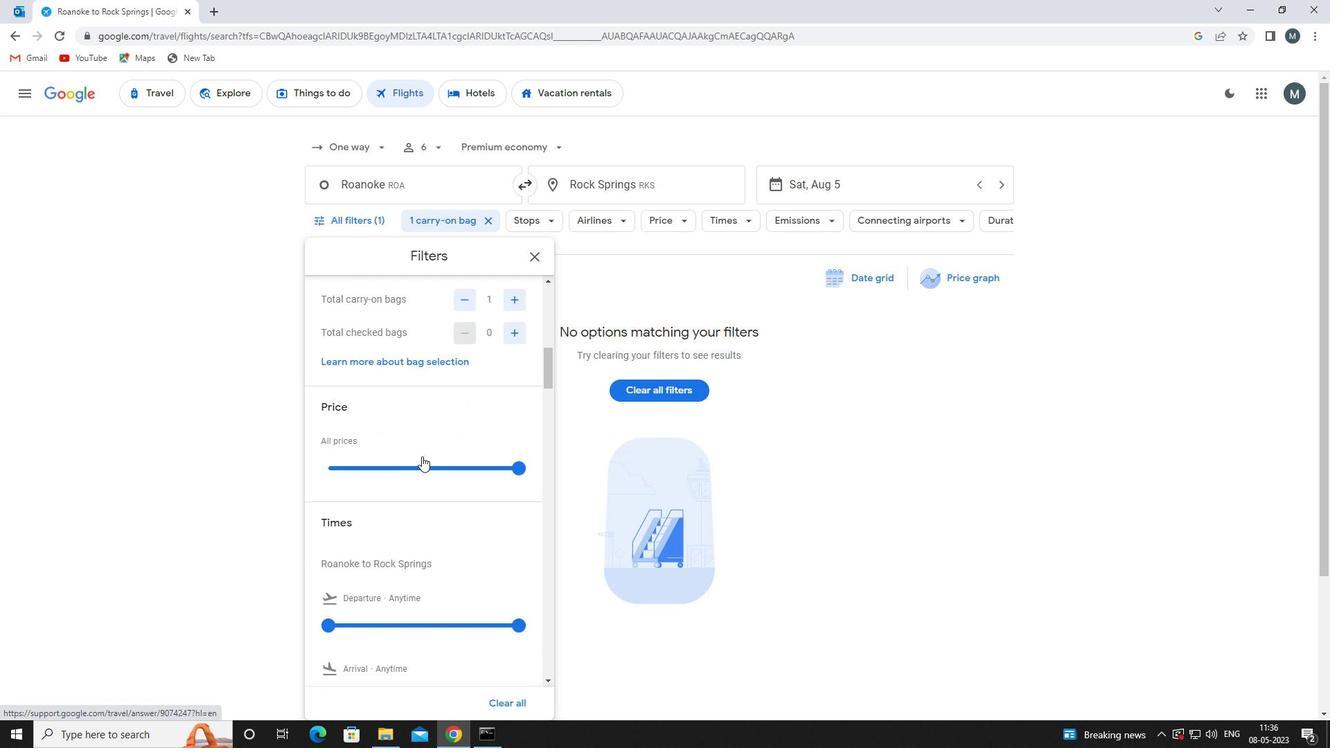 
Action: Mouse pressed left at (420, 463)
Screenshot: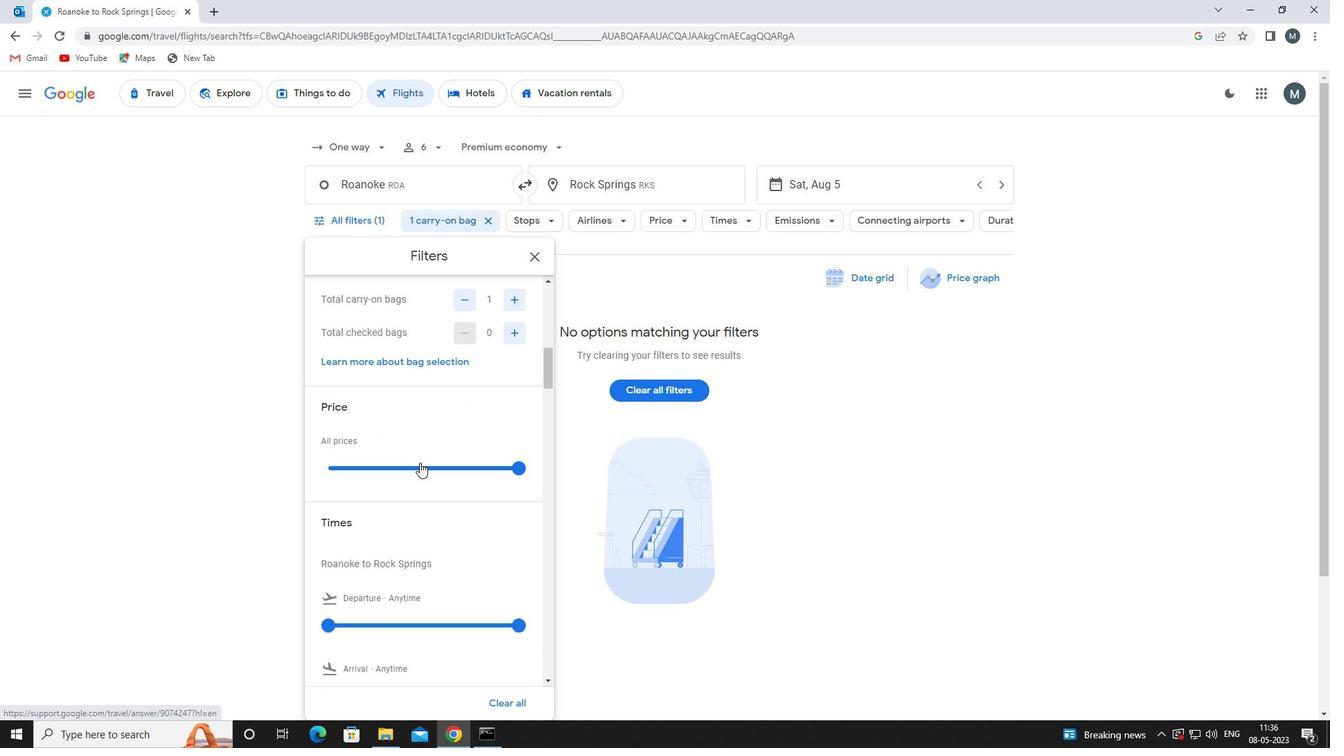 
Action: Mouse moved to (417, 463)
Screenshot: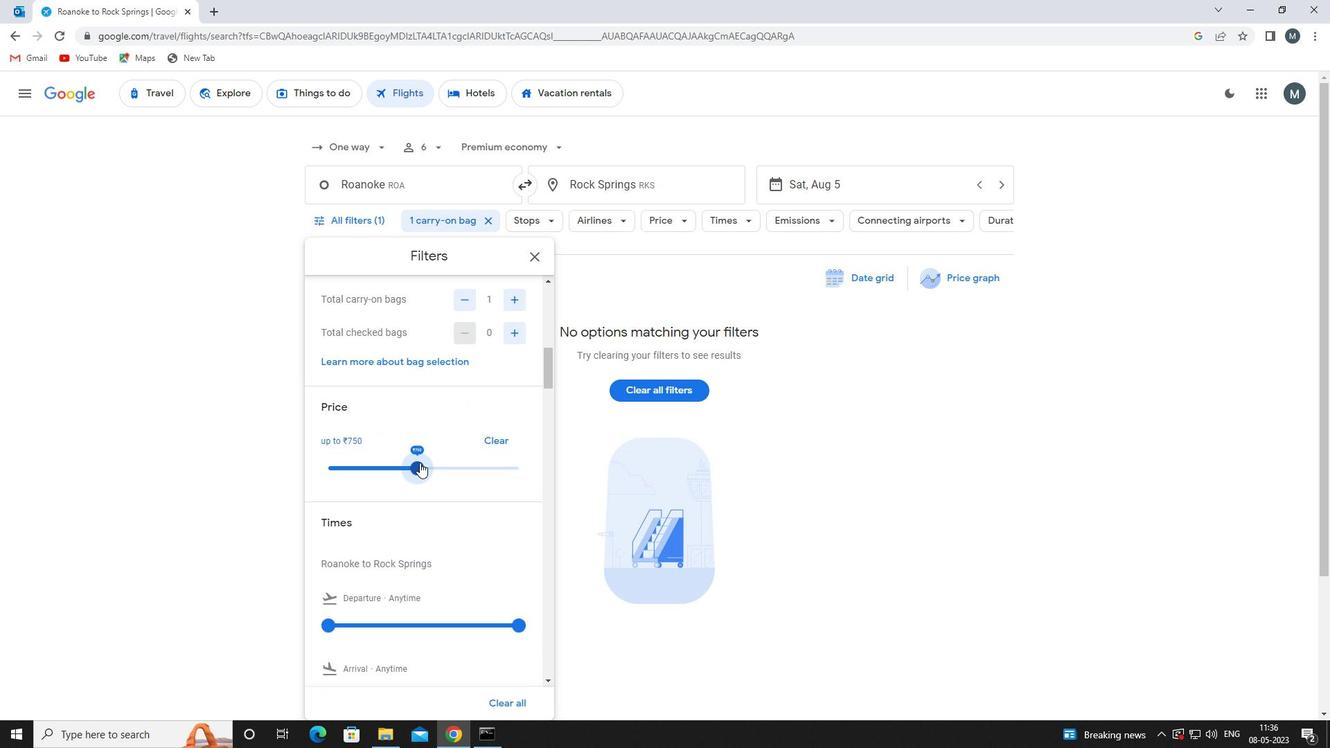
Action: Mouse pressed left at (417, 463)
Screenshot: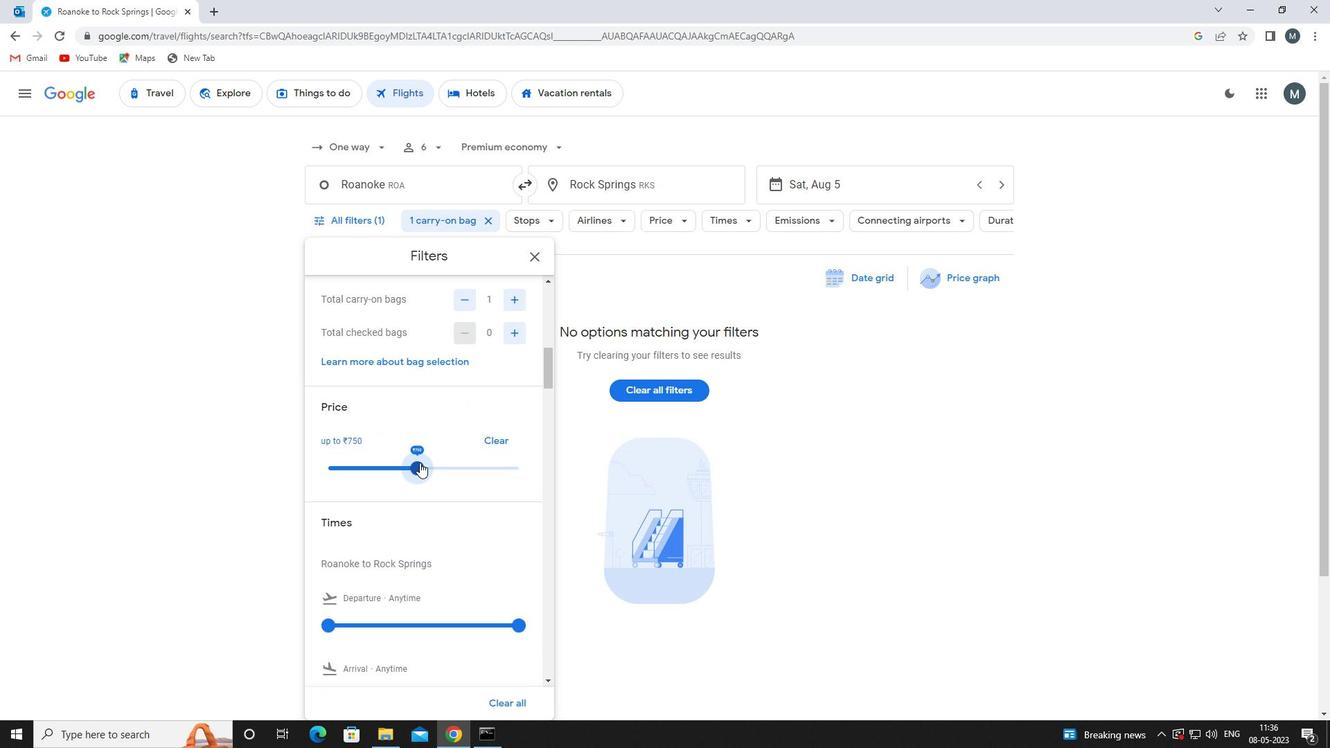 
Action: Mouse moved to (406, 449)
Screenshot: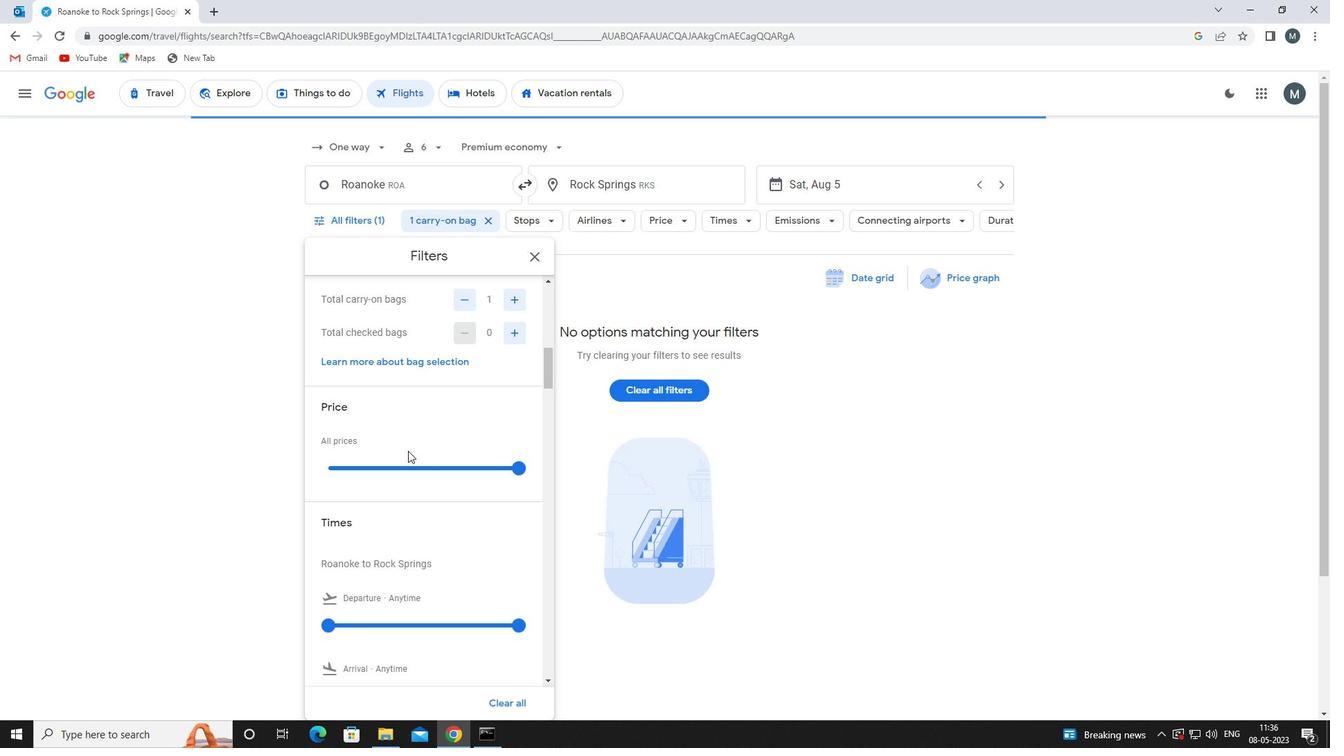 
Action: Mouse scrolled (406, 449) with delta (0, 0)
Screenshot: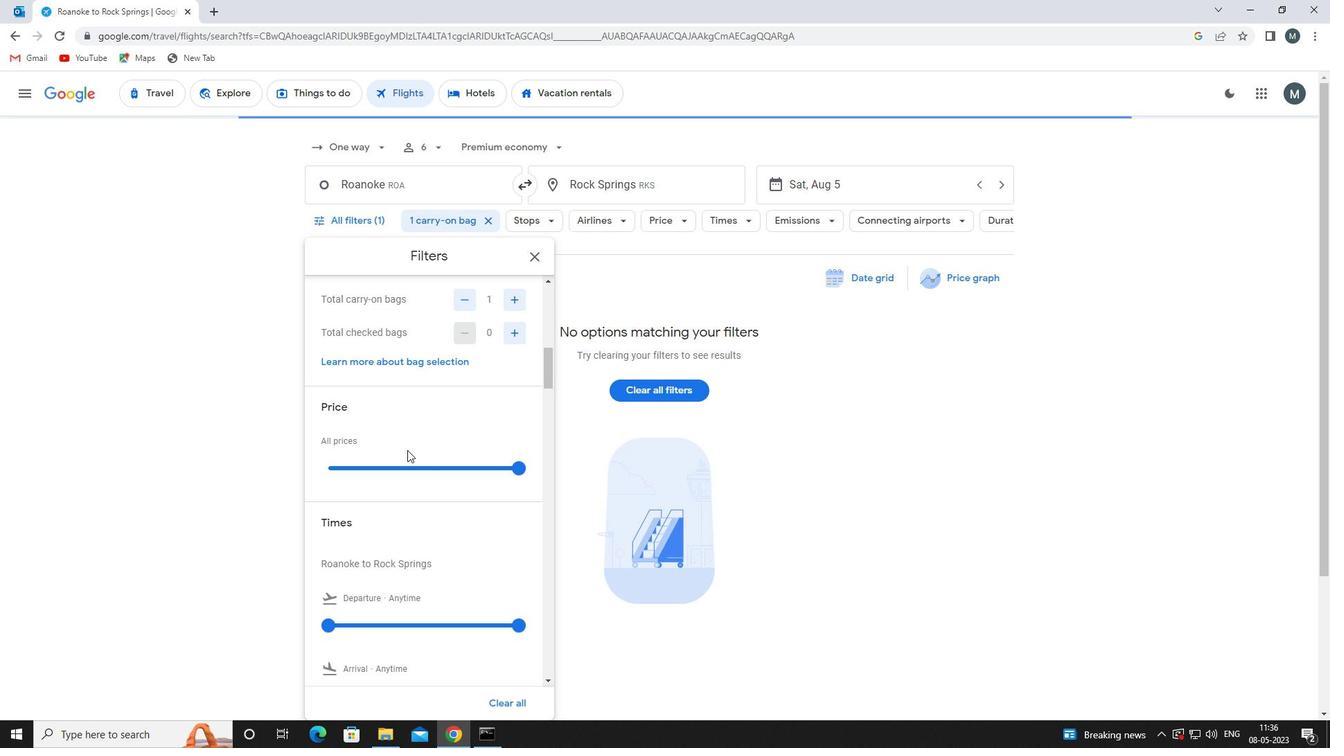 
Action: Mouse moved to (404, 449)
Screenshot: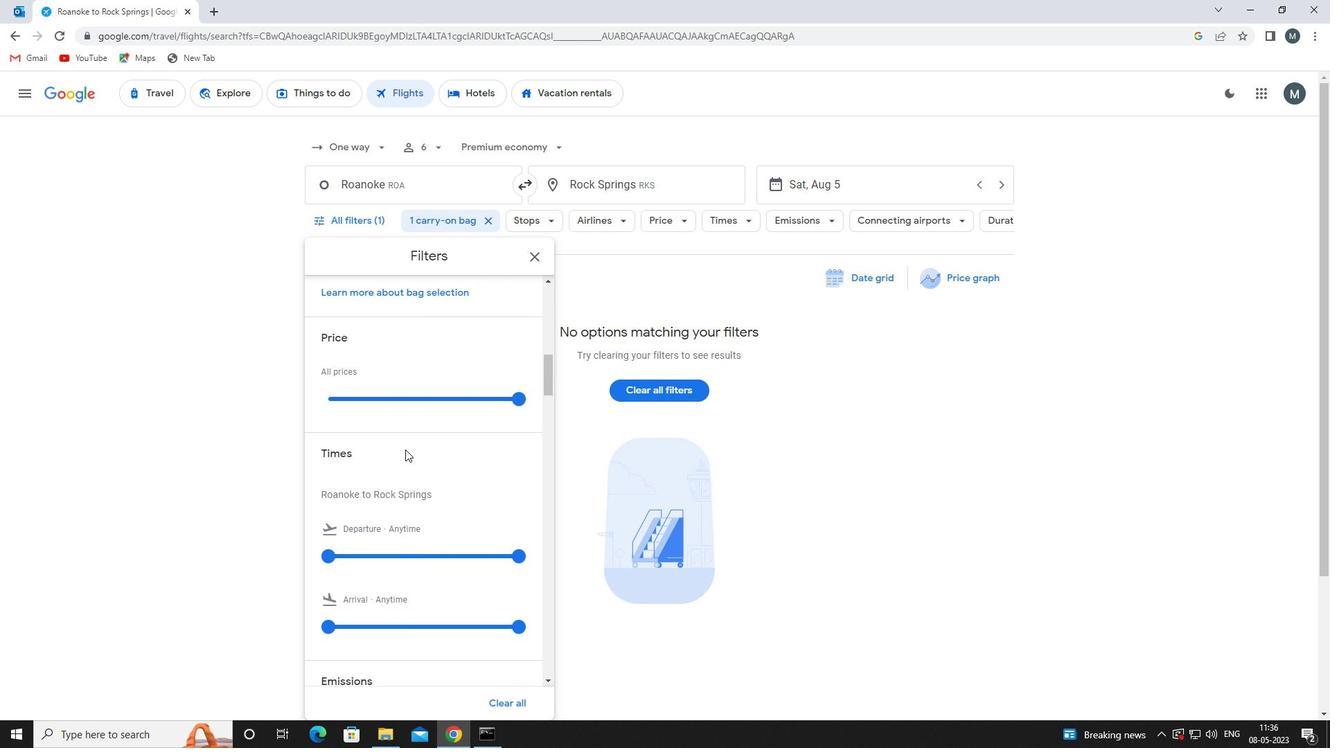 
Action: Mouse scrolled (404, 449) with delta (0, 0)
Screenshot: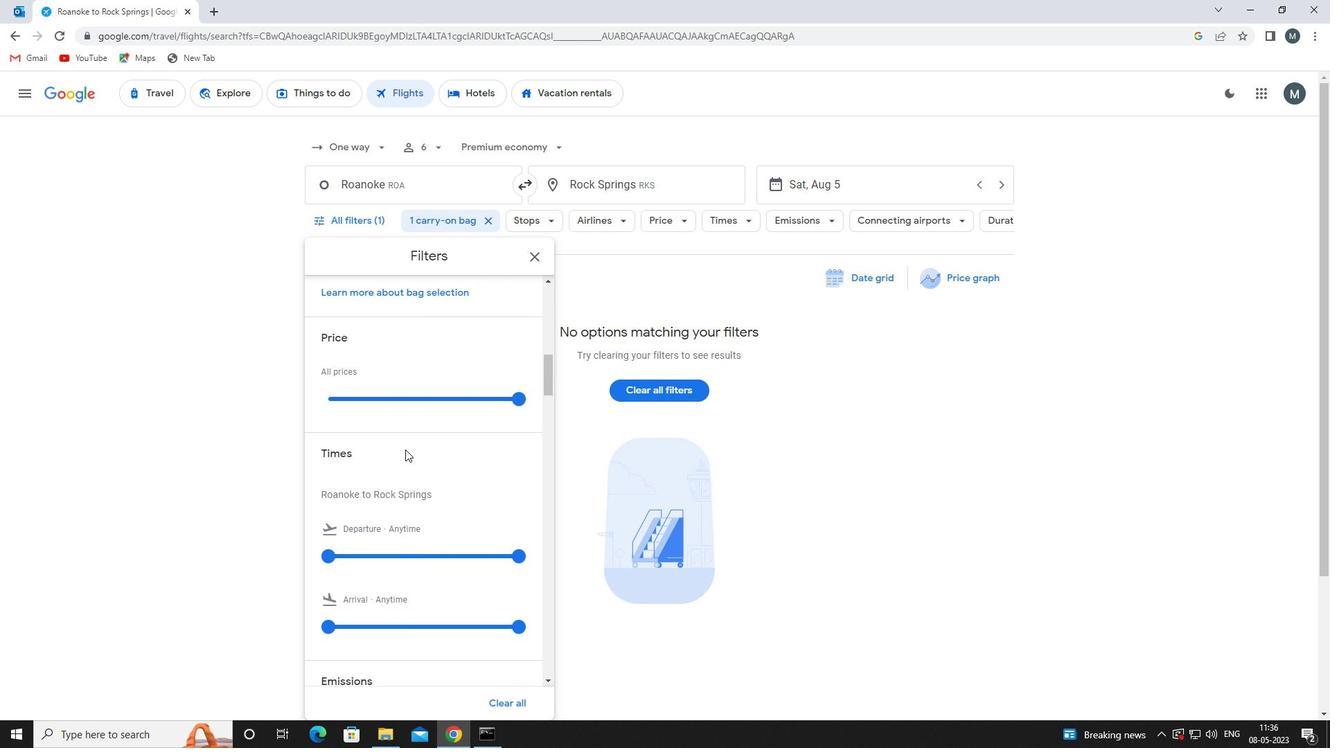 
Action: Mouse moved to (327, 481)
Screenshot: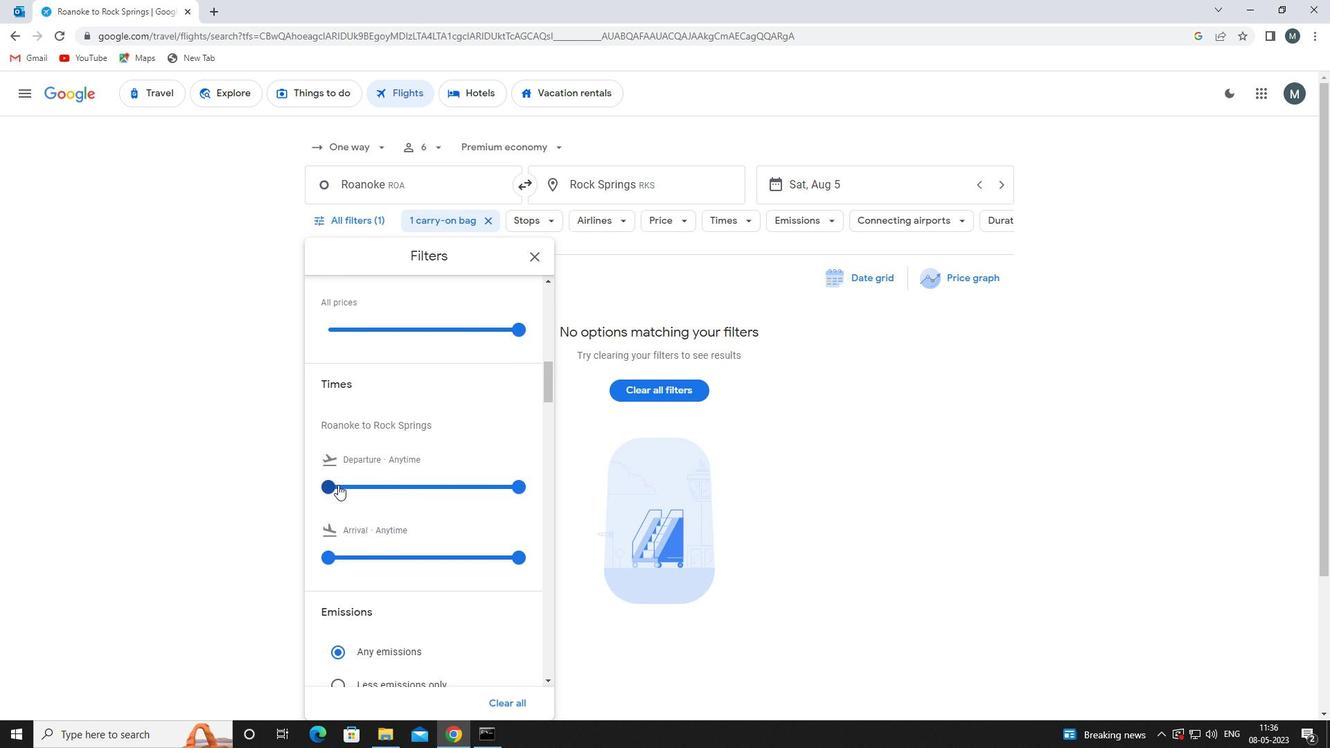
Action: Mouse pressed left at (327, 481)
Screenshot: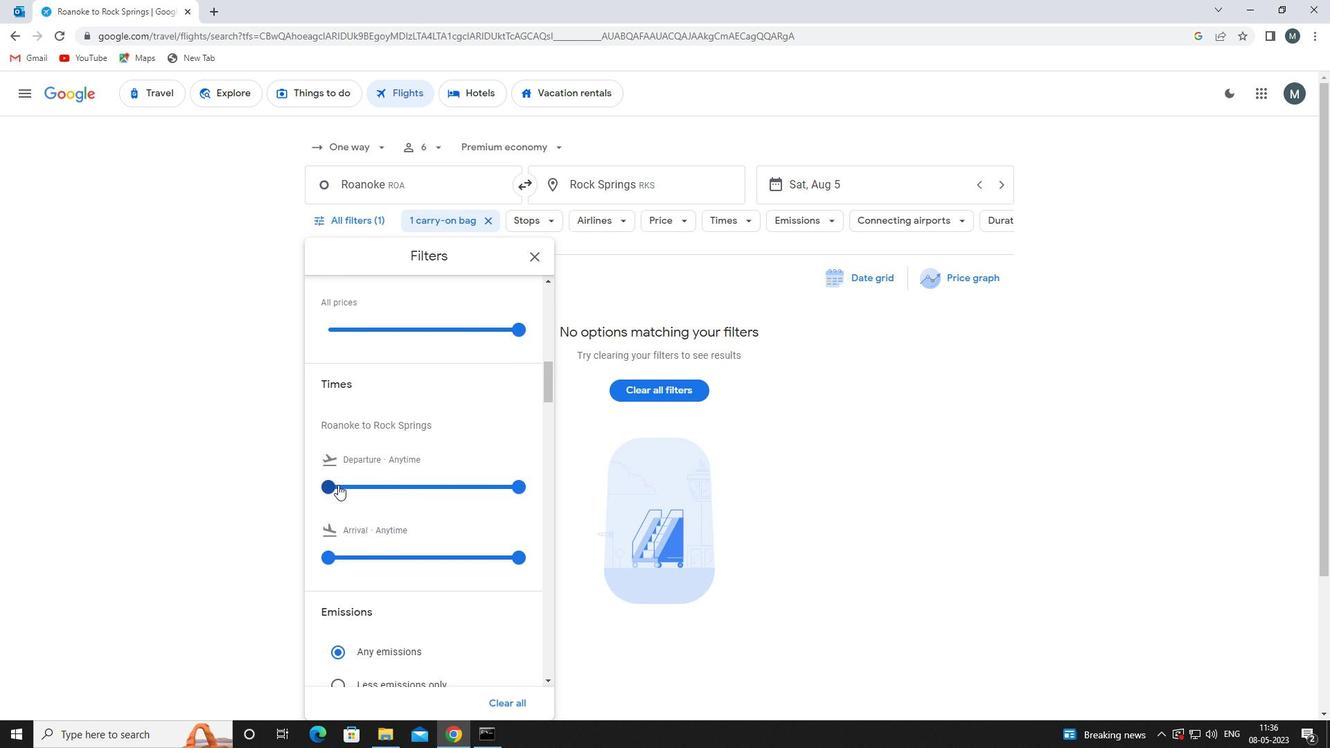 
Action: Mouse moved to (510, 485)
Screenshot: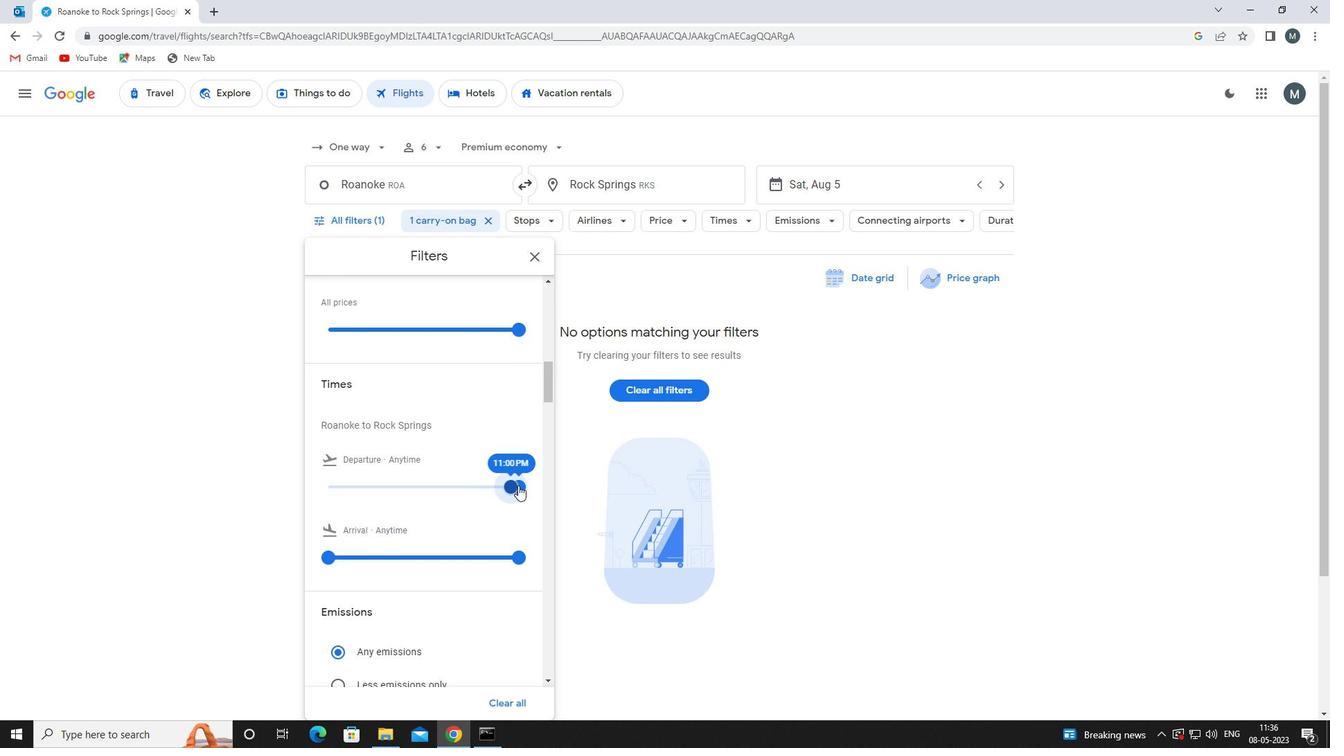
Action: Mouse scrolled (510, 485) with delta (0, 0)
Screenshot: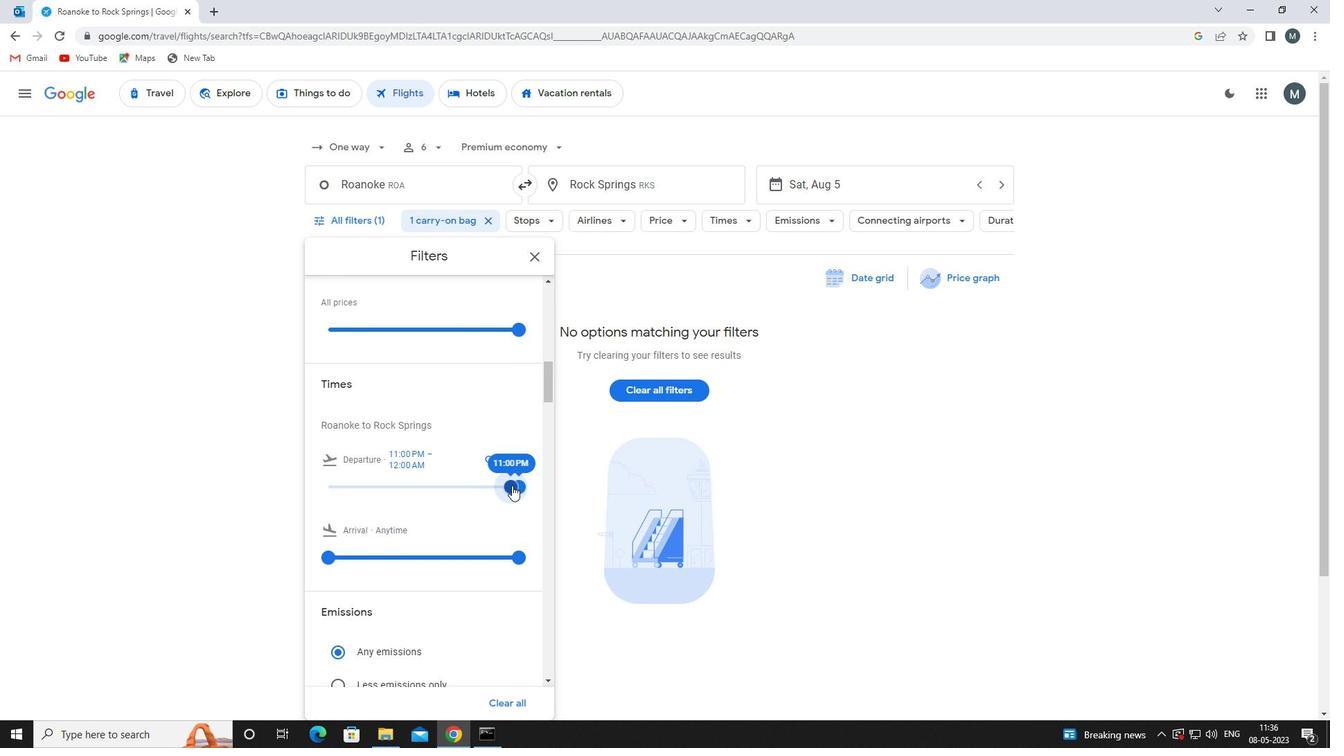 
Action: Mouse moved to (535, 256)
Screenshot: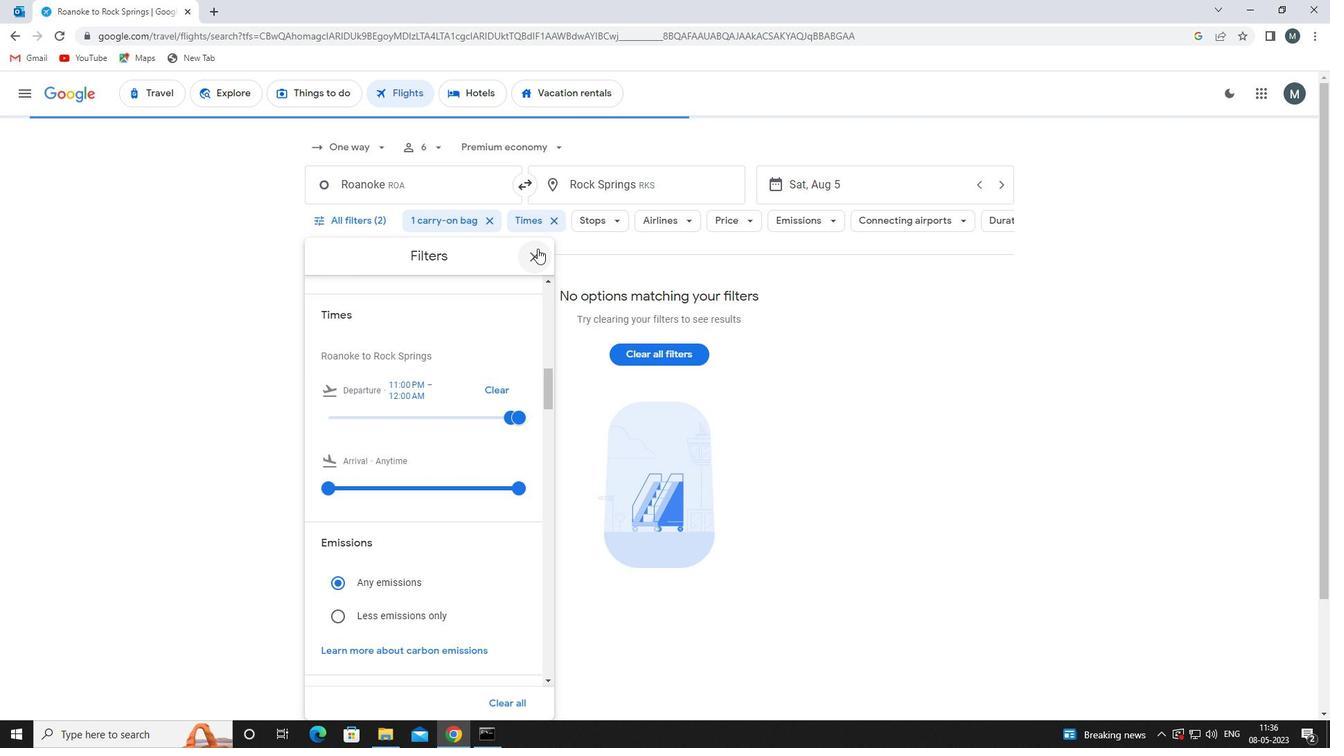 
Action: Mouse pressed left at (535, 256)
Screenshot: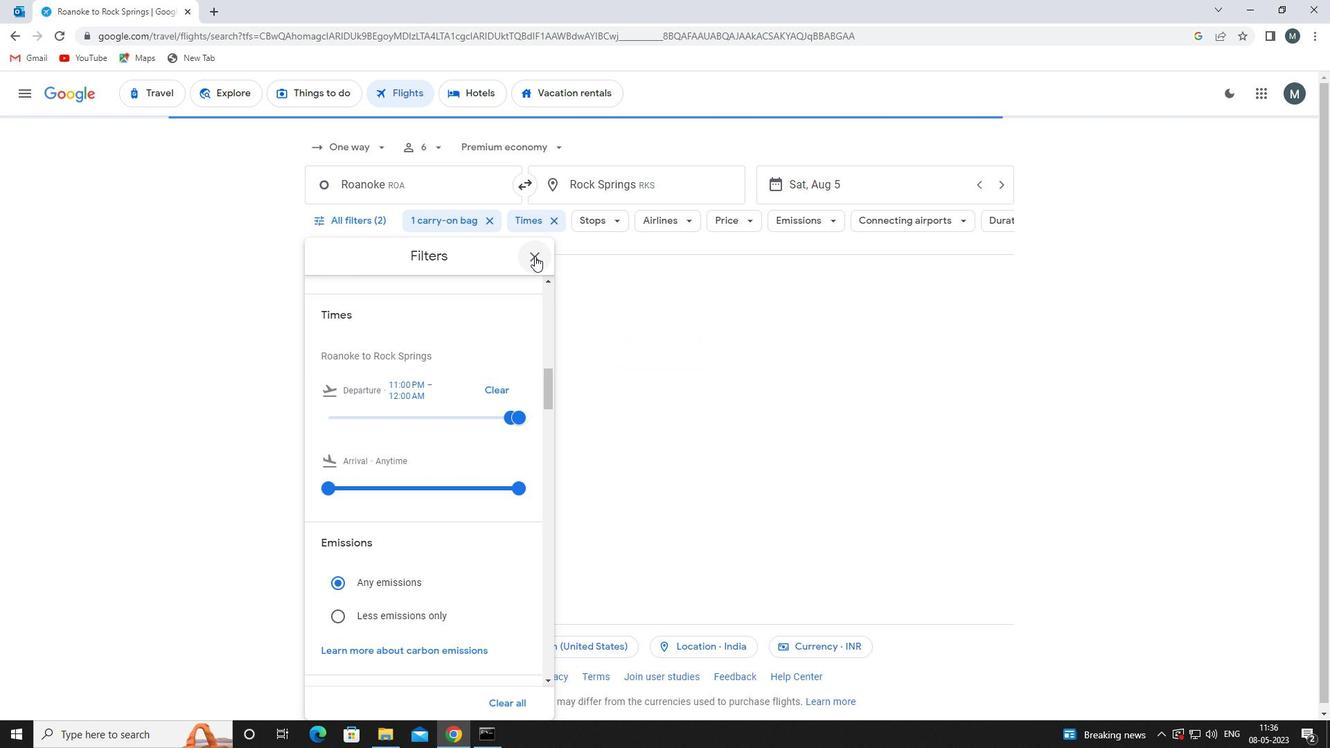 
Action: Mouse moved to (528, 313)
Screenshot: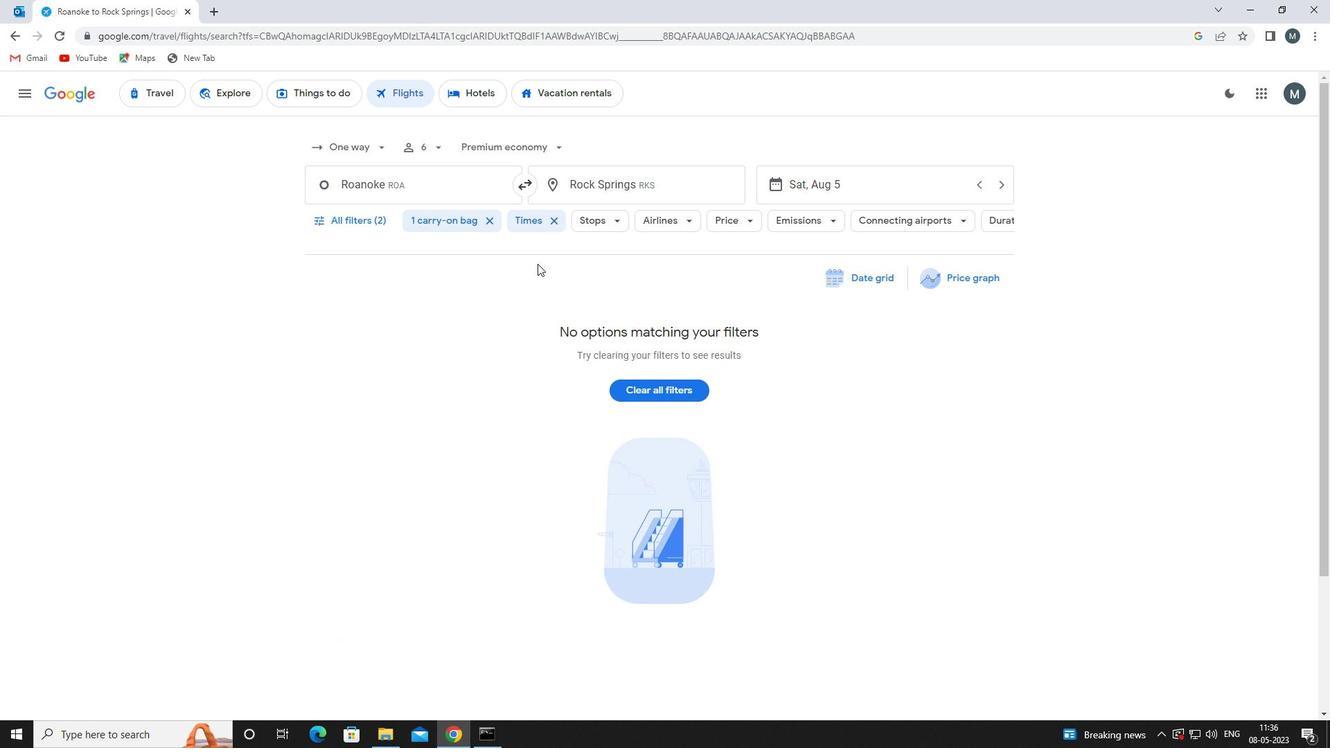 
Action: Key pressed <Key.f8>
Screenshot: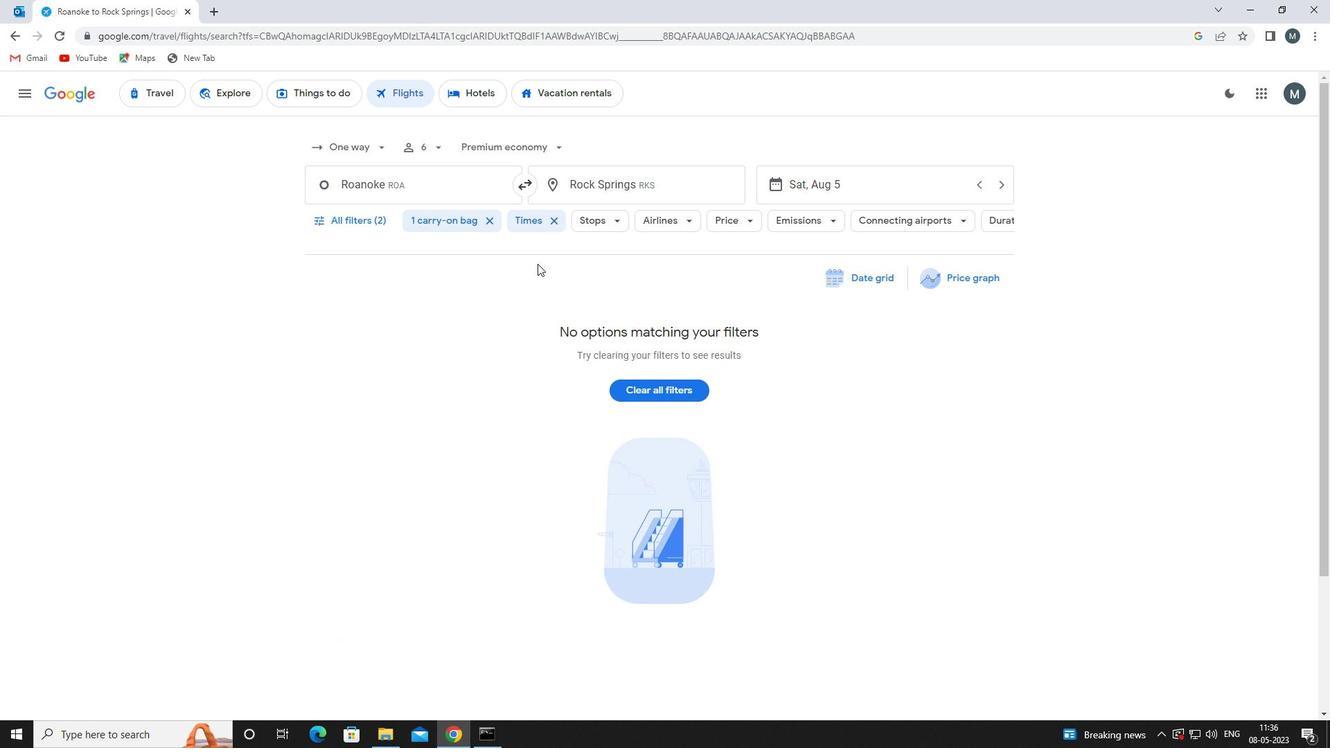 
